 Task:  Research Airbnb accommodations near campgrounds and luxury tents for camping or glamping trip in Yosemite National Park, California.
Action: Mouse moved to (406, 62)
Screenshot: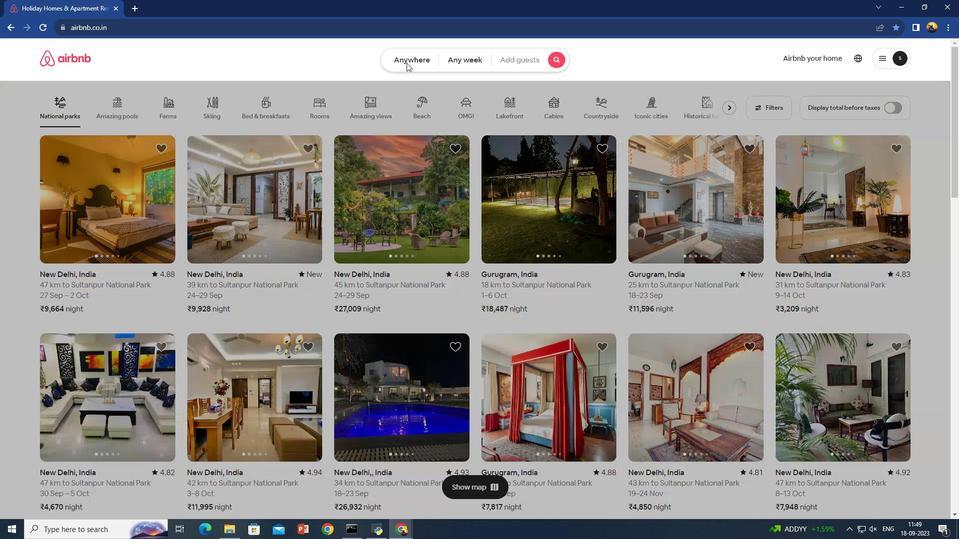 
Action: Mouse pressed left at (406, 62)
Screenshot: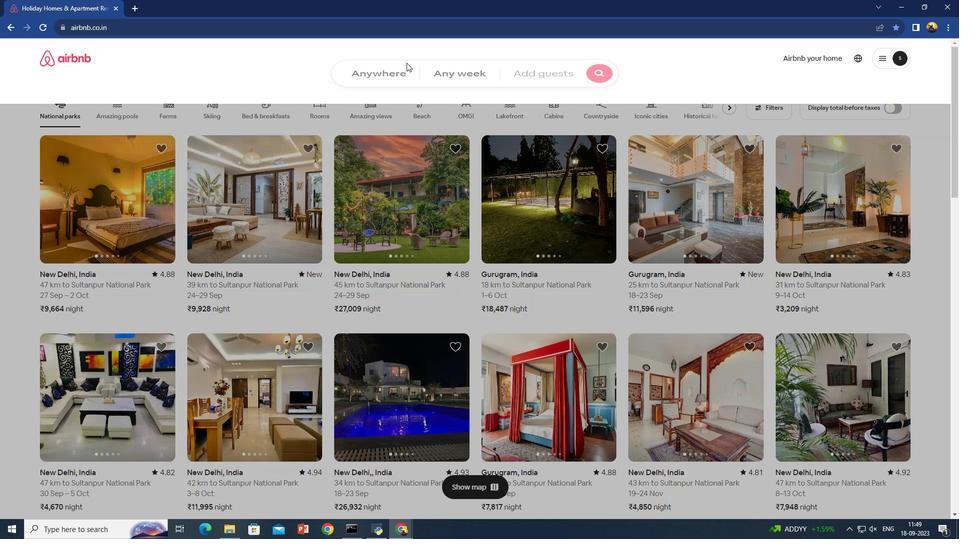 
Action: Mouse moved to (331, 92)
Screenshot: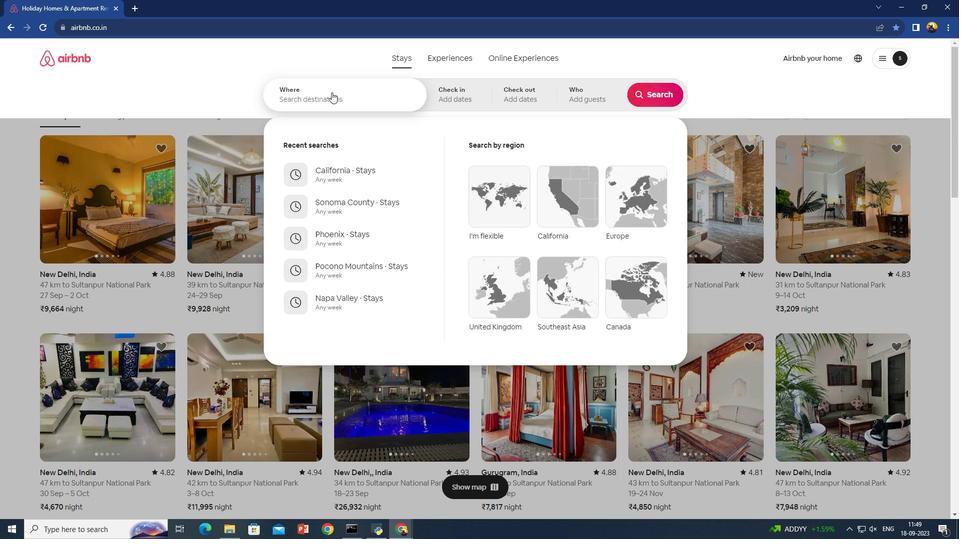 
Action: Mouse pressed left at (331, 92)
Screenshot: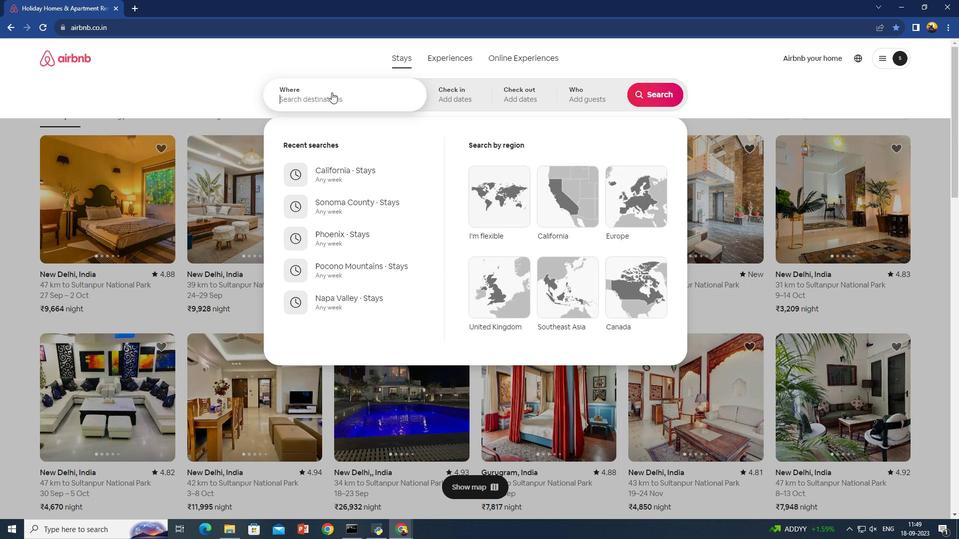 
Action: Key pressed <Key.shift>Yosemite<Key.space><Key.shift>National,<Key.space><Key.backspace><Key.backspace><Key.space><Key.shift><Key.shift>Park,<Key.space><Key.shift><Key.shift><Key.shift><Key.shift><Key.shift><Key.shift><Key.shift>California<Key.enter>
Screenshot: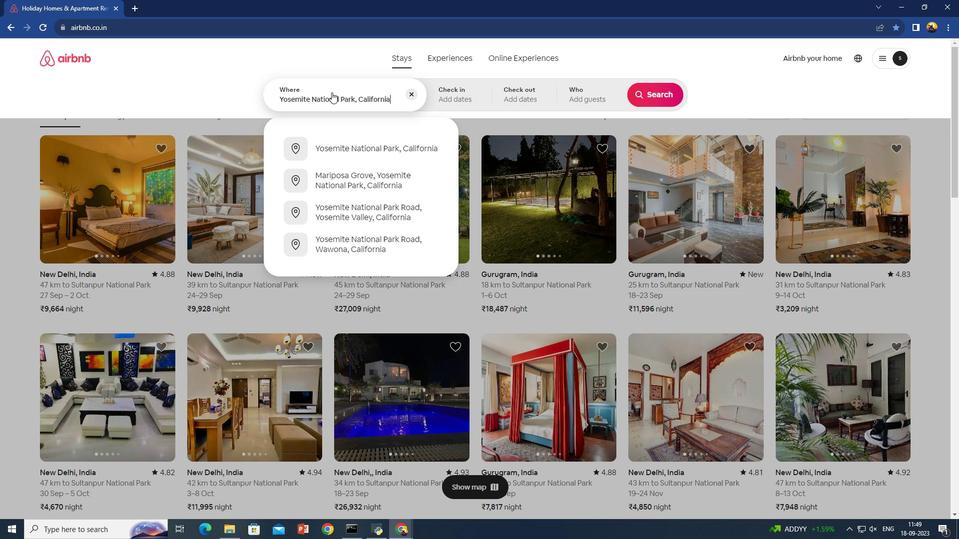 
Action: Mouse moved to (362, 291)
Screenshot: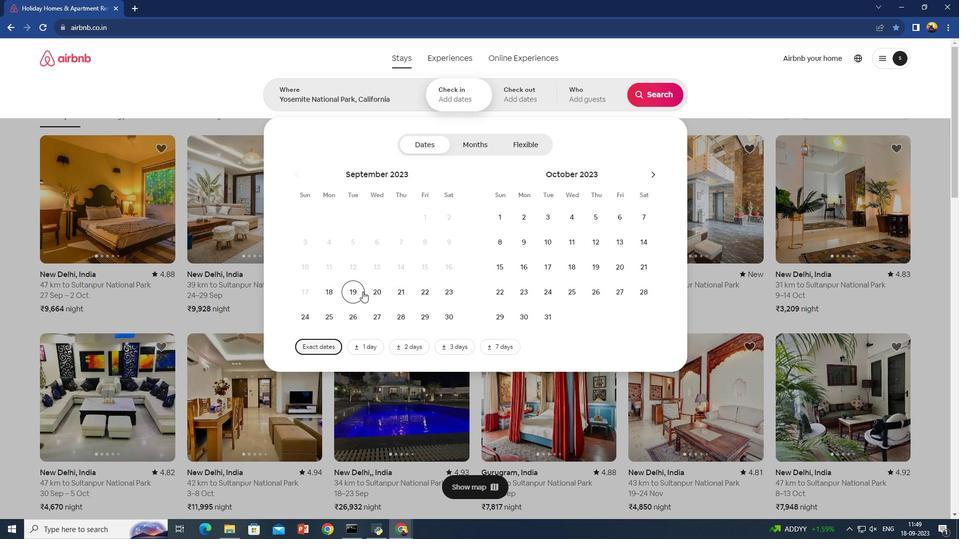 
Action: Mouse pressed left at (362, 291)
Screenshot: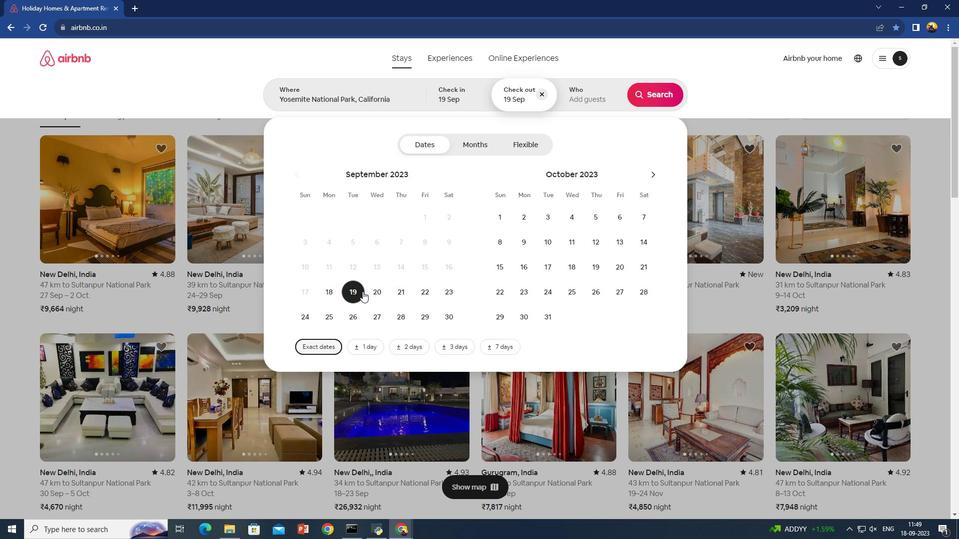 
Action: Mouse pressed left at (362, 291)
Screenshot: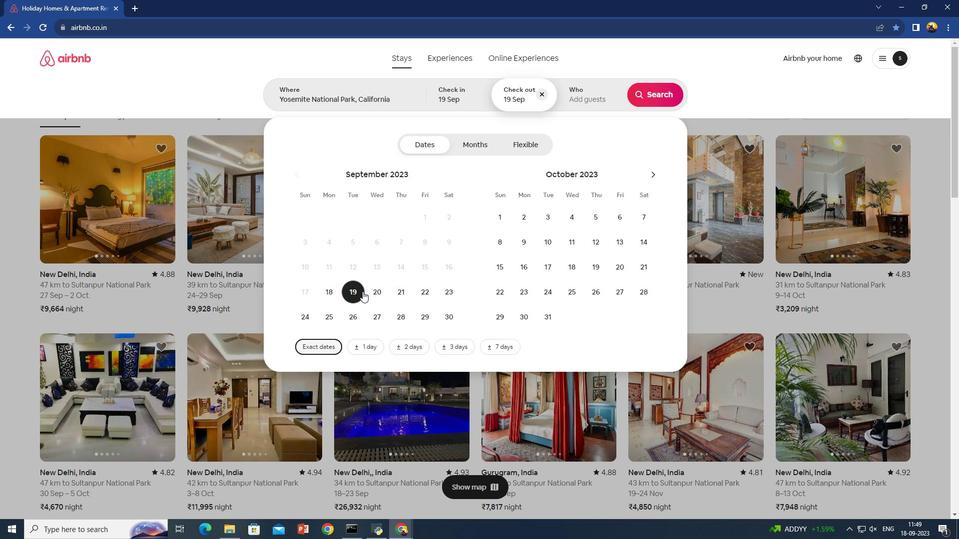 
Action: Mouse moved to (404, 315)
Screenshot: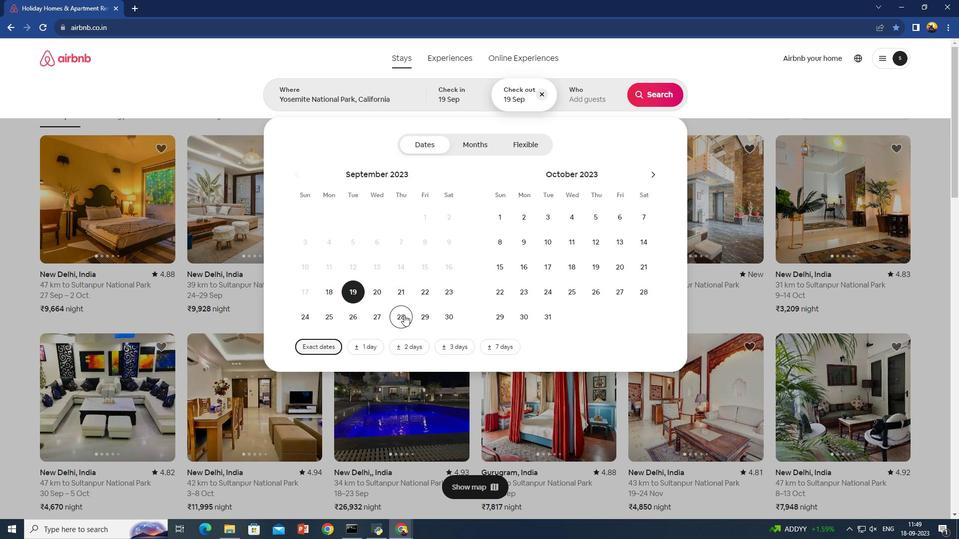 
Action: Mouse pressed left at (404, 315)
Screenshot: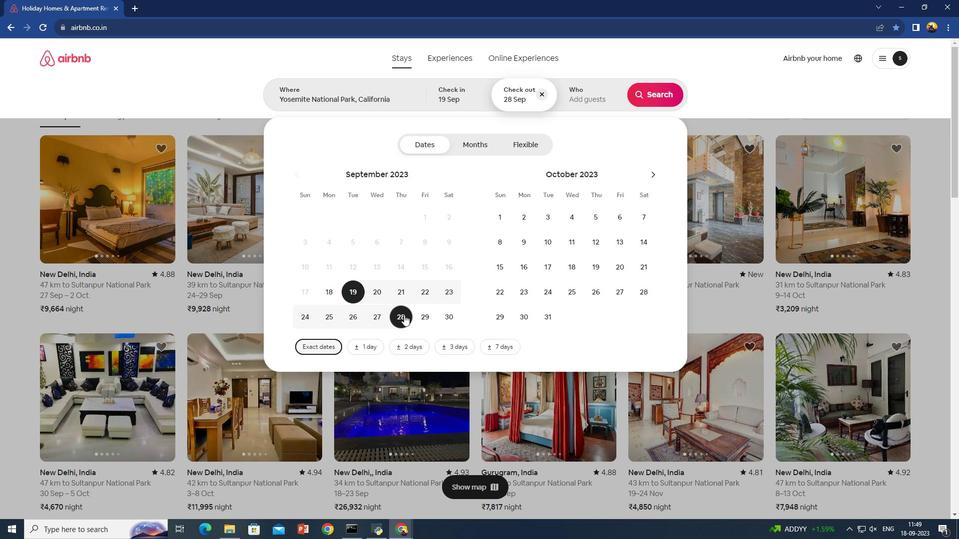 
Action: Mouse moved to (595, 103)
Screenshot: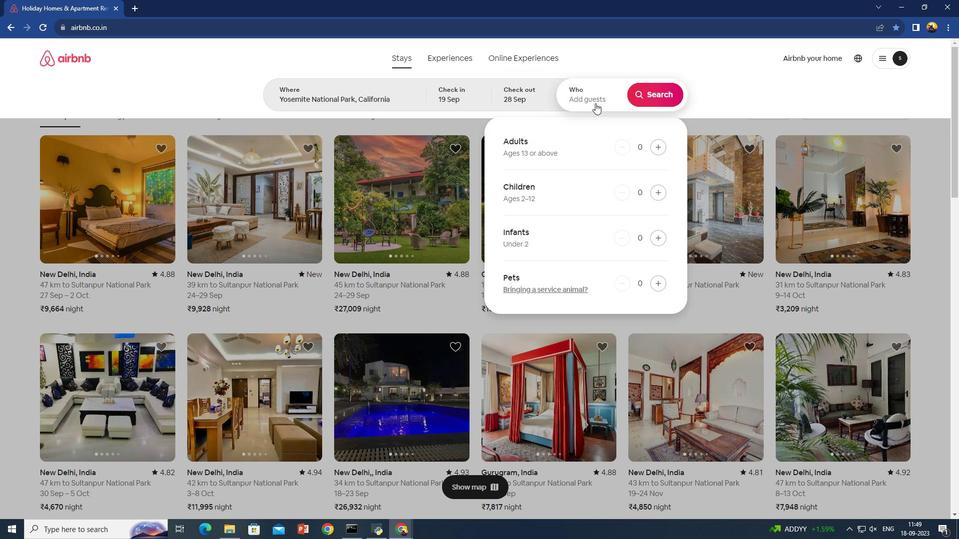 
Action: Mouse pressed left at (595, 103)
Screenshot: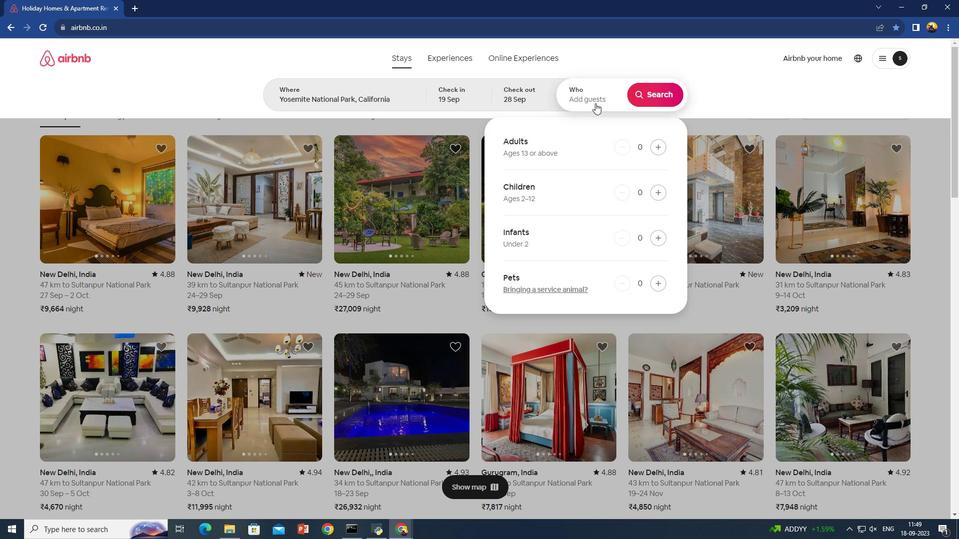
Action: Mouse moved to (657, 146)
Screenshot: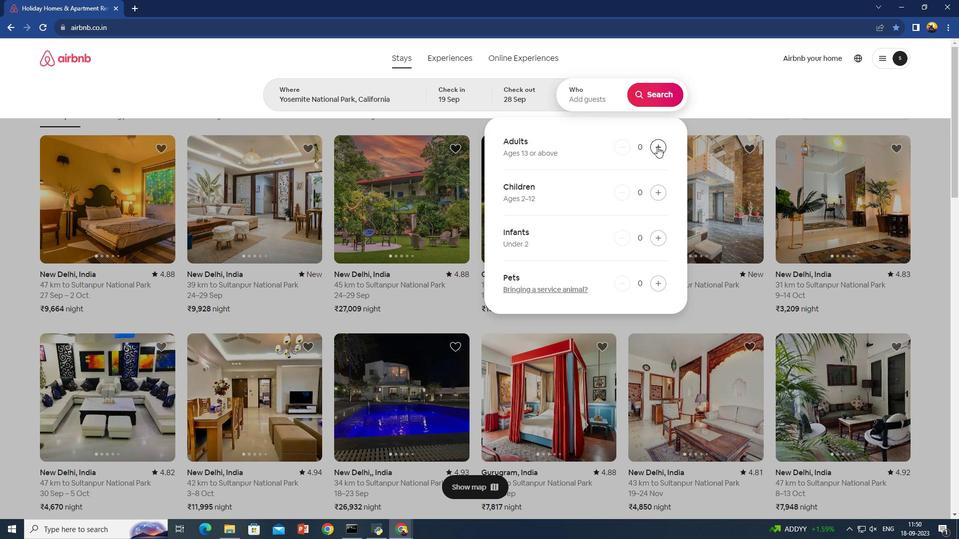 
Action: Mouse pressed left at (657, 146)
Screenshot: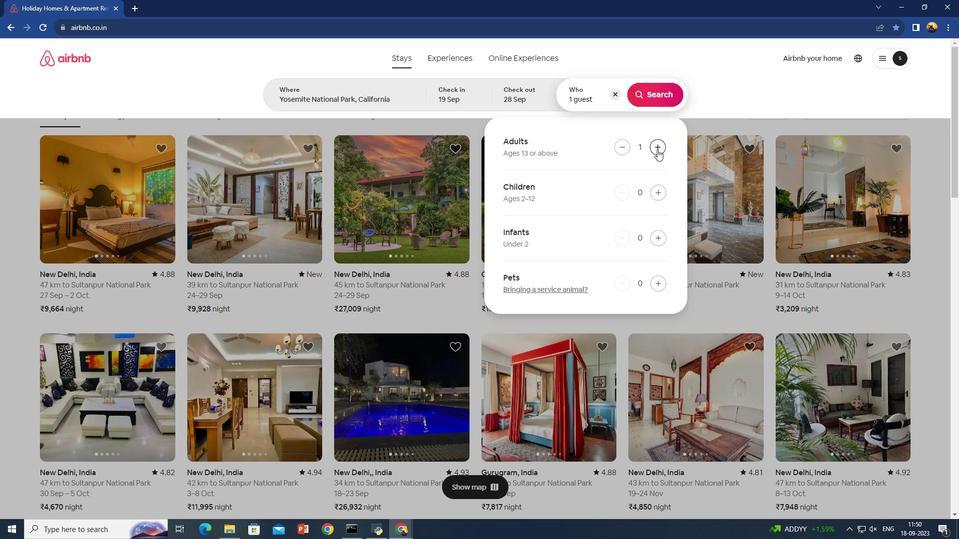
Action: Mouse moved to (661, 190)
Screenshot: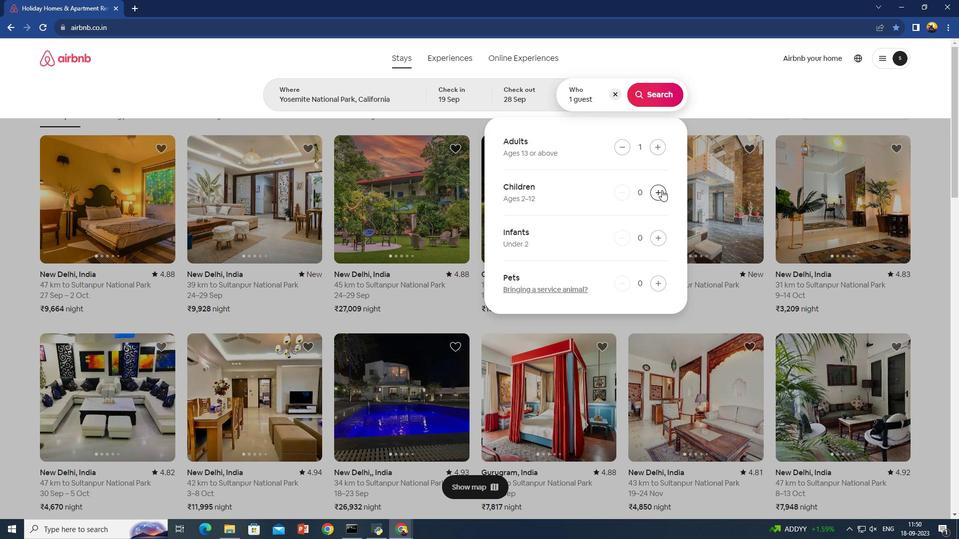 
Action: Mouse pressed left at (661, 190)
Screenshot: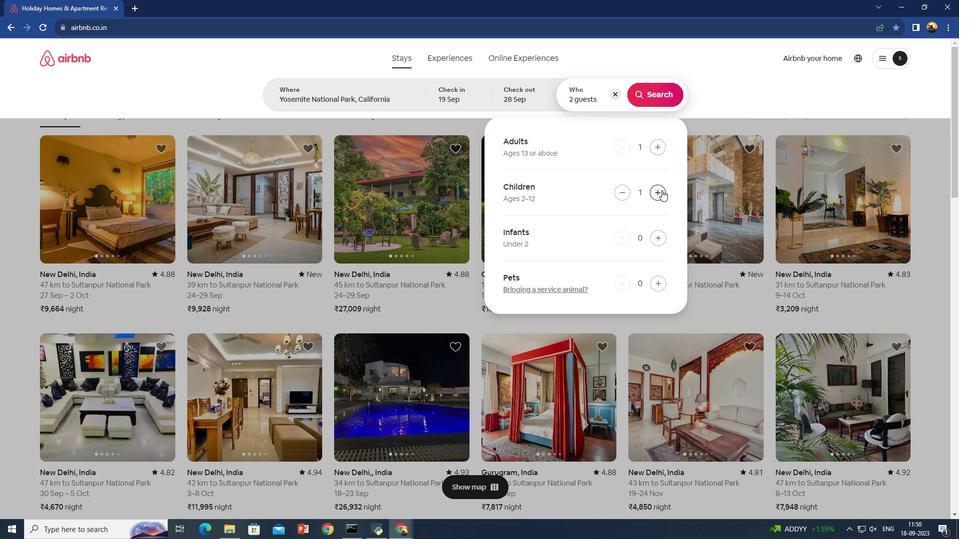 
Action: Mouse moved to (659, 98)
Screenshot: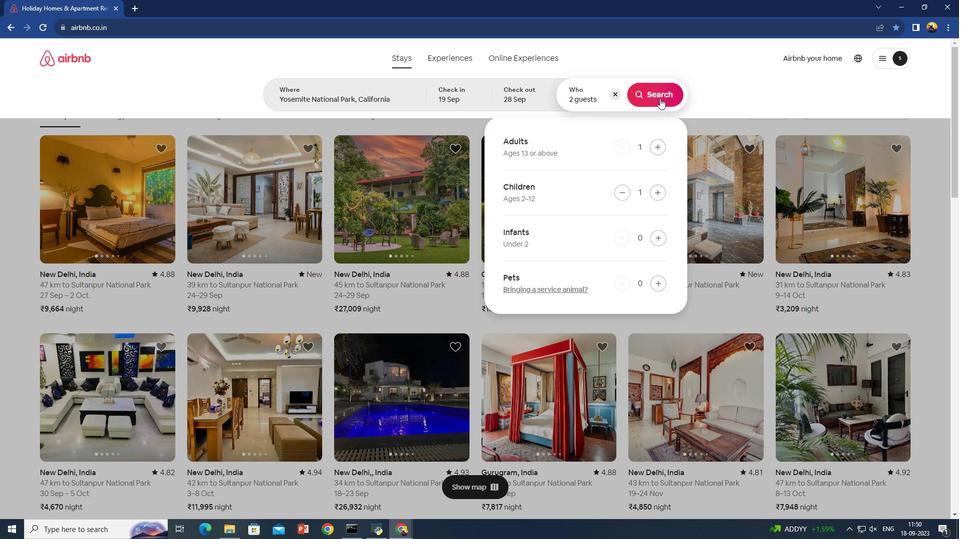 
Action: Mouse pressed left at (659, 98)
Screenshot: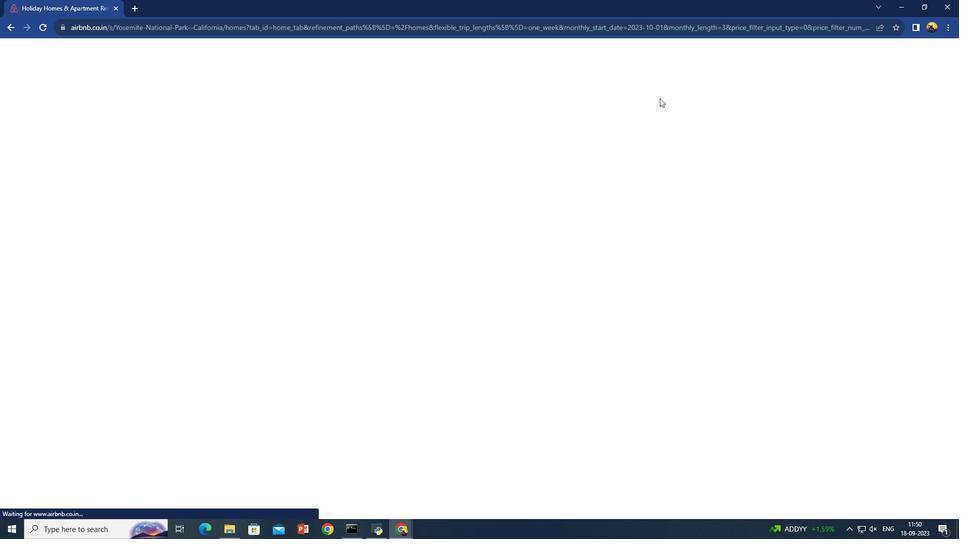 
Action: Mouse moved to (758, 96)
Screenshot: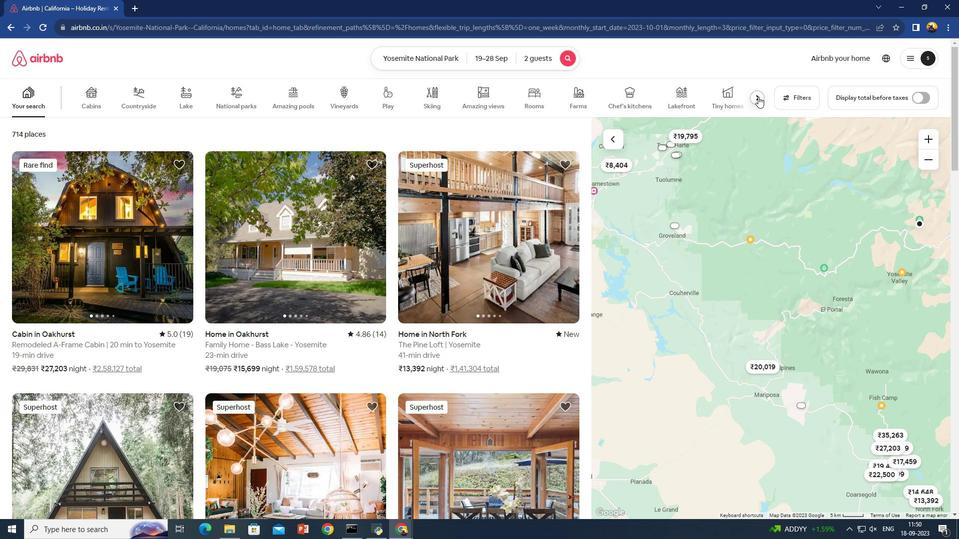 
Action: Mouse pressed left at (758, 96)
Screenshot: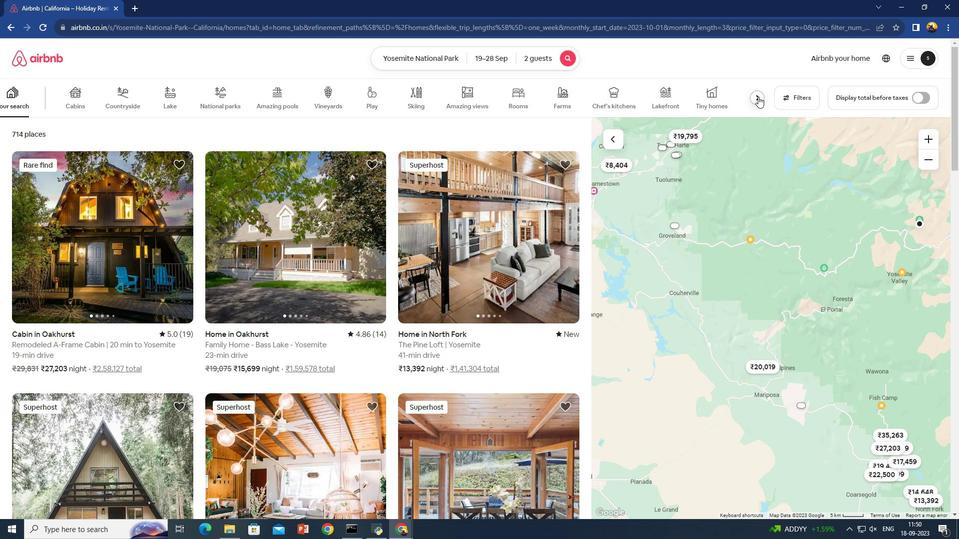 
Action: Mouse pressed left at (758, 96)
Screenshot: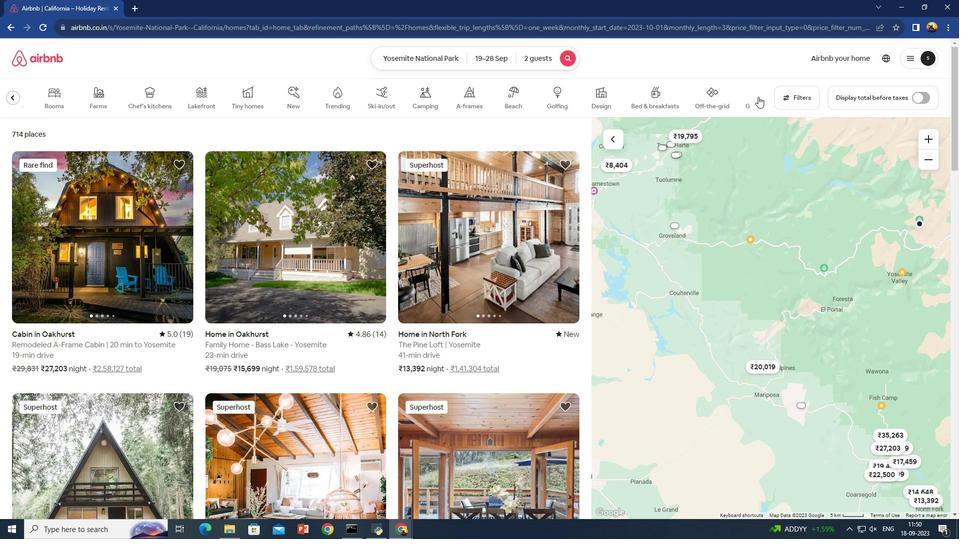 
Action: Mouse pressed left at (758, 96)
Screenshot: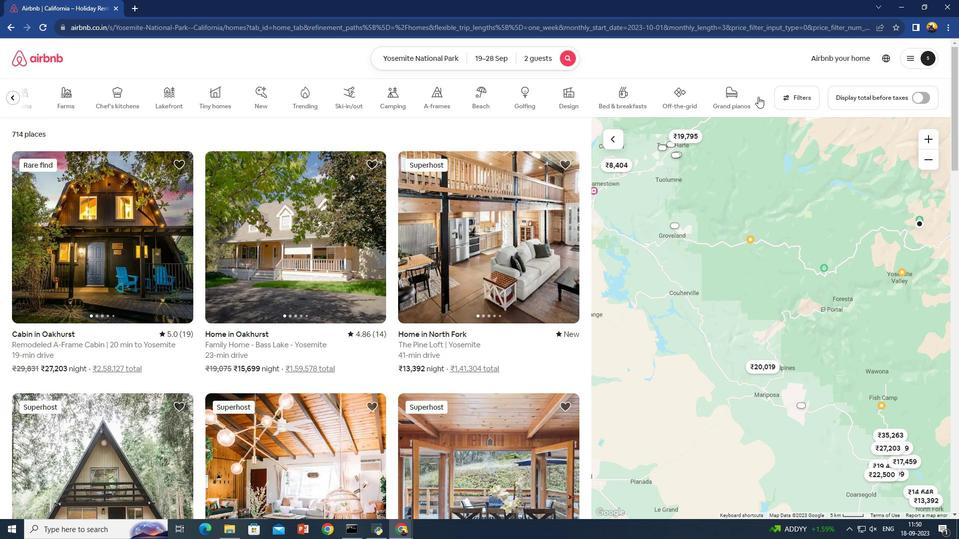 
Action: Mouse moved to (392, 95)
Screenshot: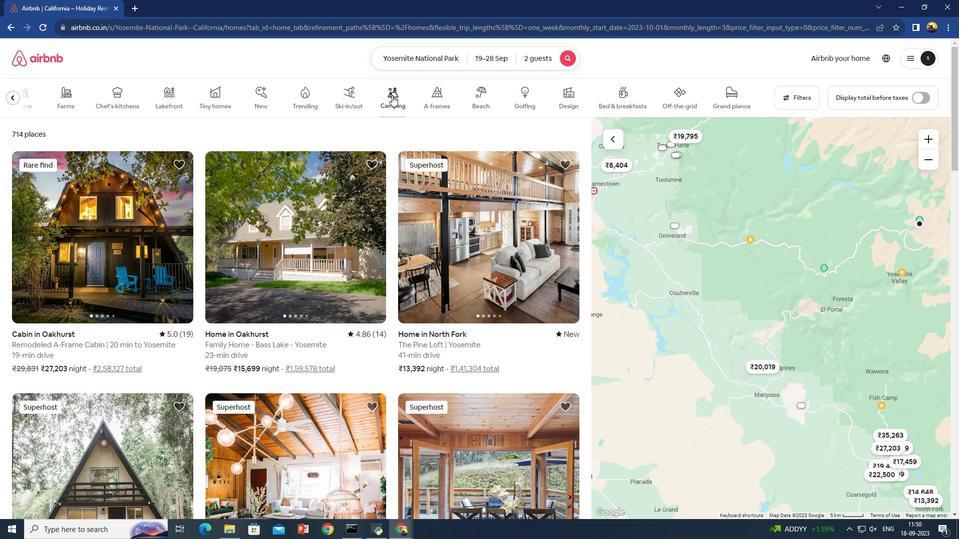 
Action: Mouse pressed left at (392, 95)
Screenshot: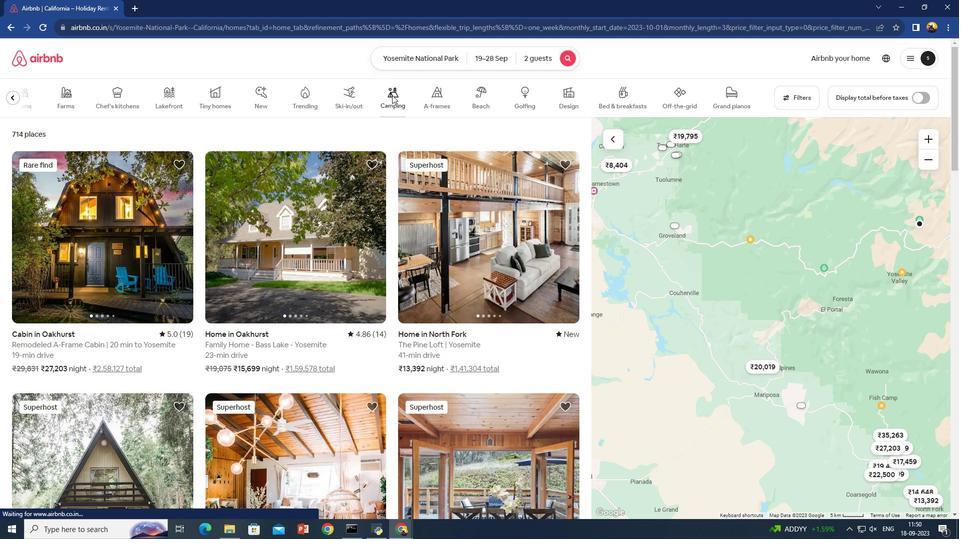 
Action: Mouse moved to (84, 318)
Screenshot: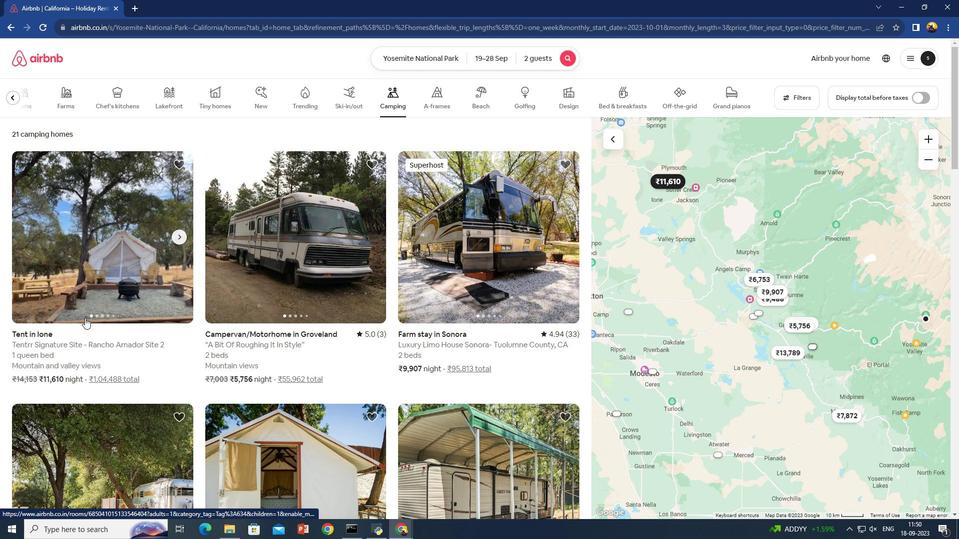 
Action: Mouse scrolled (84, 317) with delta (0, 0)
Screenshot: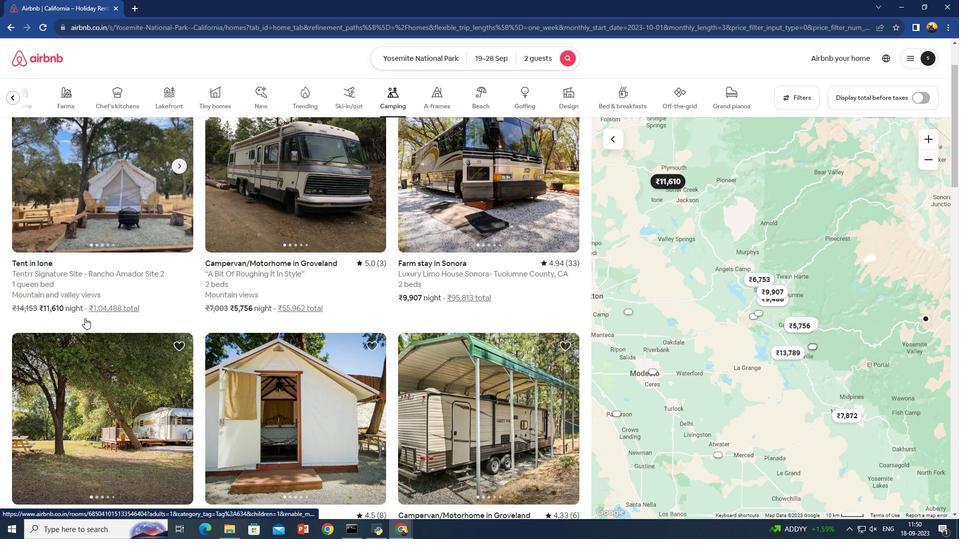 
Action: Mouse scrolled (84, 317) with delta (0, 0)
Screenshot: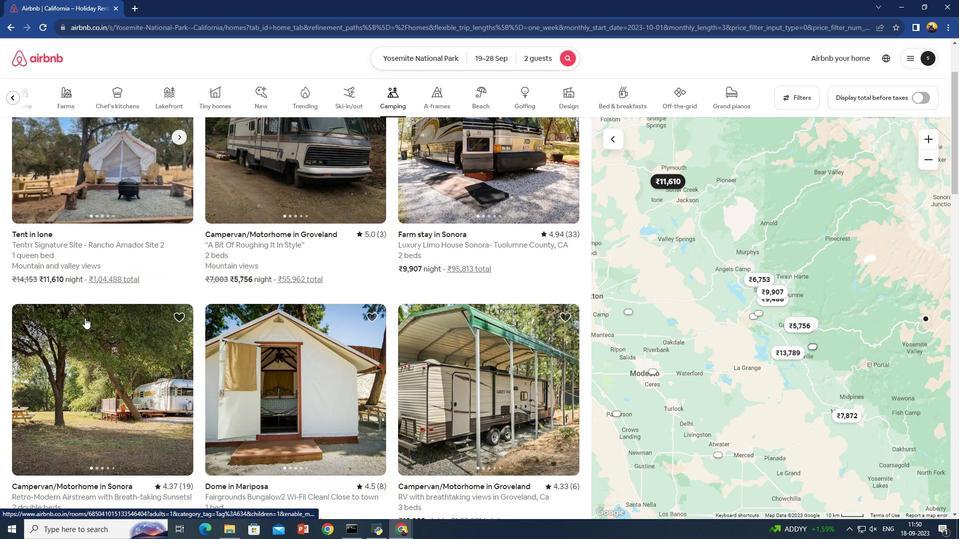 
Action: Mouse scrolled (84, 317) with delta (0, 0)
Screenshot: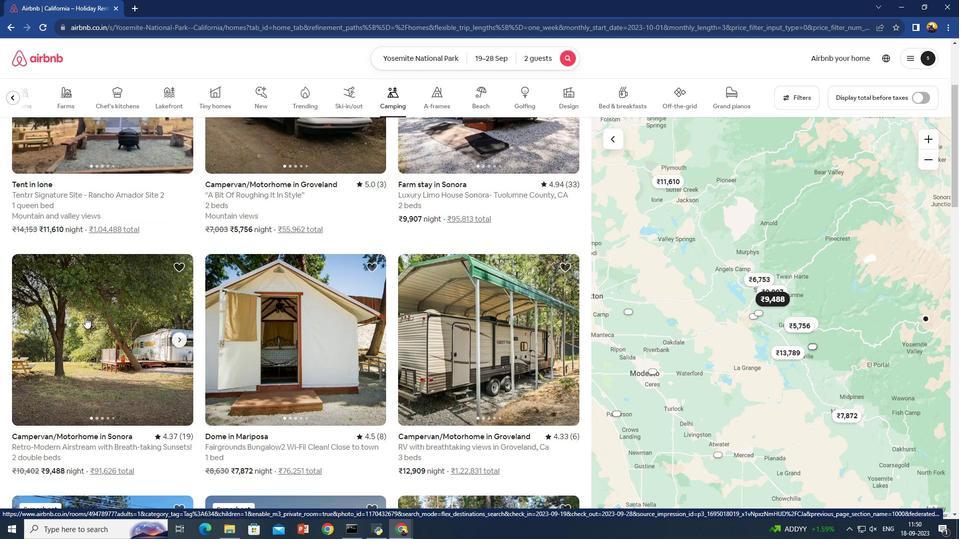
Action: Mouse moved to (104, 308)
Screenshot: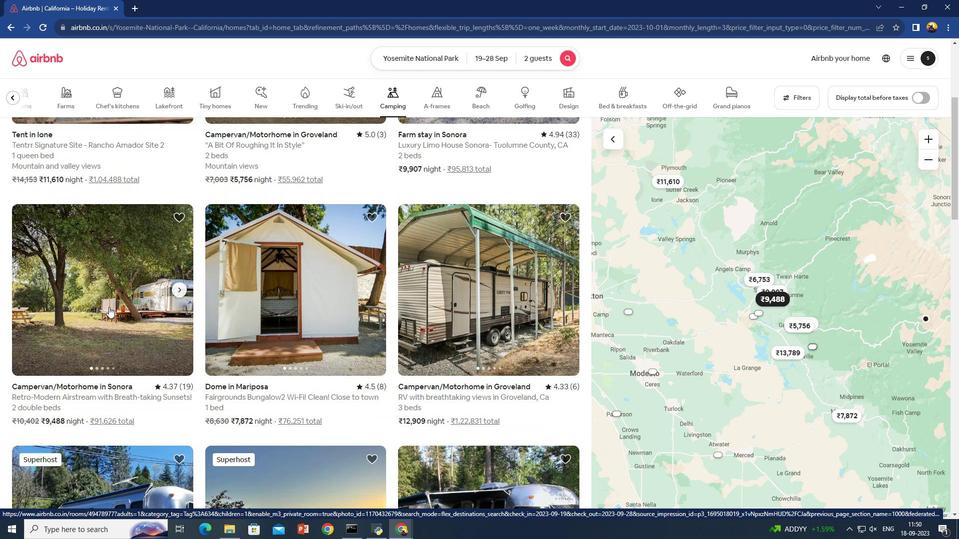 
Action: Mouse scrolled (104, 308) with delta (0, 0)
Screenshot: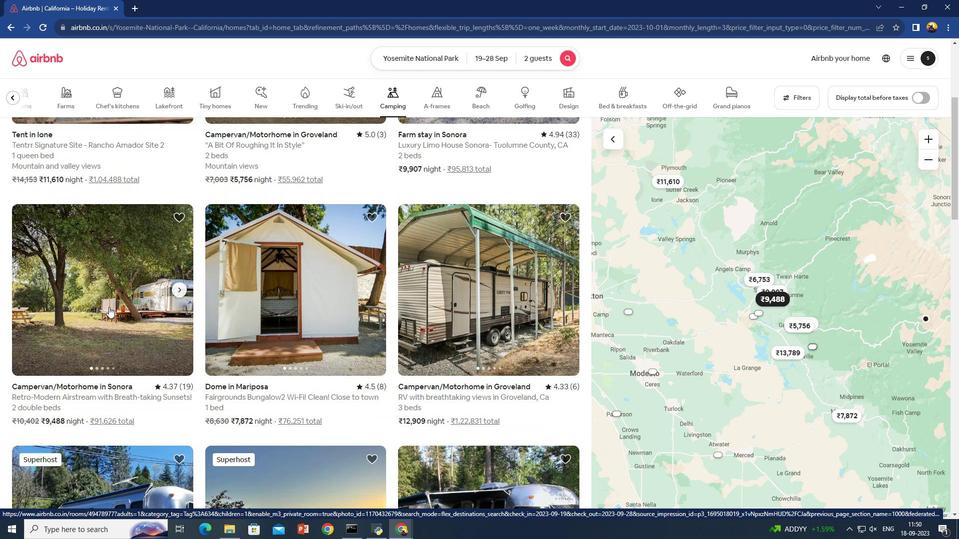 
Action: Mouse moved to (285, 310)
Screenshot: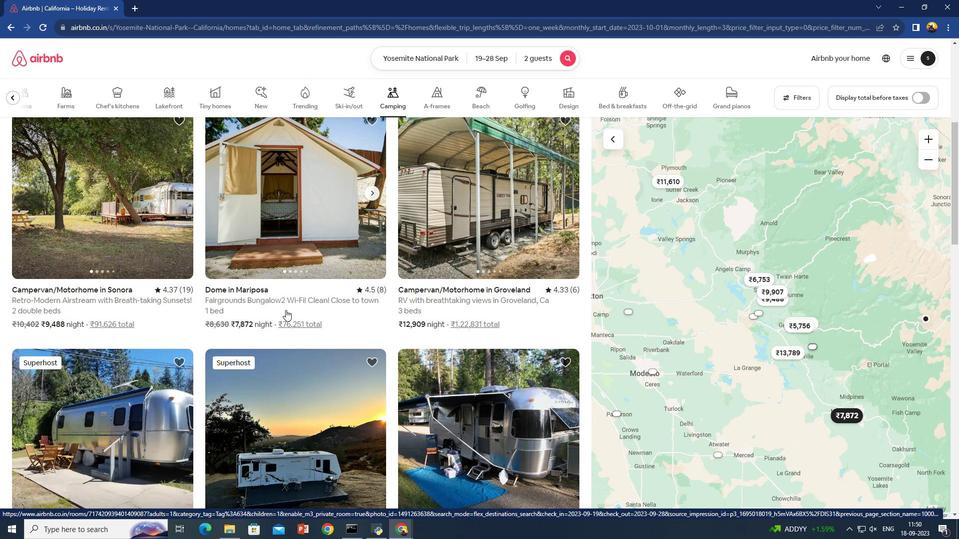 
Action: Mouse scrolled (285, 309) with delta (0, 0)
Screenshot: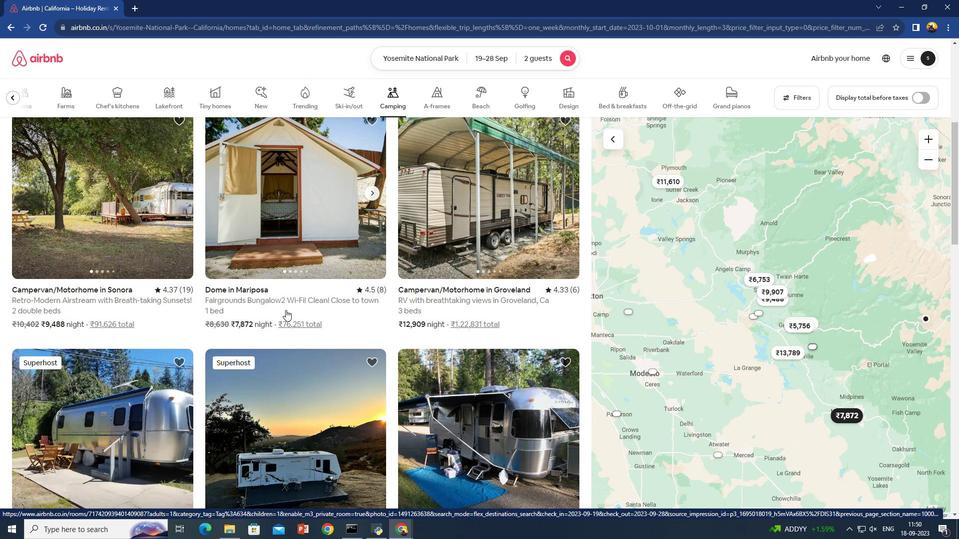 
Action: Mouse scrolled (285, 309) with delta (0, 0)
Screenshot: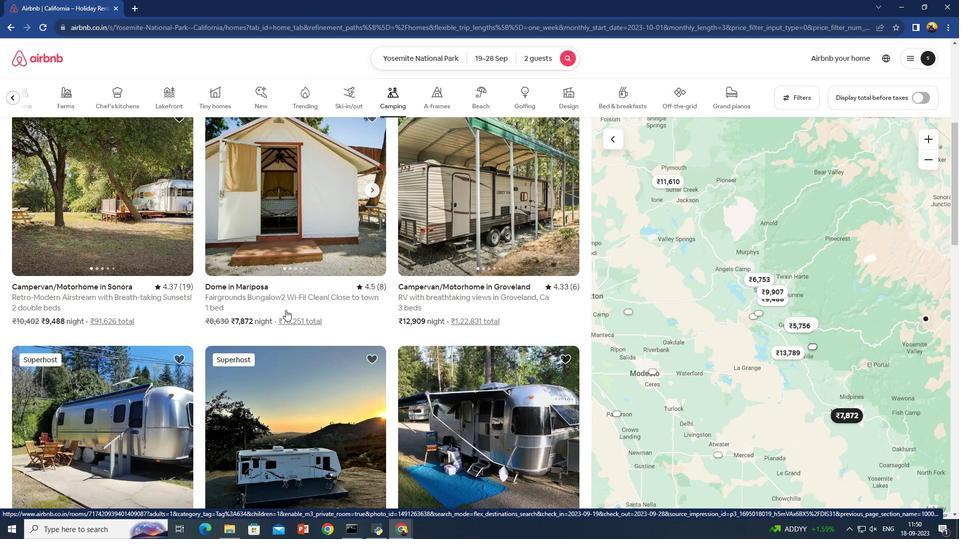 
Action: Mouse scrolled (285, 309) with delta (0, 0)
Screenshot: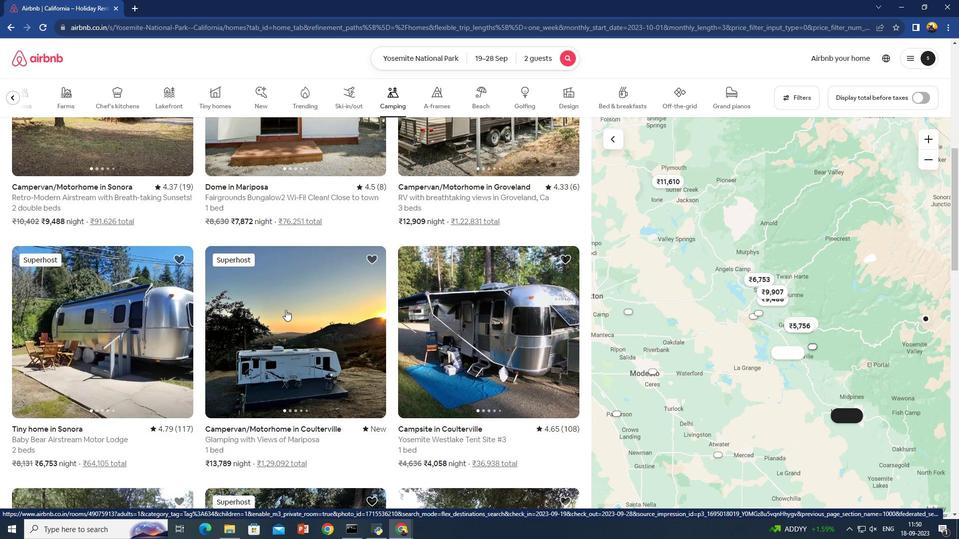 
Action: Mouse scrolled (285, 309) with delta (0, 0)
Screenshot: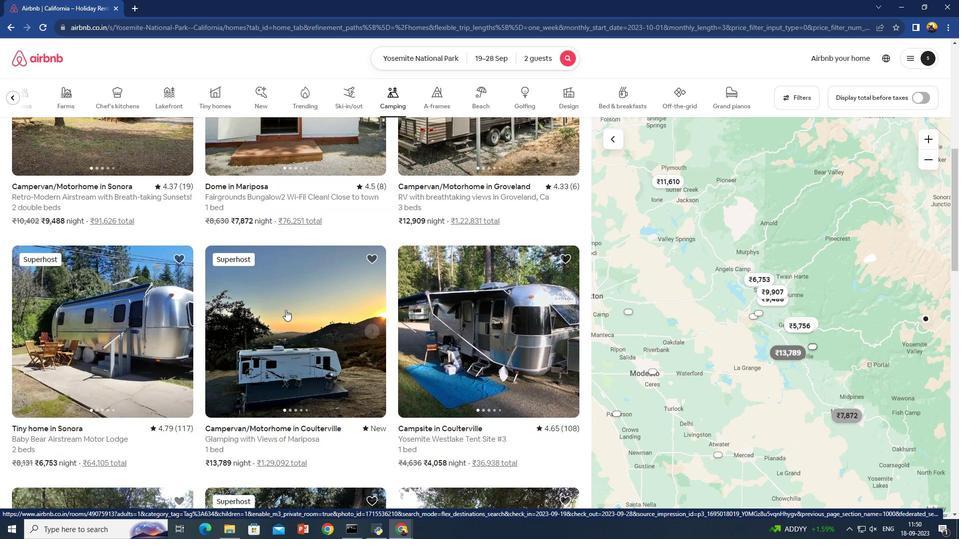 
Action: Mouse scrolled (285, 309) with delta (0, 0)
Screenshot: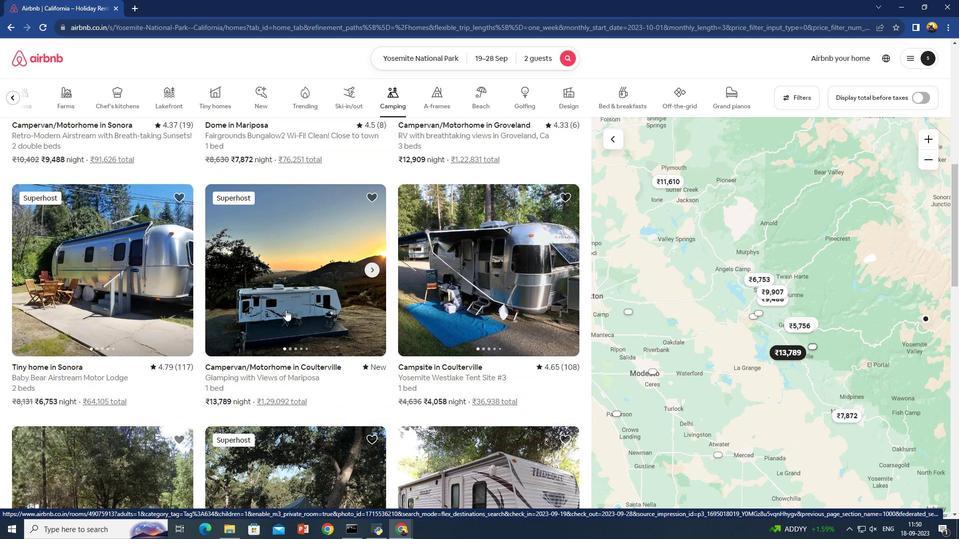 
Action: Mouse scrolled (285, 309) with delta (0, 0)
Screenshot: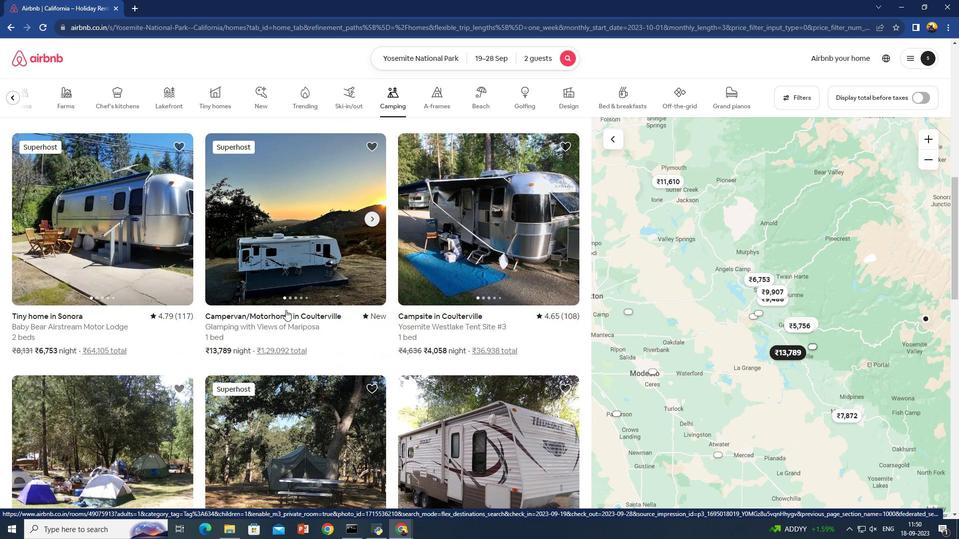 
Action: Mouse scrolled (285, 309) with delta (0, 0)
Screenshot: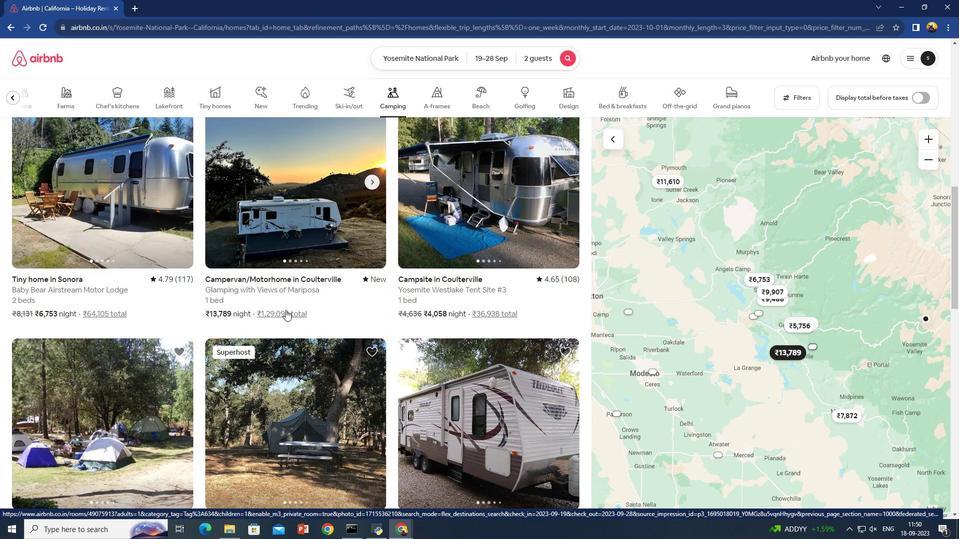 
Action: Mouse scrolled (285, 309) with delta (0, 0)
Screenshot: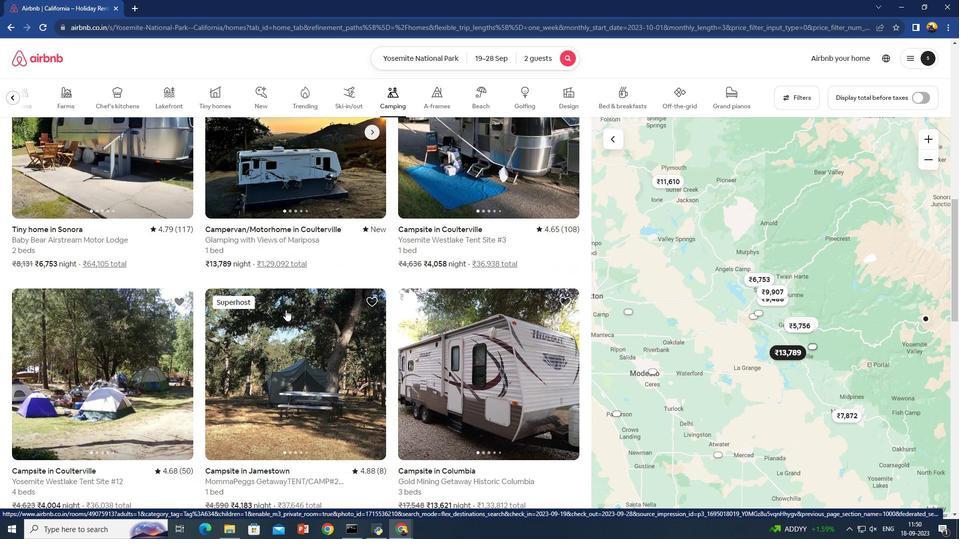 
Action: Mouse scrolled (285, 309) with delta (0, 0)
Screenshot: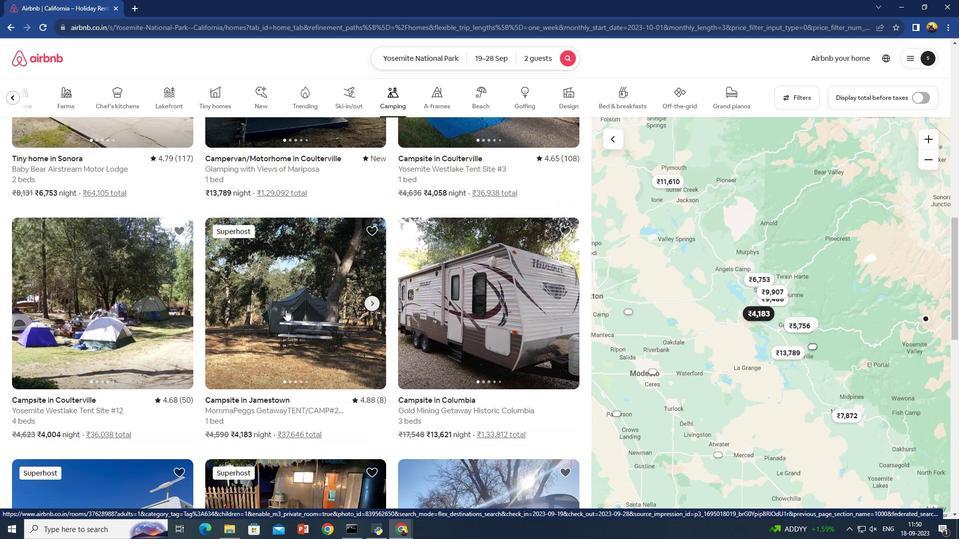 
Action: Mouse scrolled (285, 309) with delta (0, 0)
Screenshot: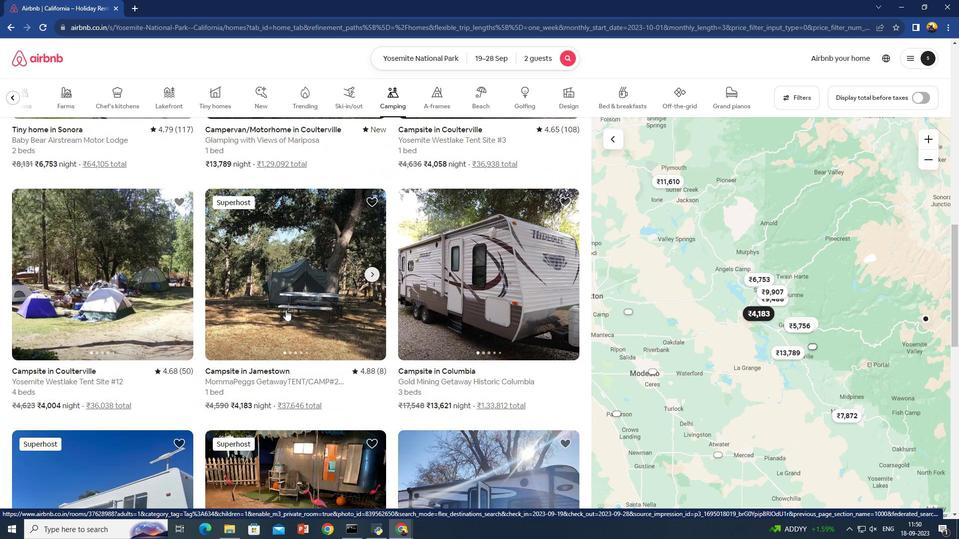 
Action: Mouse scrolled (285, 309) with delta (0, 0)
Screenshot: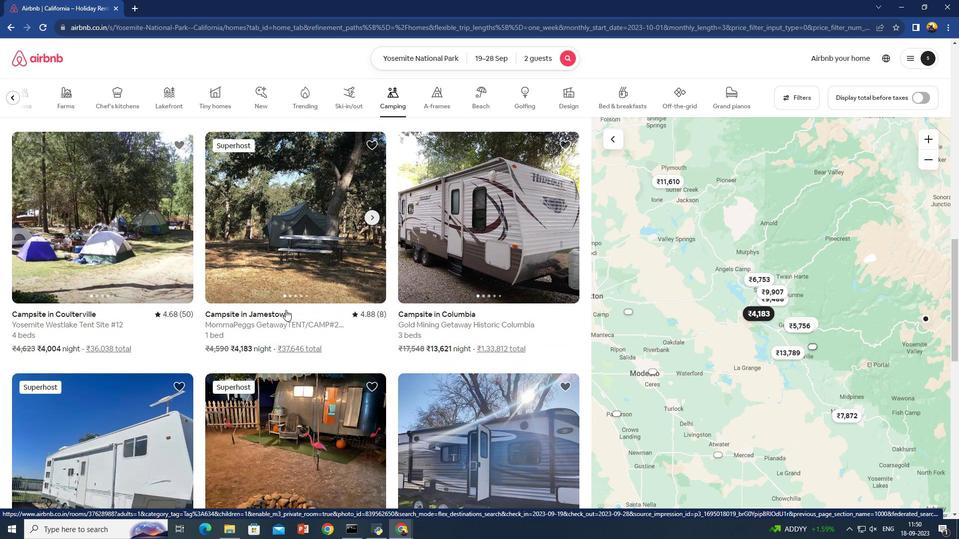 
Action: Mouse scrolled (285, 309) with delta (0, 0)
Screenshot: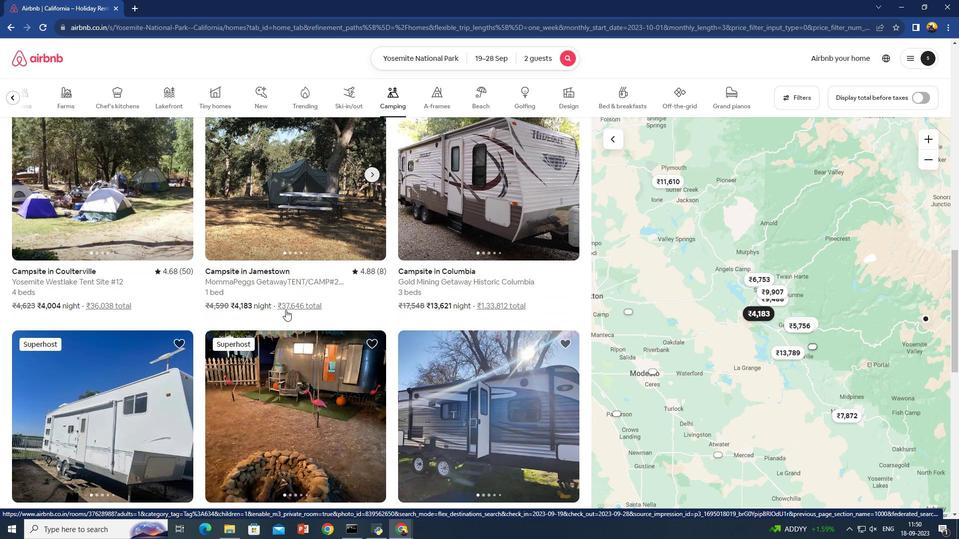 
Action: Mouse scrolled (285, 309) with delta (0, 0)
Screenshot: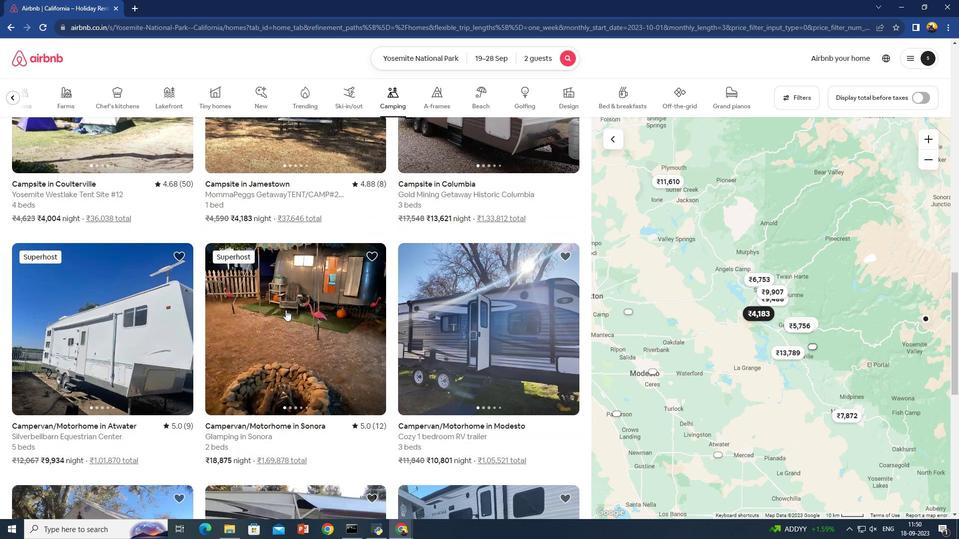 
Action: Mouse scrolled (285, 309) with delta (0, 0)
Screenshot: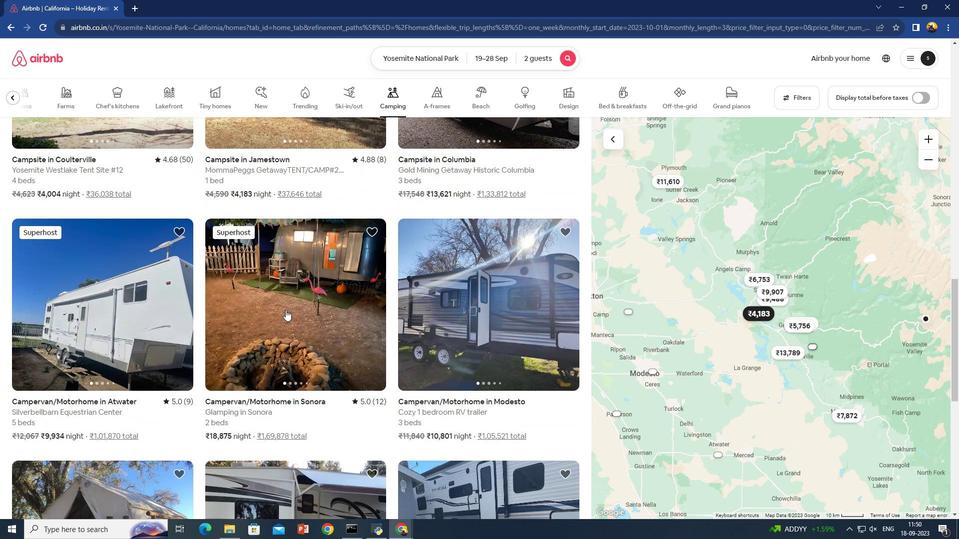 
Action: Mouse scrolled (285, 309) with delta (0, 0)
Screenshot: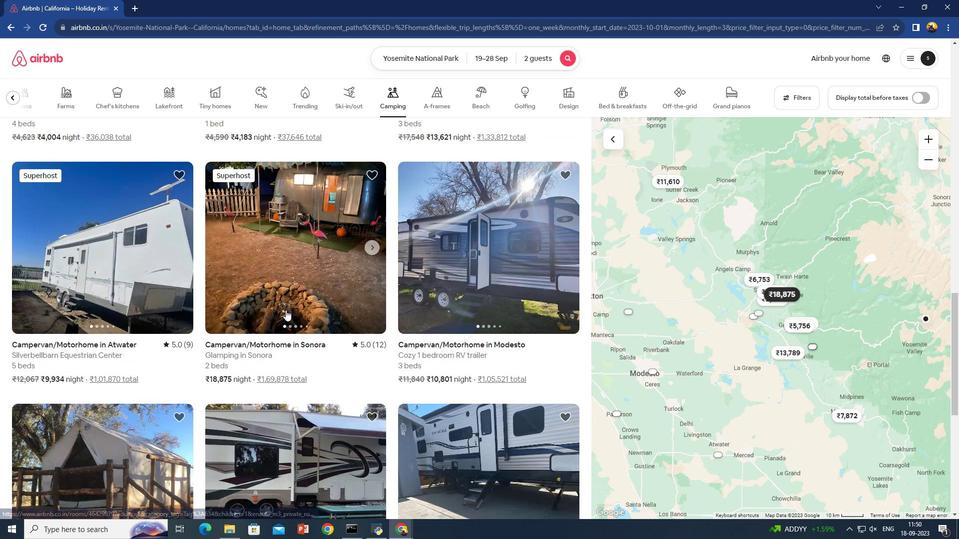 
Action: Mouse scrolled (285, 309) with delta (0, 0)
Screenshot: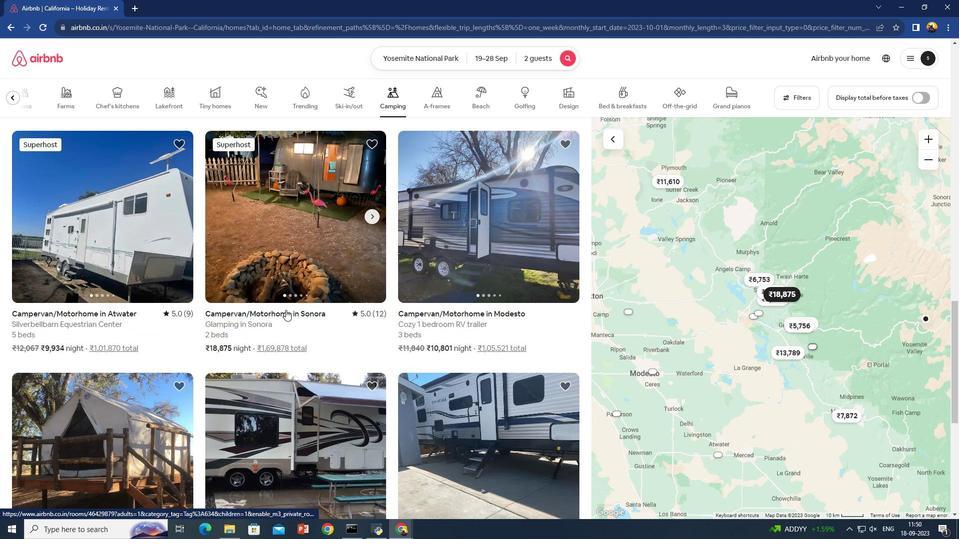 
Action: Mouse scrolled (285, 309) with delta (0, 0)
Screenshot: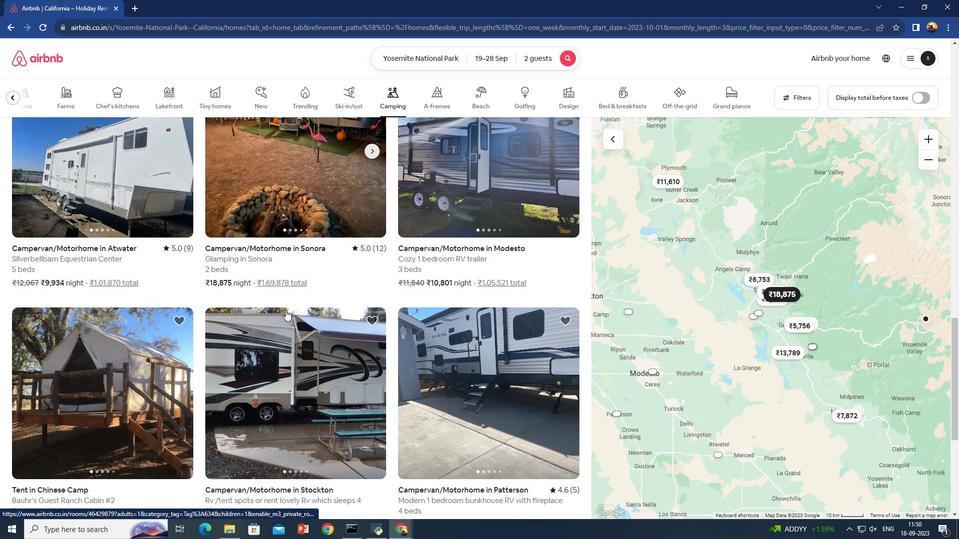 
Action: Mouse scrolled (285, 309) with delta (0, 0)
Screenshot: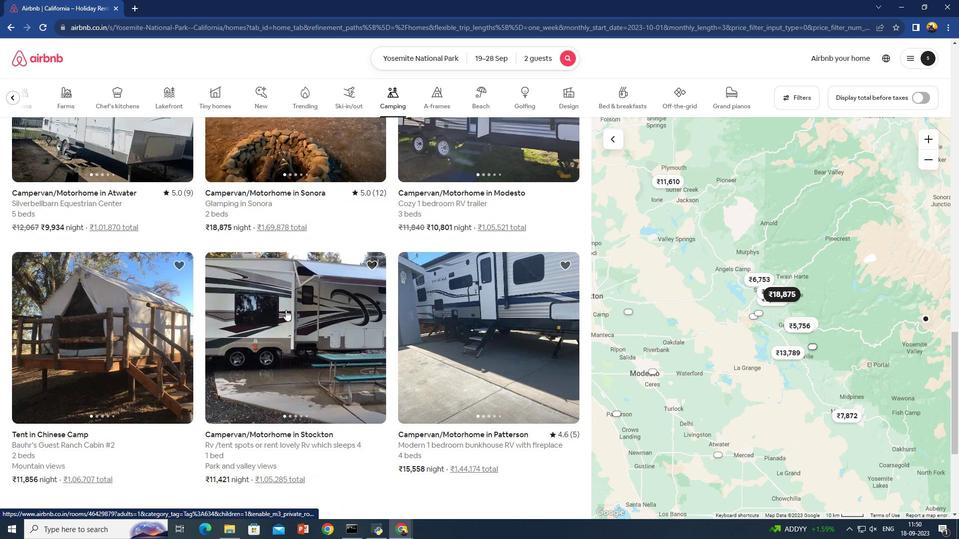 
Action: Mouse scrolled (285, 309) with delta (0, 0)
Screenshot: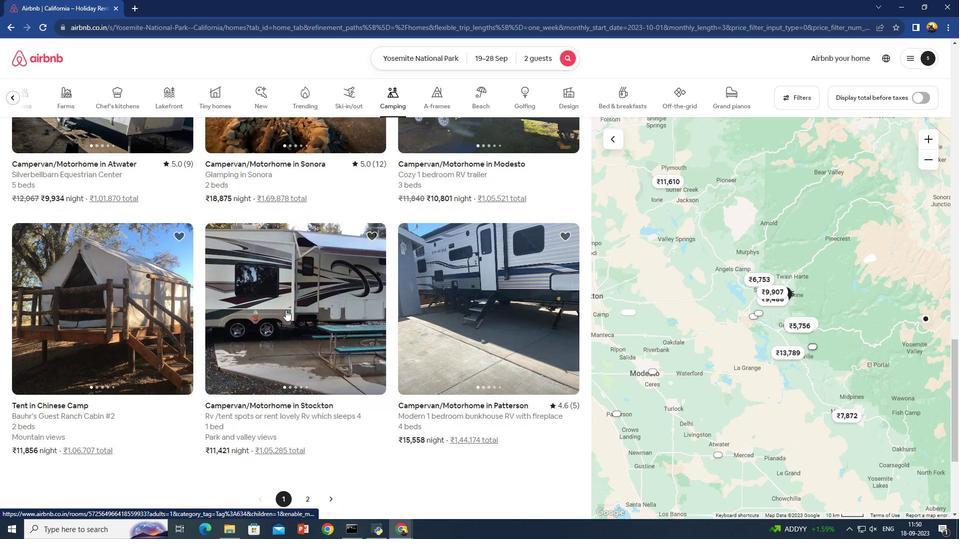 
Action: Mouse scrolled (285, 309) with delta (0, 0)
Screenshot: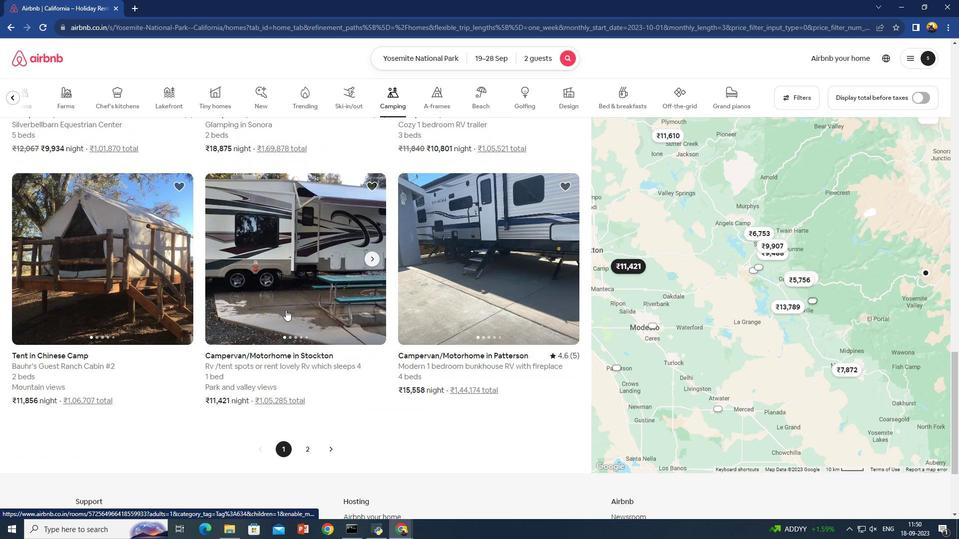 
Action: Mouse scrolled (285, 309) with delta (0, 0)
Screenshot: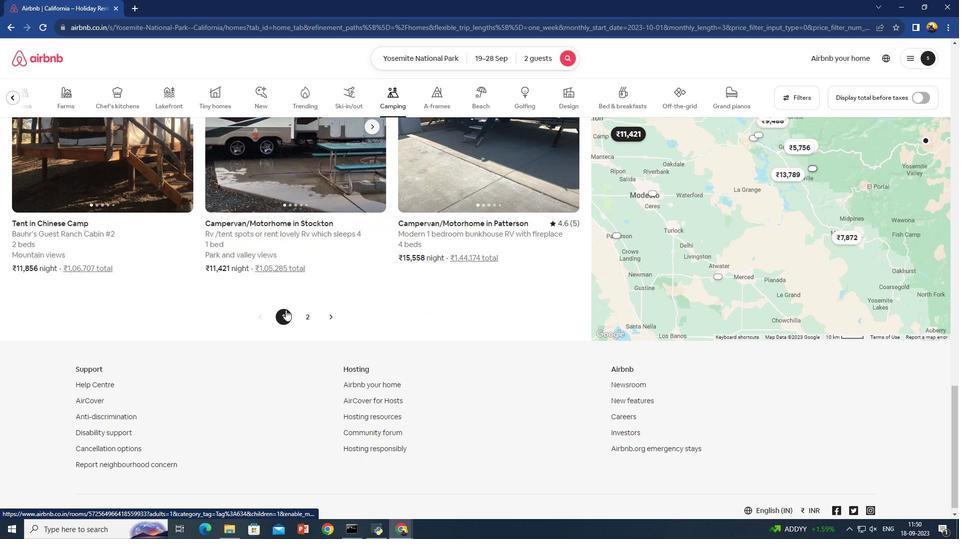 
Action: Mouse scrolled (285, 309) with delta (0, 0)
Screenshot: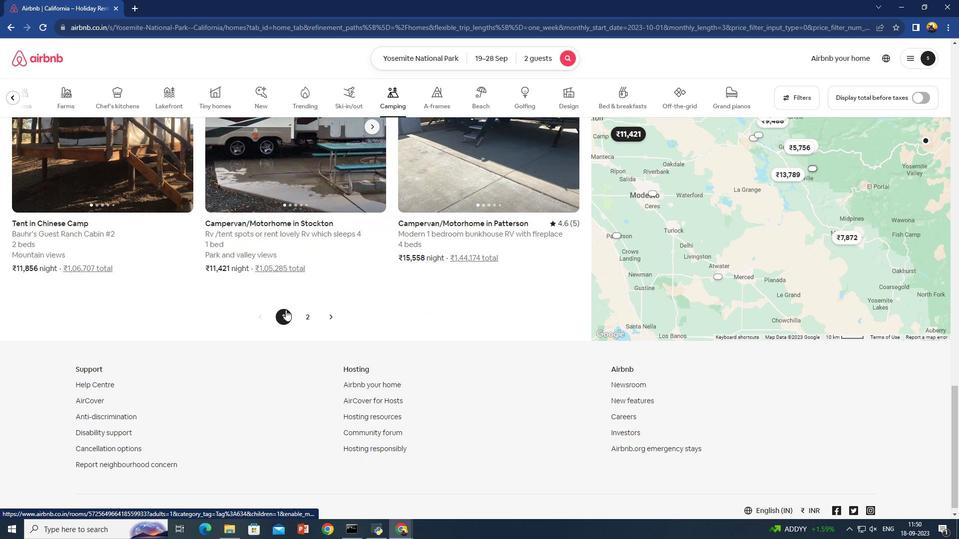 
Action: Mouse scrolled (285, 309) with delta (0, 0)
Screenshot: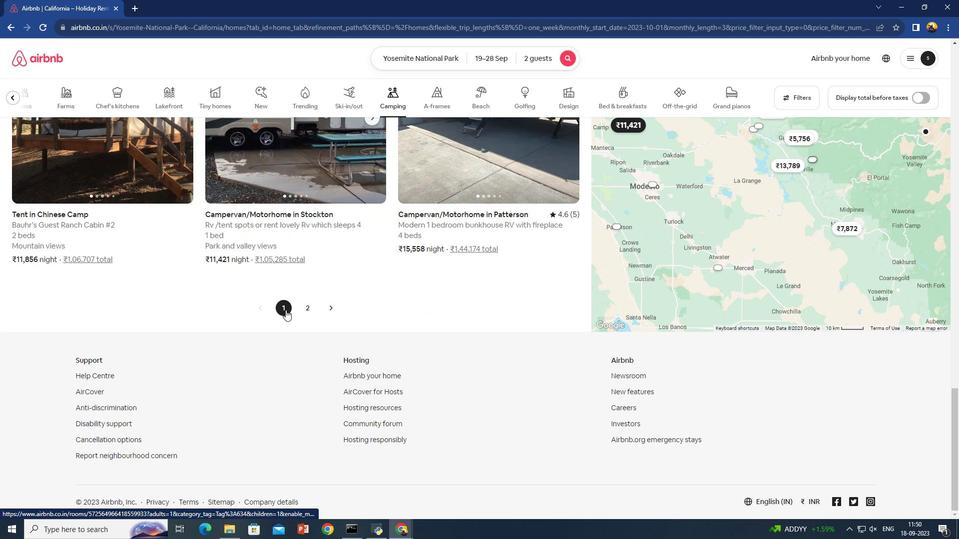 
Action: Mouse scrolled (285, 310) with delta (0, 0)
Screenshot: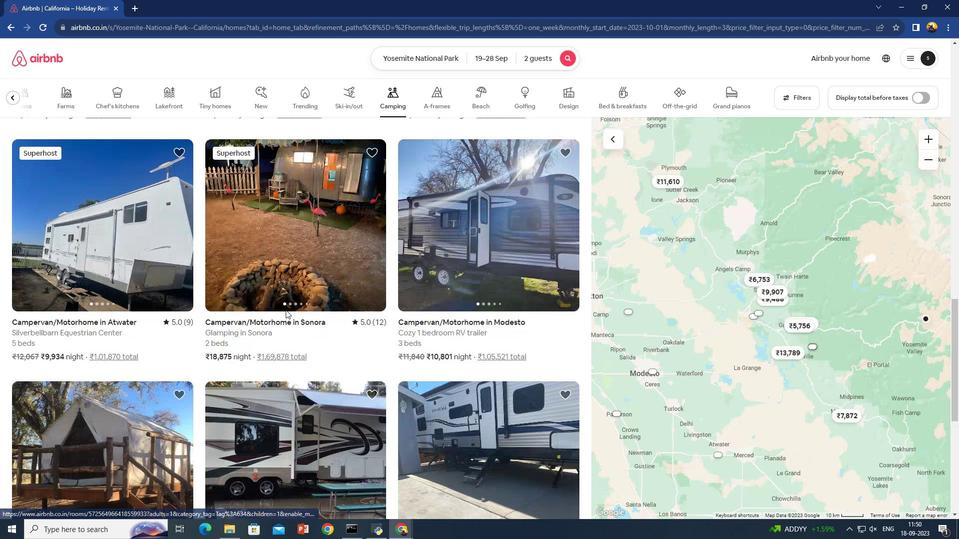 
Action: Mouse scrolled (285, 310) with delta (0, 0)
Screenshot: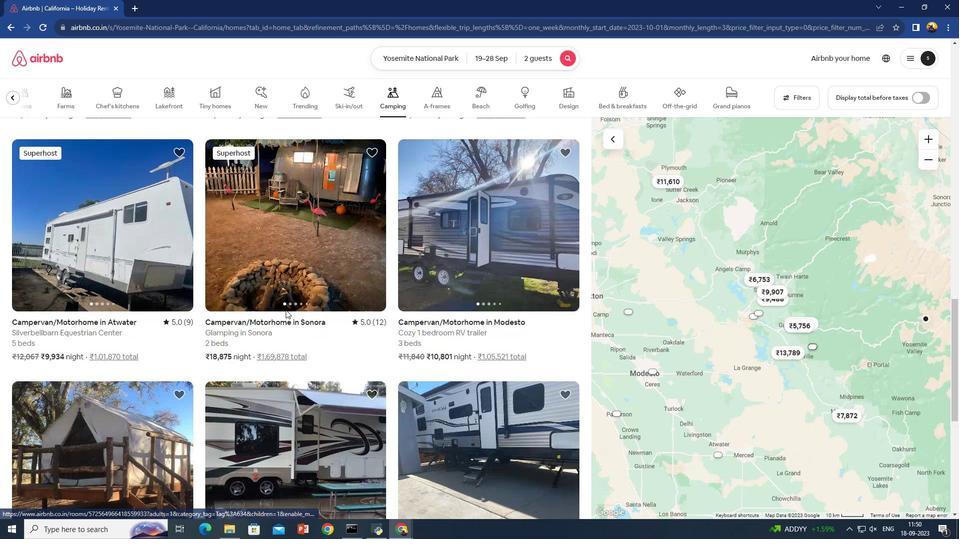 
Action: Mouse scrolled (285, 310) with delta (0, 0)
Screenshot: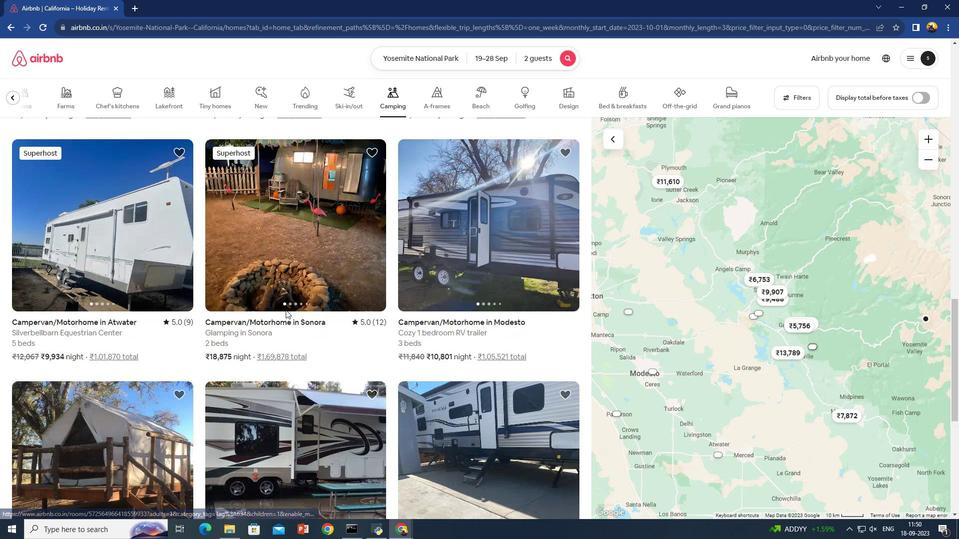 
Action: Mouse scrolled (285, 310) with delta (0, 0)
Screenshot: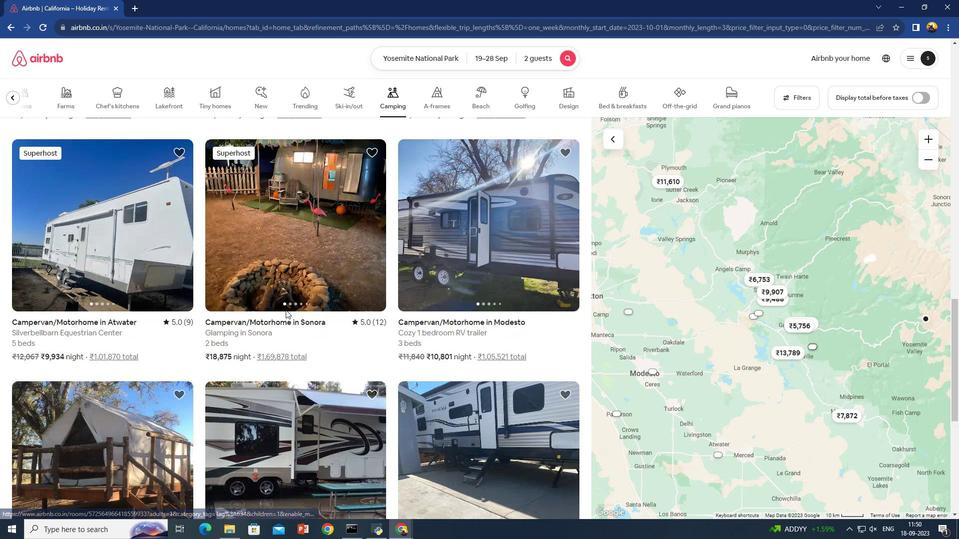 
Action: Mouse scrolled (285, 310) with delta (0, 0)
Screenshot: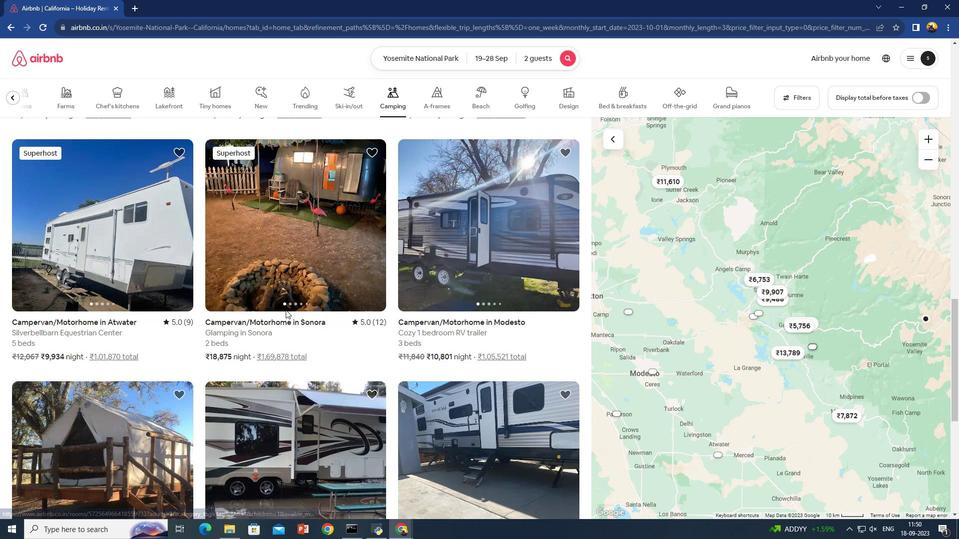 
Action: Mouse scrolled (285, 310) with delta (0, 0)
Screenshot: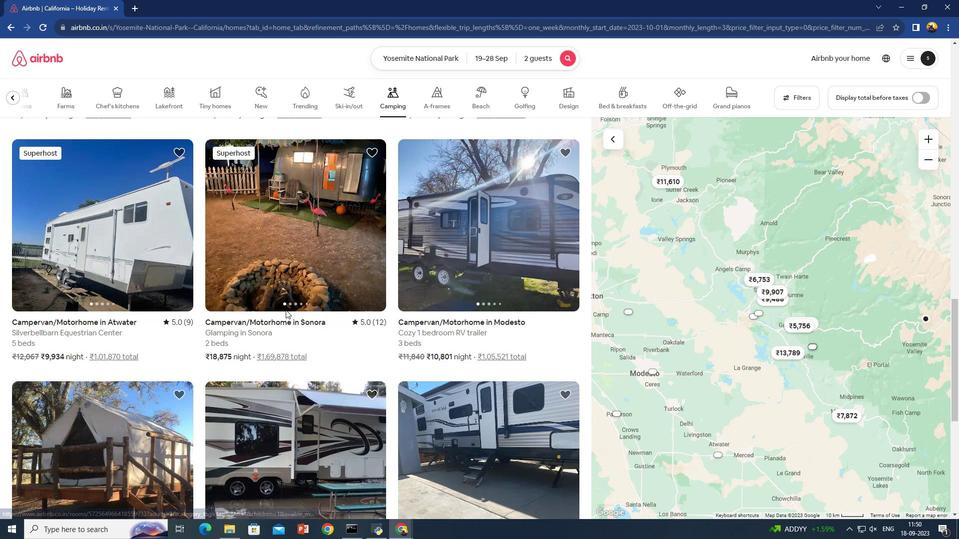 
Action: Mouse scrolled (285, 310) with delta (0, 0)
Screenshot: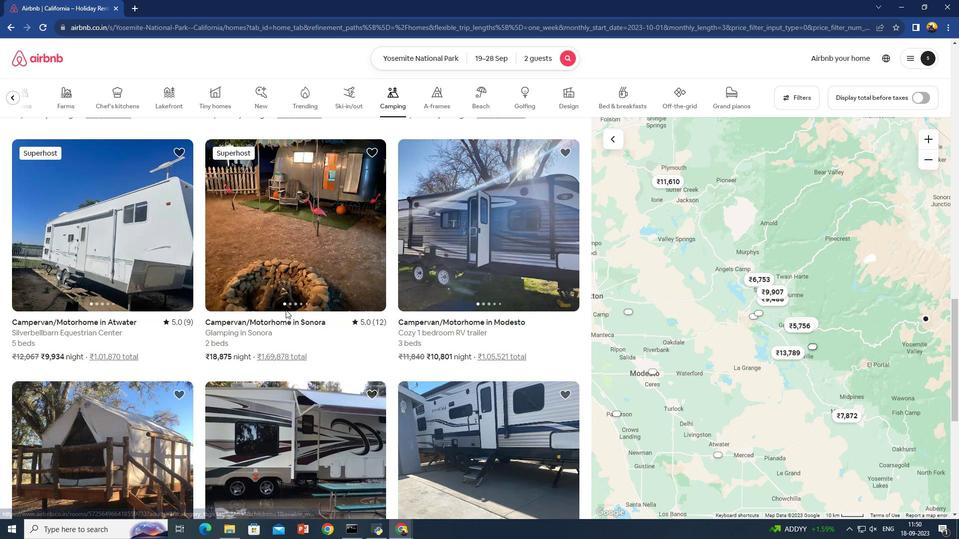 
Action: Mouse scrolled (285, 310) with delta (0, 0)
Screenshot: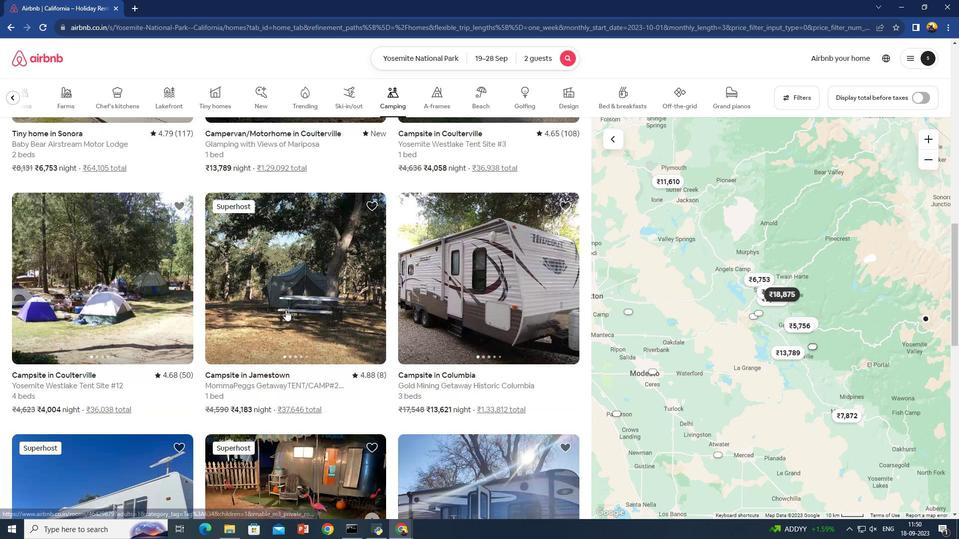 
Action: Mouse scrolled (285, 310) with delta (0, 0)
Screenshot: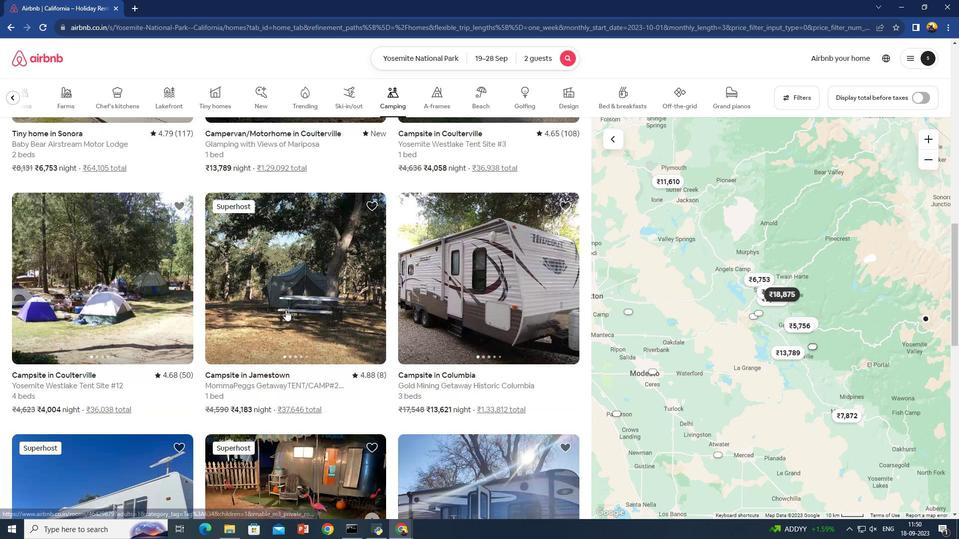 
Action: Mouse scrolled (285, 310) with delta (0, 0)
Screenshot: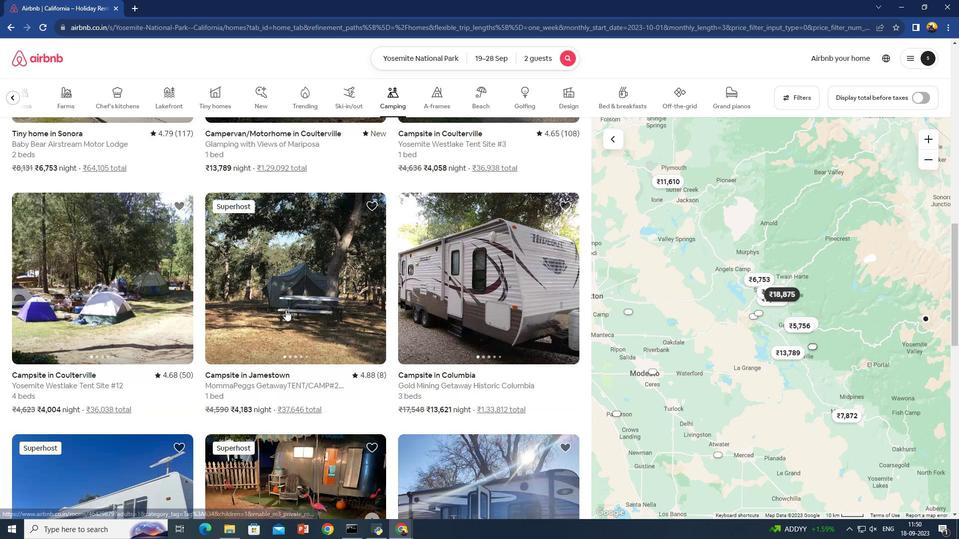 
Action: Mouse scrolled (285, 310) with delta (0, 0)
Screenshot: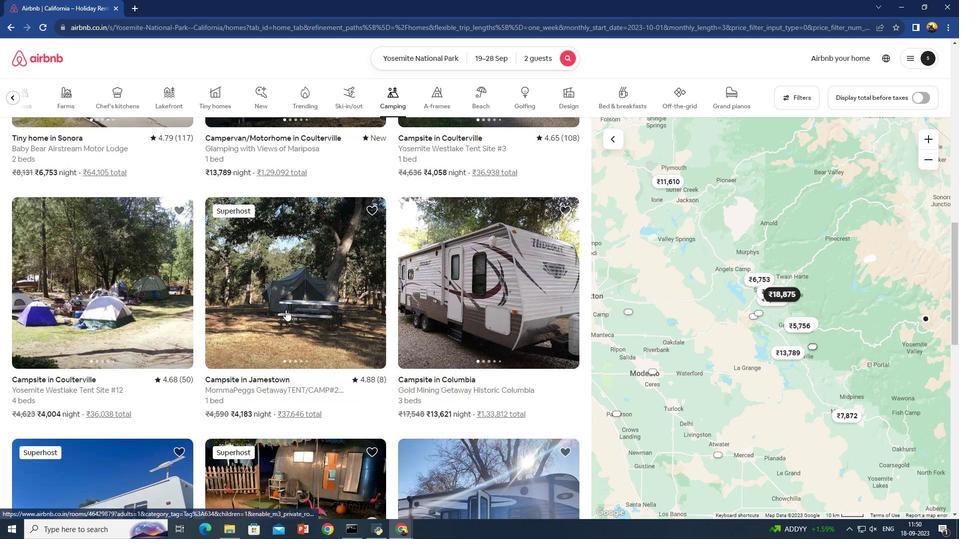 
Action: Mouse scrolled (285, 310) with delta (0, 0)
Screenshot: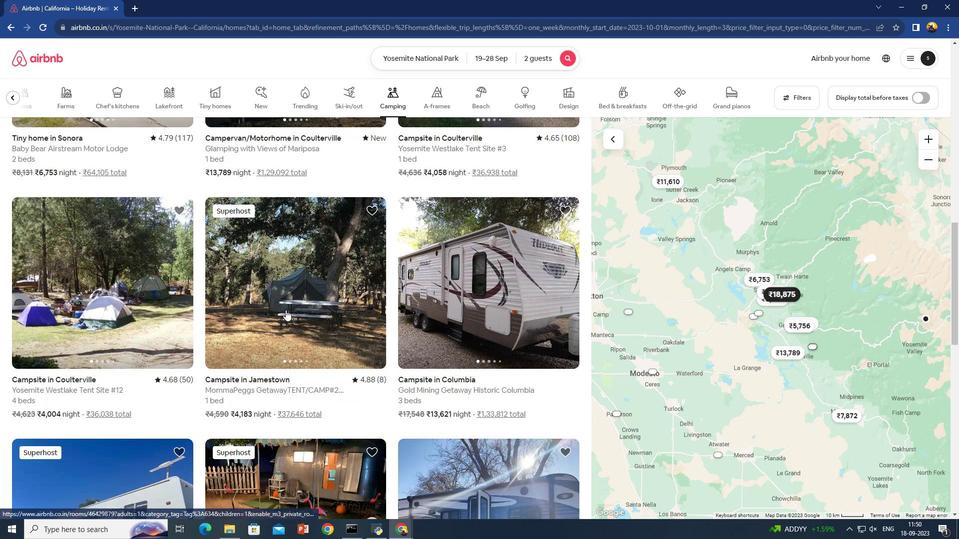 
Action: Mouse scrolled (285, 310) with delta (0, 0)
Screenshot: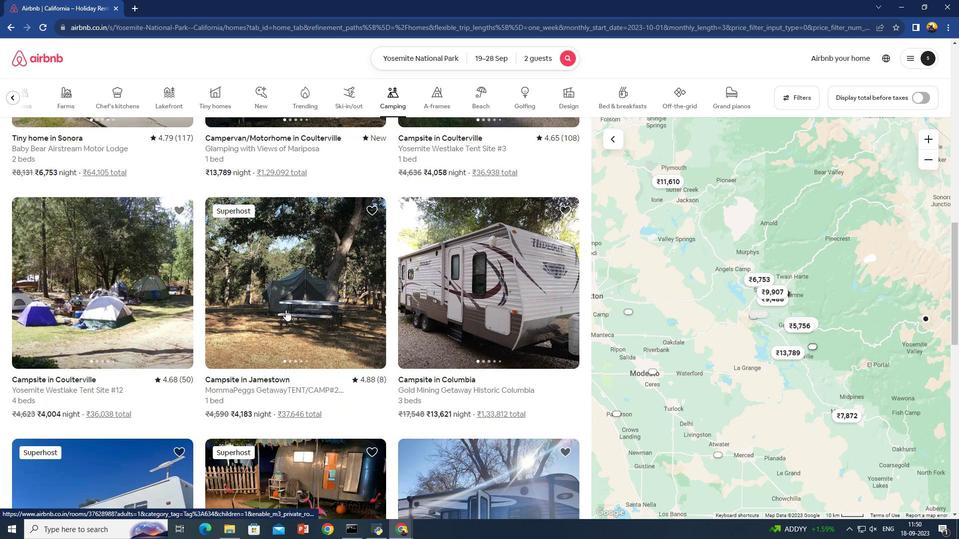 
Action: Mouse scrolled (285, 310) with delta (0, 0)
Screenshot: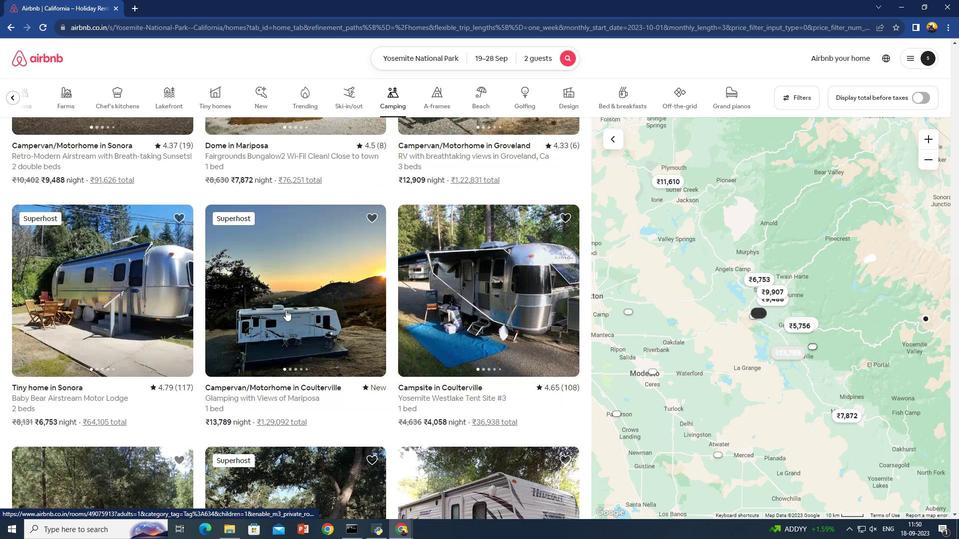 
Action: Mouse scrolled (285, 310) with delta (0, 0)
Screenshot: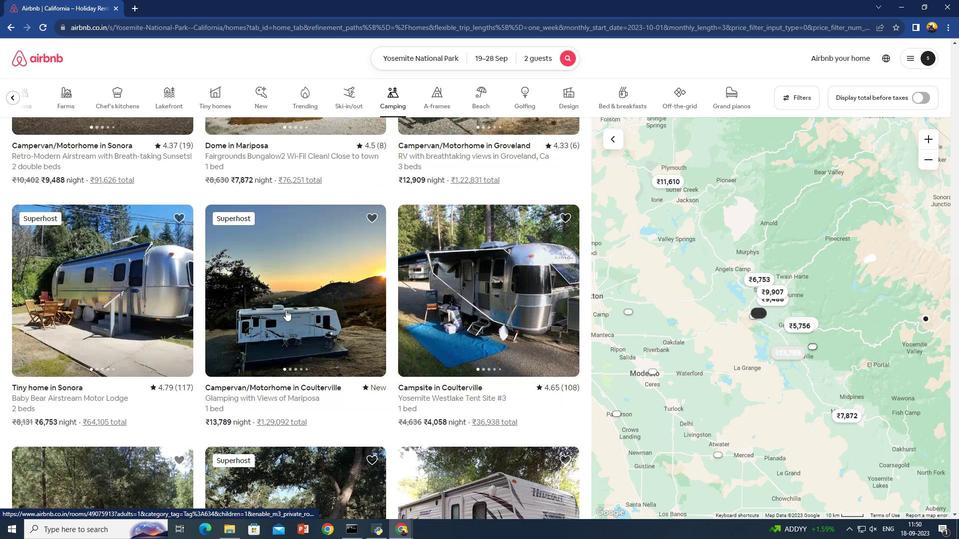 
Action: Mouse scrolled (285, 310) with delta (0, 0)
Screenshot: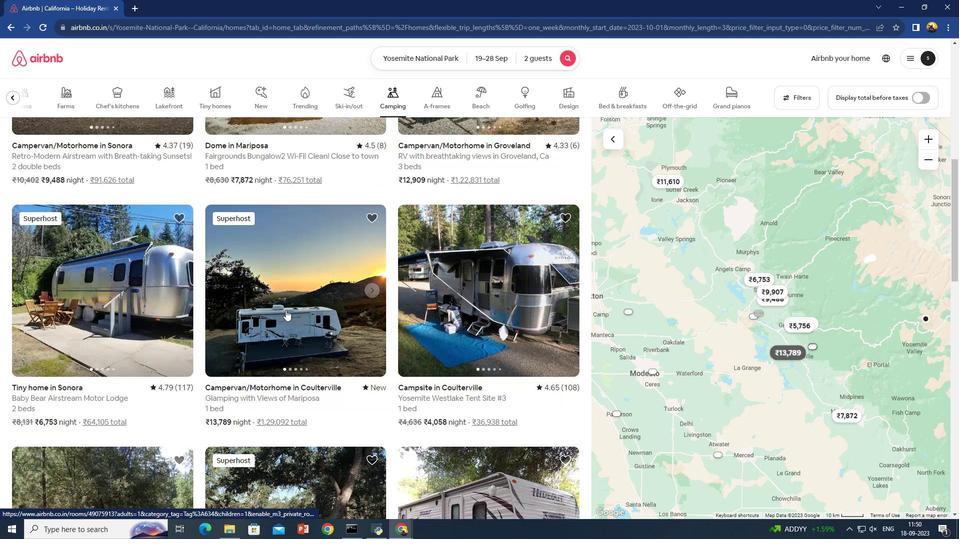 
Action: Mouse scrolled (285, 310) with delta (0, 0)
Screenshot: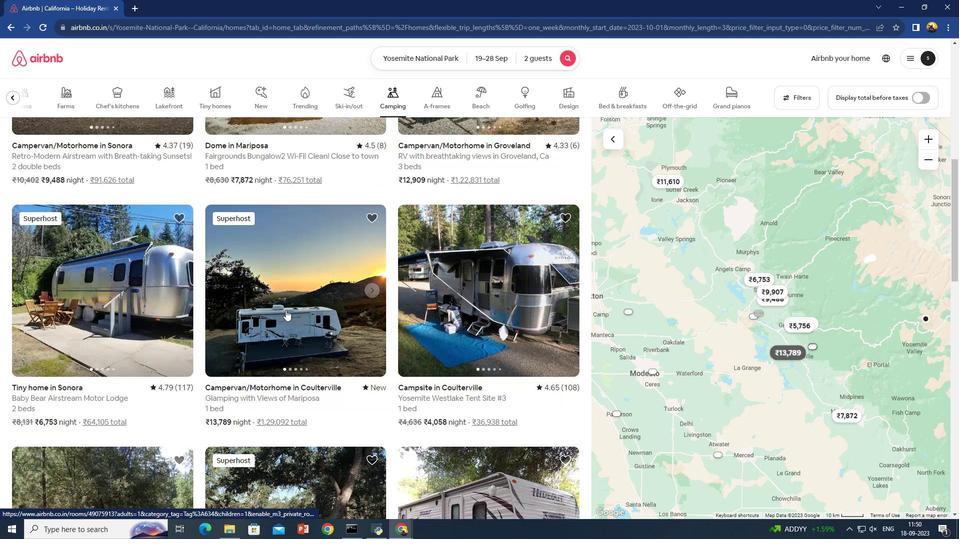 
Action: Mouse scrolled (285, 310) with delta (0, 0)
Screenshot: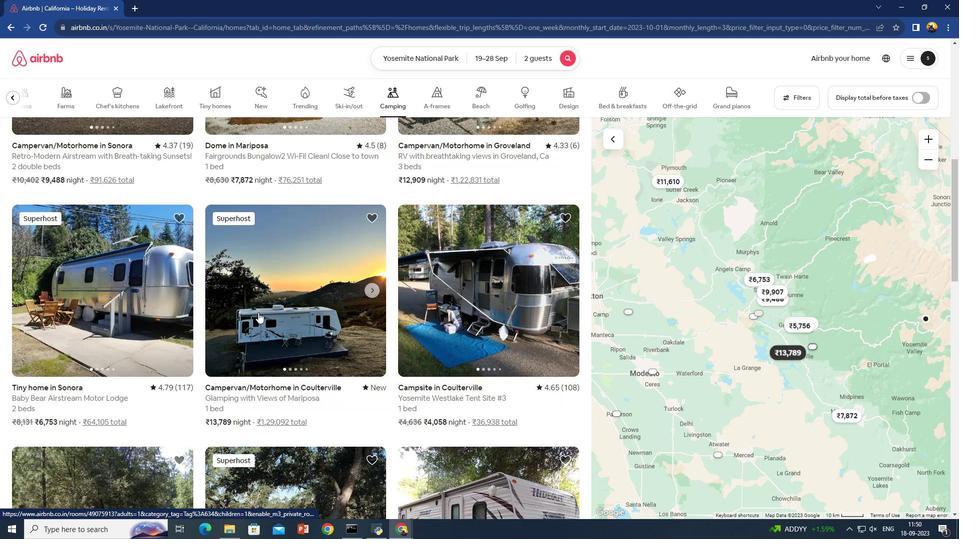 
Action: Mouse moved to (151, 289)
Screenshot: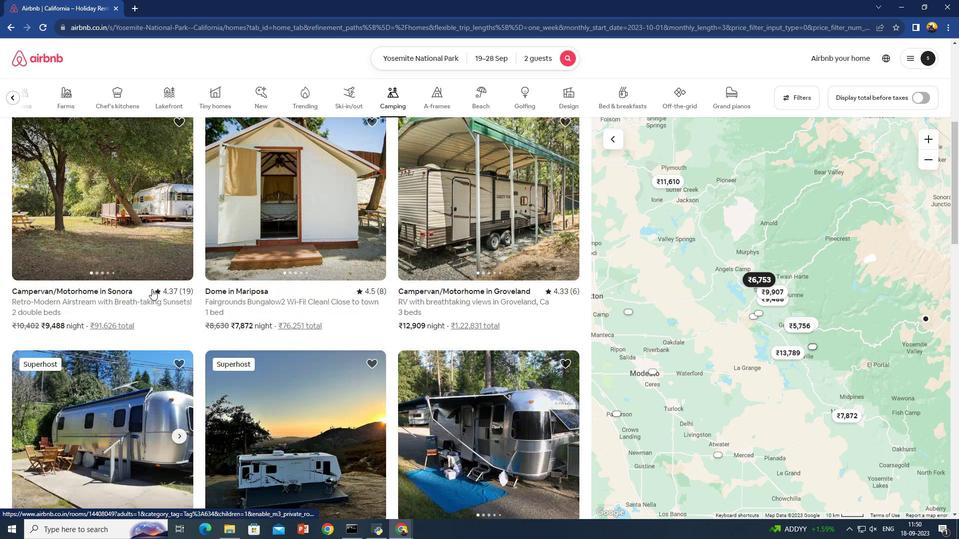 
Action: Mouse scrolled (151, 289) with delta (0, 0)
Screenshot: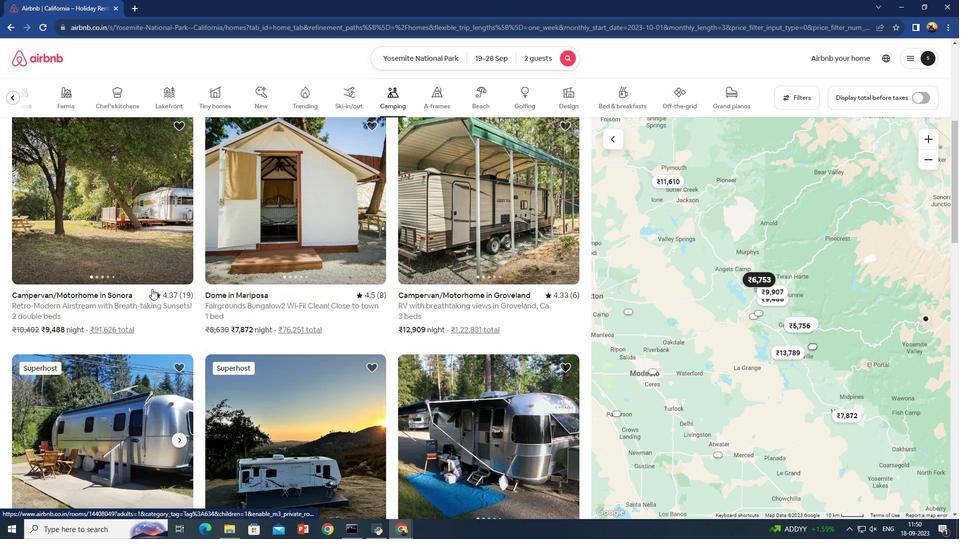 
Action: Mouse scrolled (151, 289) with delta (0, 0)
Screenshot: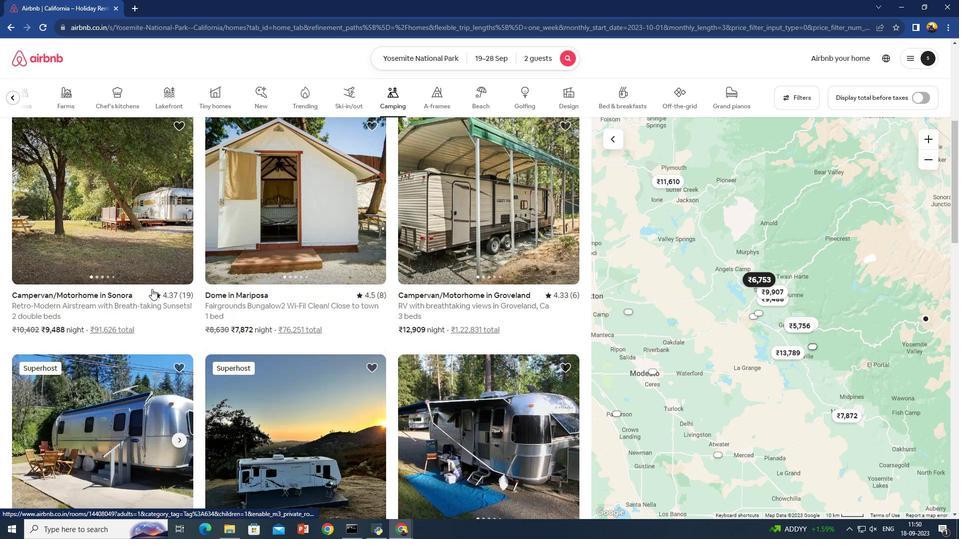 
Action: Mouse scrolled (151, 289) with delta (0, 0)
Screenshot: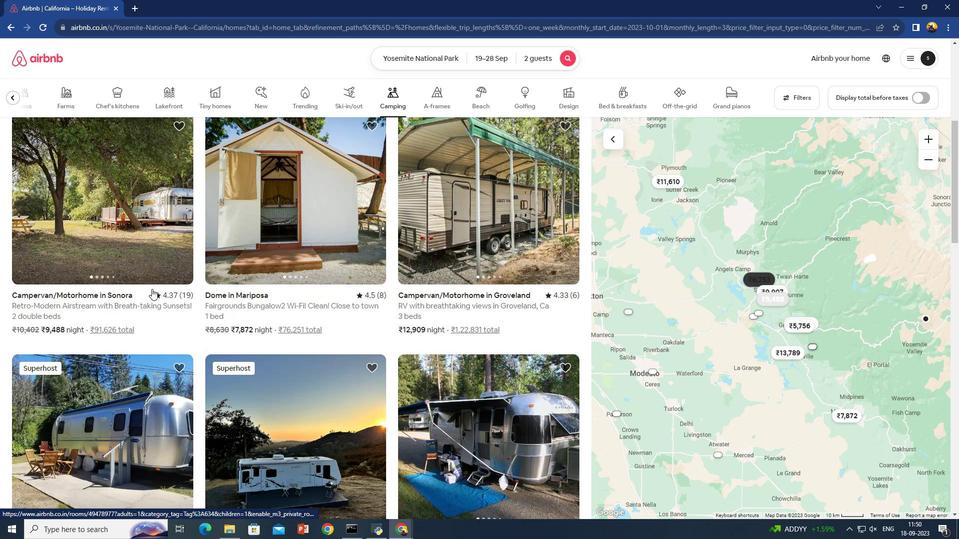 
Action: Mouse moved to (141, 213)
Screenshot: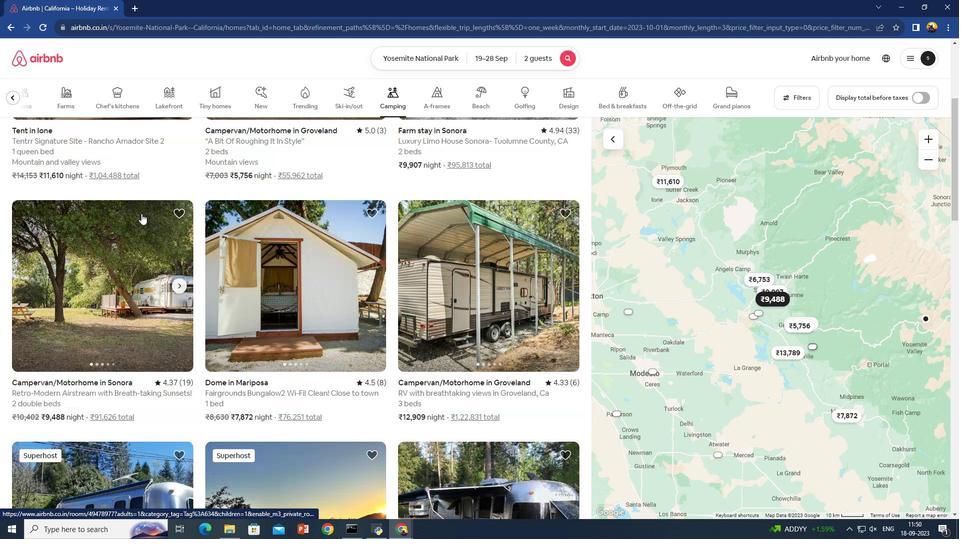 
Action: Mouse scrolled (141, 214) with delta (0, 0)
Screenshot: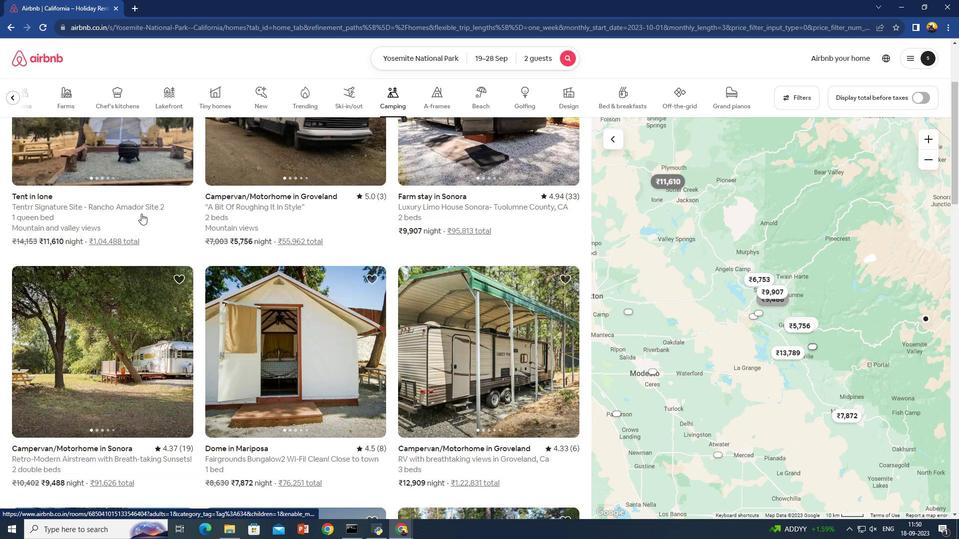
Action: Mouse scrolled (141, 214) with delta (0, 0)
Screenshot: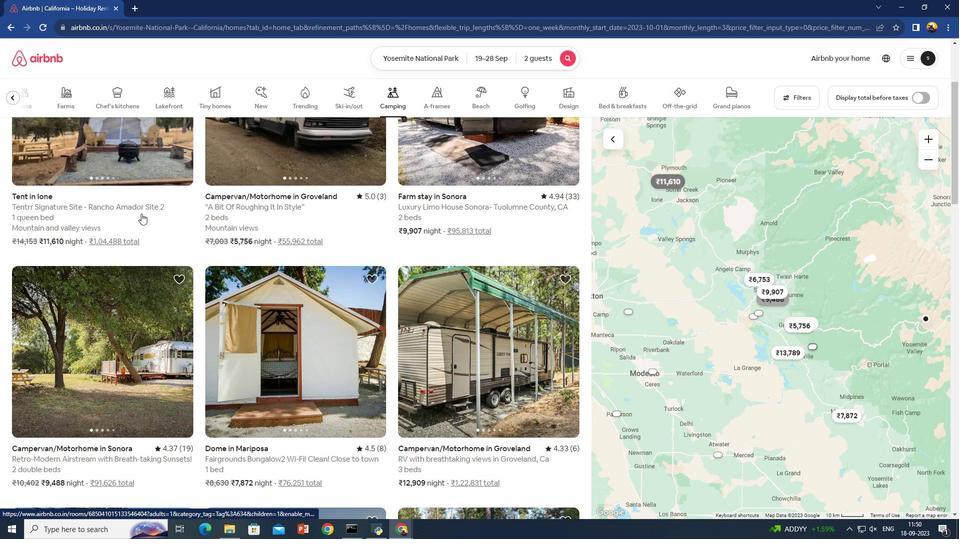 
Action: Mouse scrolled (141, 214) with delta (0, 0)
Screenshot: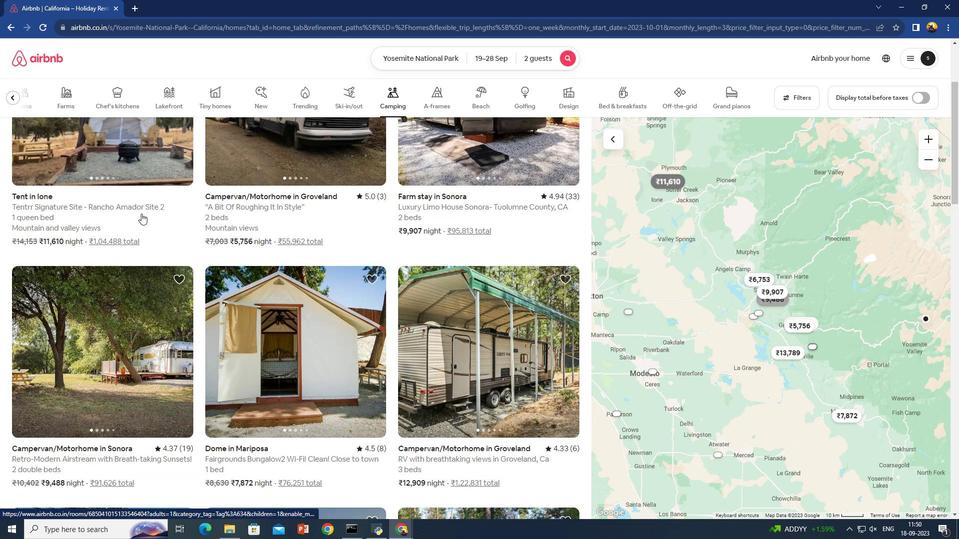 
Action: Mouse scrolled (141, 214) with delta (0, 0)
Screenshot: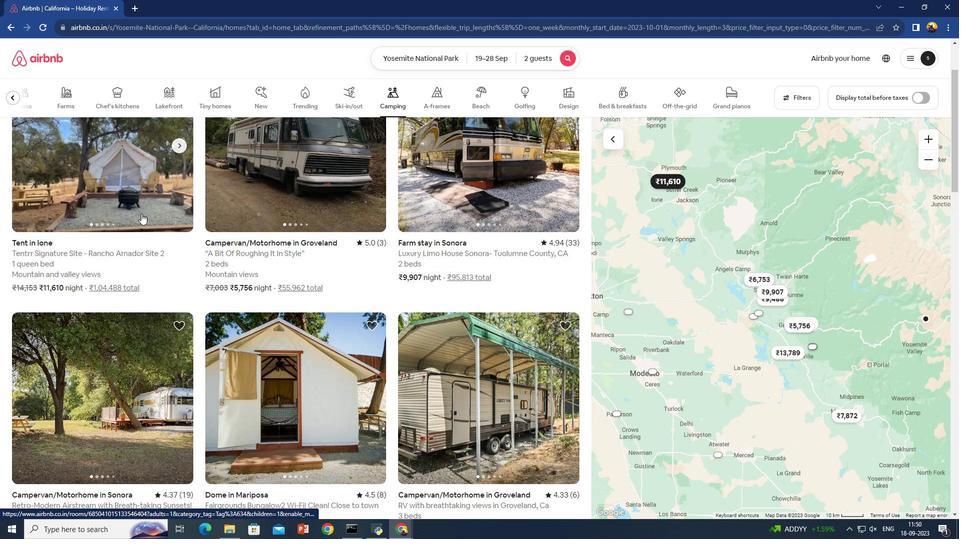 
Action: Mouse moved to (40, 241)
Screenshot: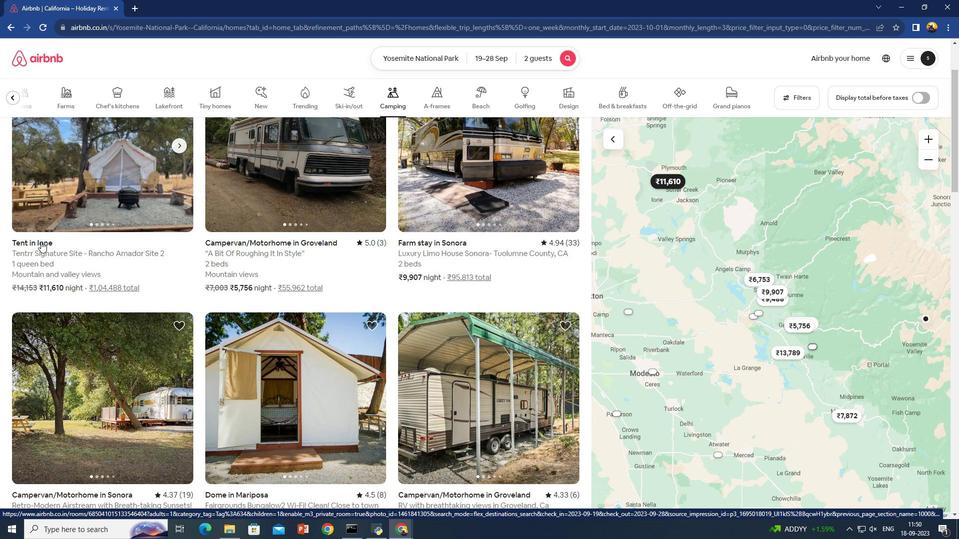 
Action: Mouse pressed left at (40, 241)
Screenshot: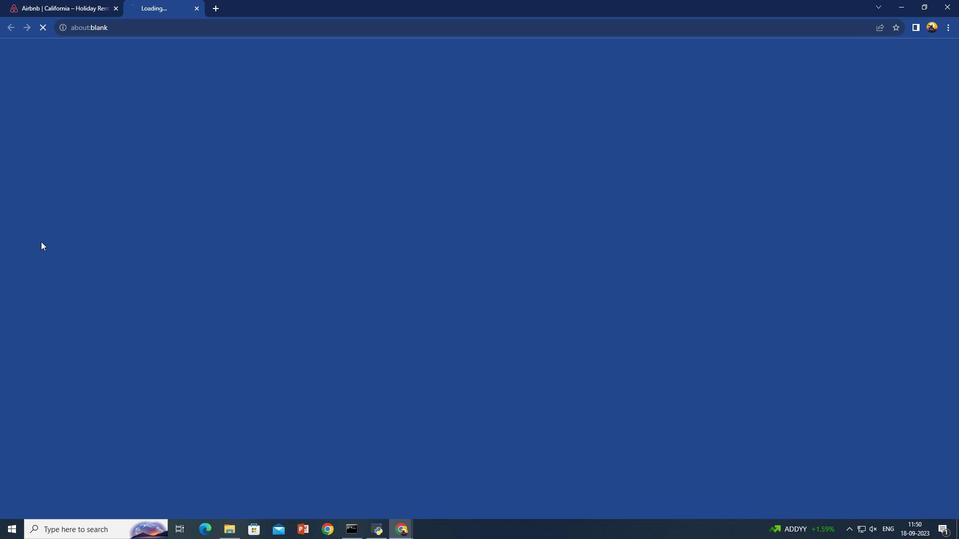 
Action: Mouse moved to (319, 281)
Screenshot: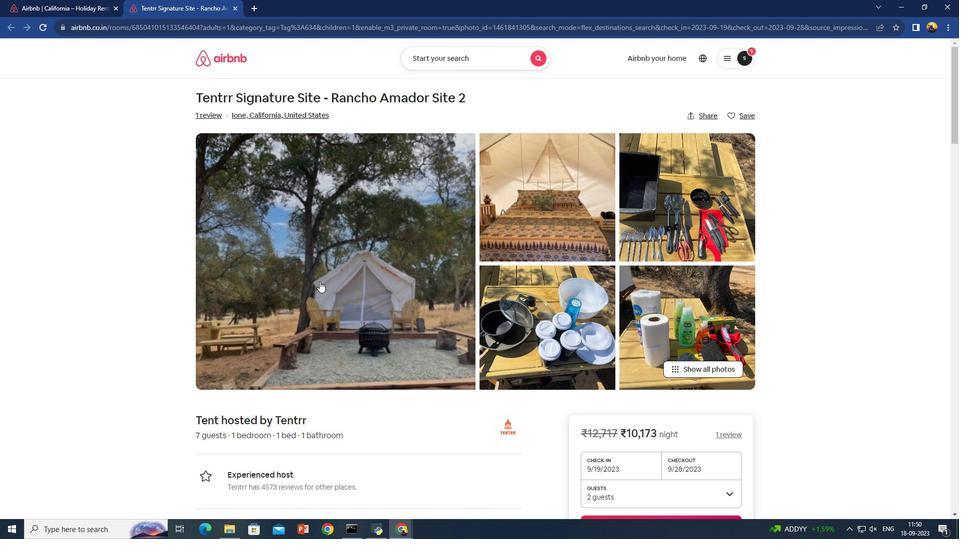 
Action: Mouse scrolled (319, 281) with delta (0, 0)
Screenshot: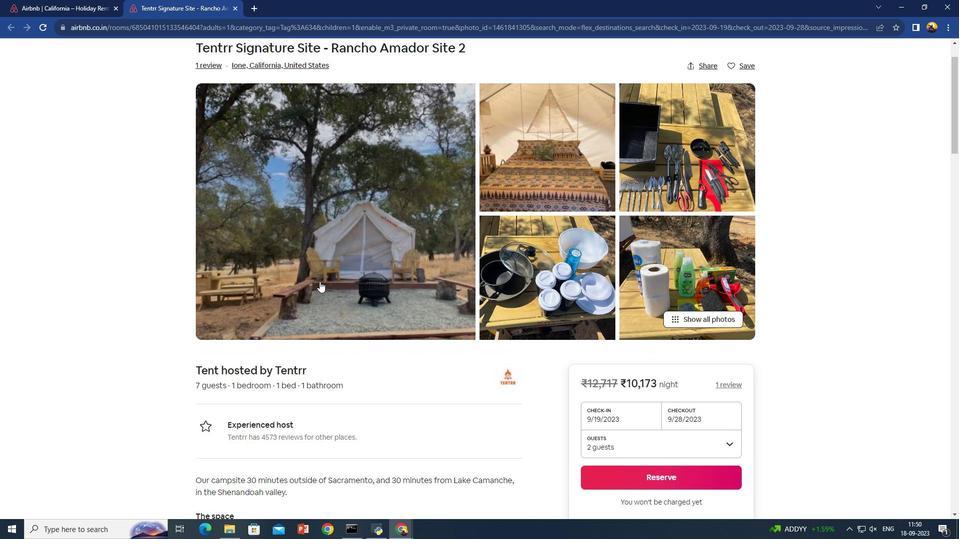 
Action: Mouse scrolled (319, 281) with delta (0, 0)
Screenshot: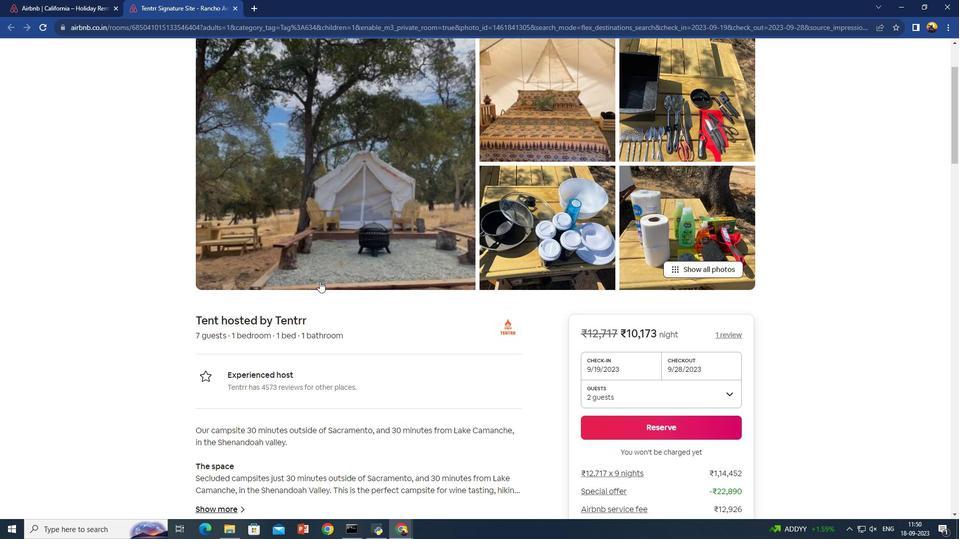 
Action: Mouse scrolled (319, 281) with delta (0, 0)
Screenshot: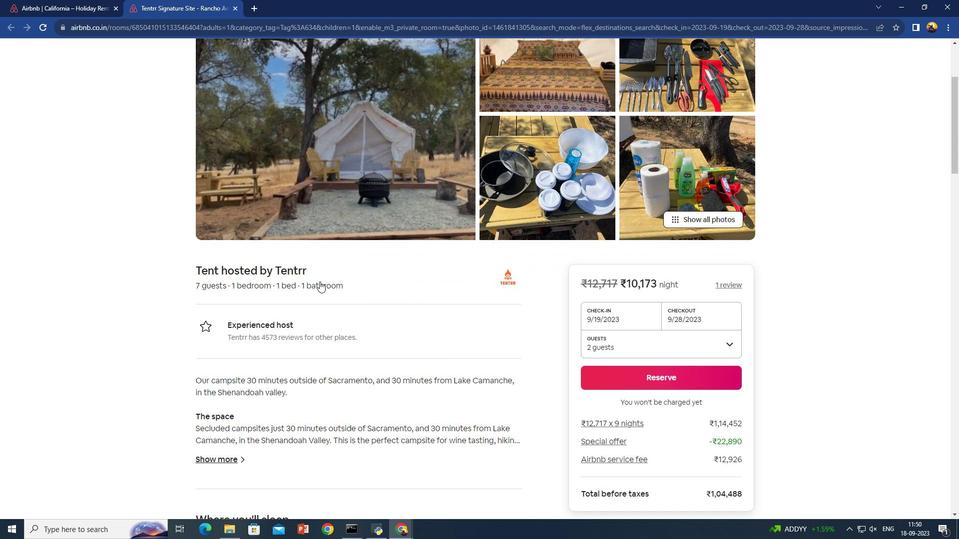 
Action: Mouse scrolled (319, 281) with delta (0, 0)
Screenshot: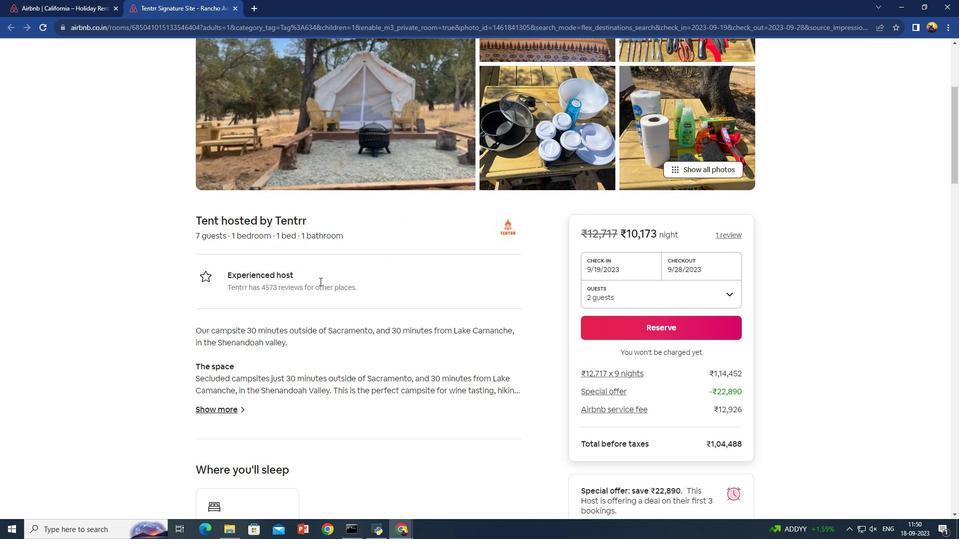 
Action: Mouse scrolled (319, 281) with delta (0, 0)
Screenshot: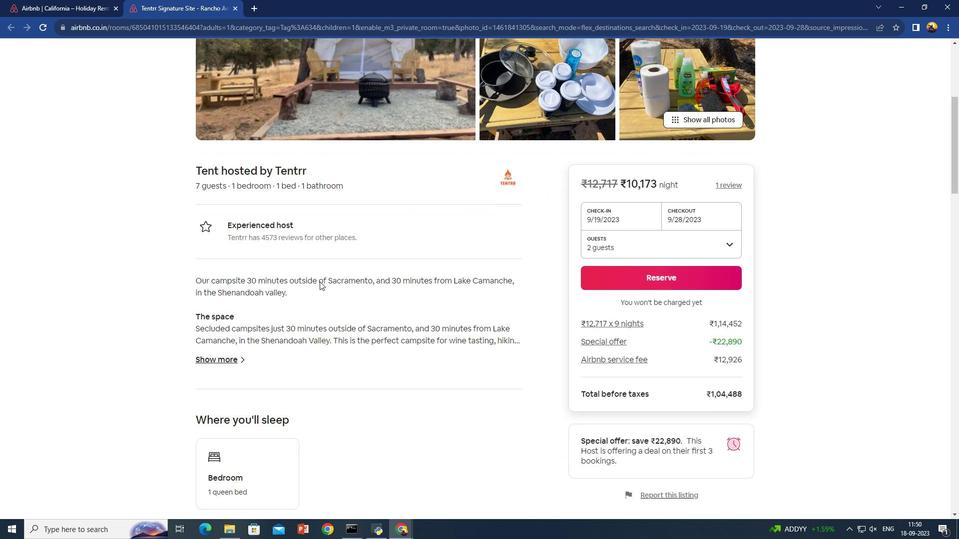 
Action: Mouse scrolled (319, 281) with delta (0, 0)
Screenshot: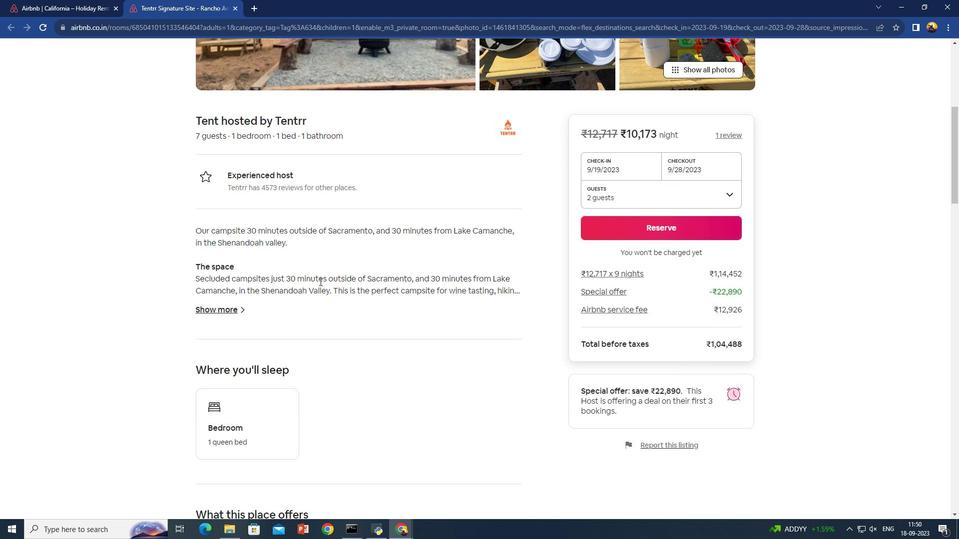 
Action: Mouse scrolled (319, 281) with delta (0, 0)
Screenshot: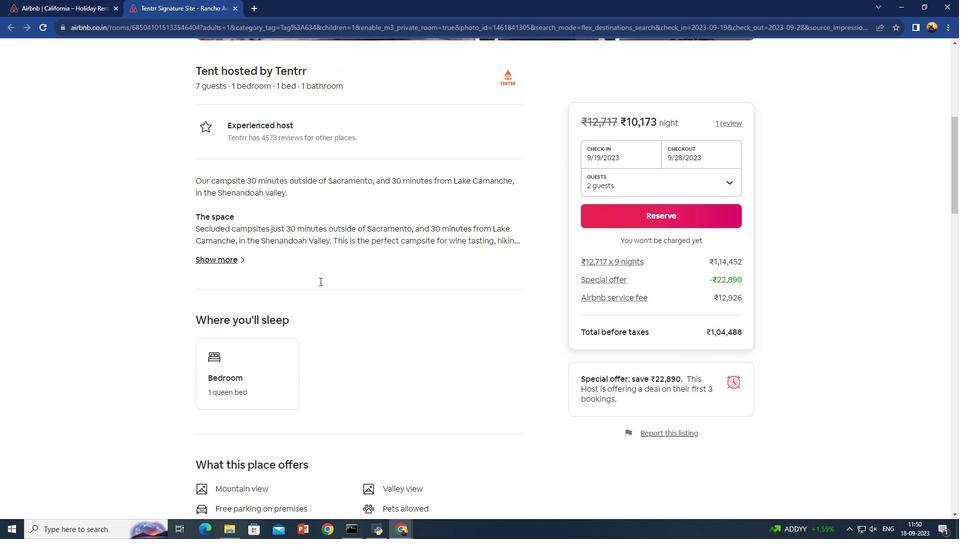 
Action: Mouse scrolled (319, 281) with delta (0, 0)
Screenshot: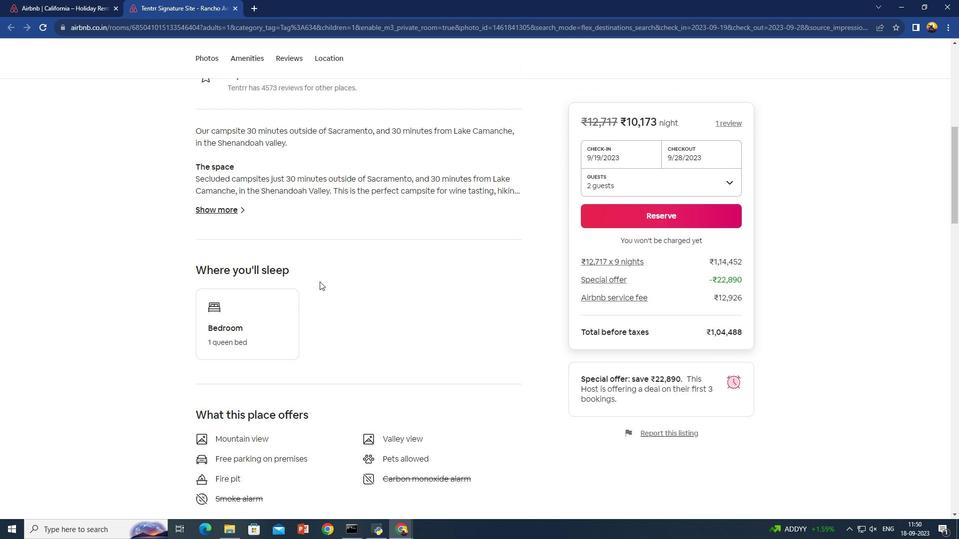 
Action: Mouse scrolled (319, 281) with delta (0, 0)
Screenshot: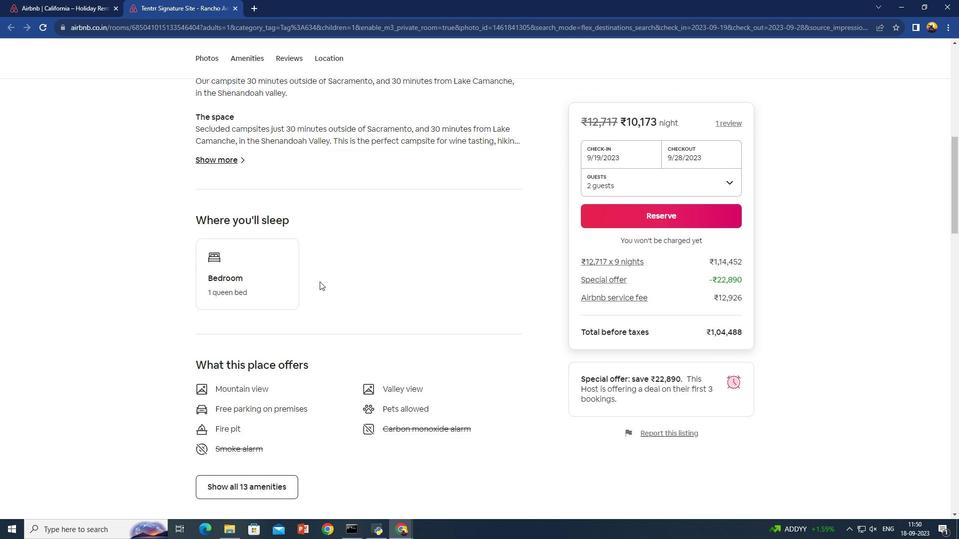 
Action: Mouse scrolled (319, 281) with delta (0, 0)
Screenshot: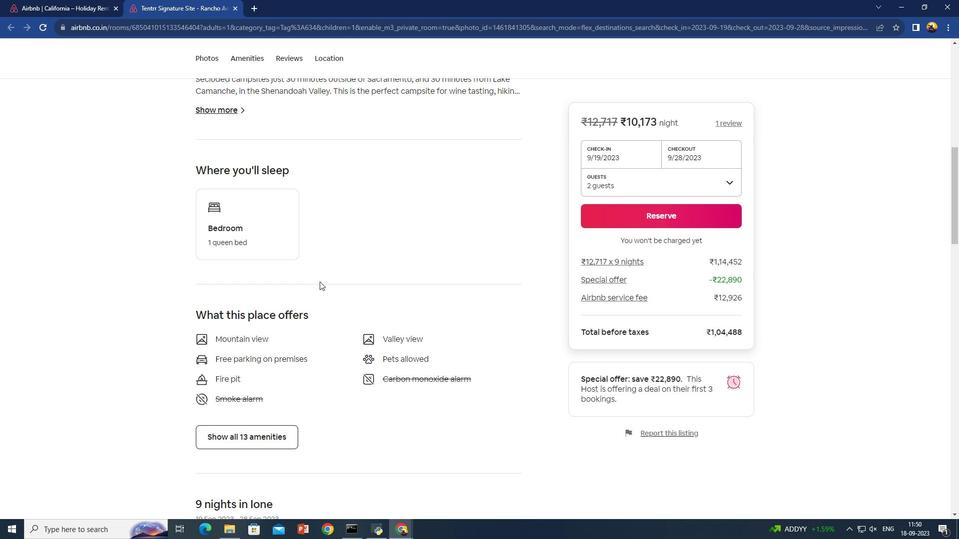 
Action: Mouse scrolled (319, 281) with delta (0, 0)
Screenshot: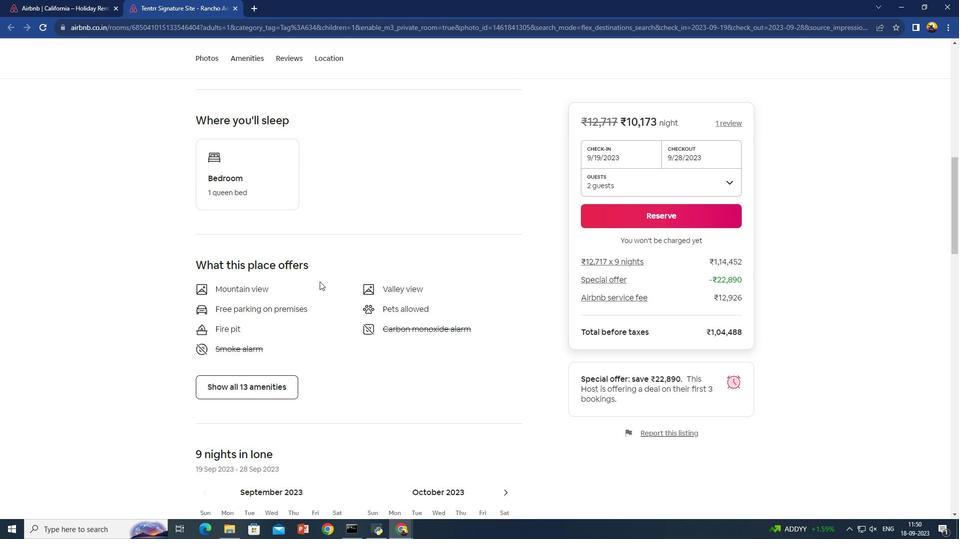 
Action: Mouse scrolled (319, 281) with delta (0, 0)
Screenshot: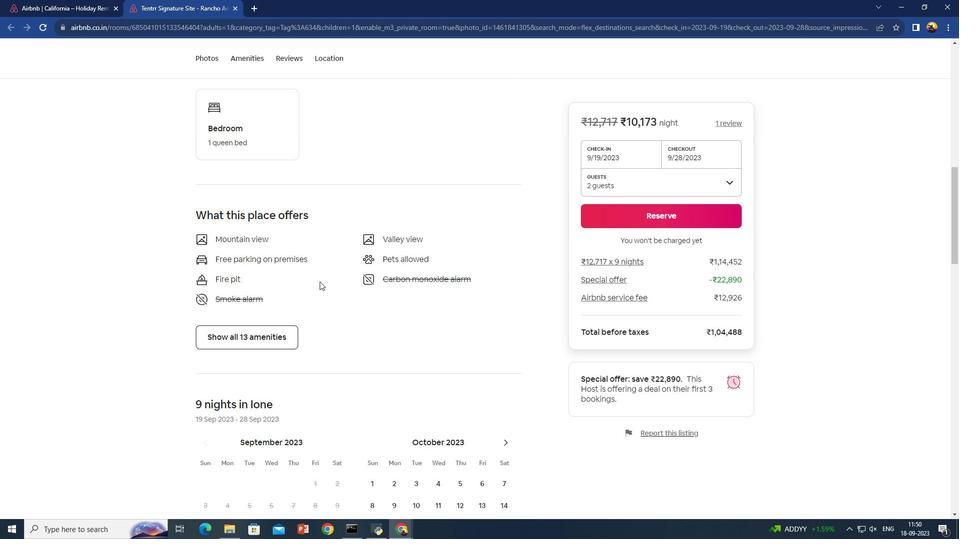 
Action: Mouse scrolled (319, 281) with delta (0, 0)
Screenshot: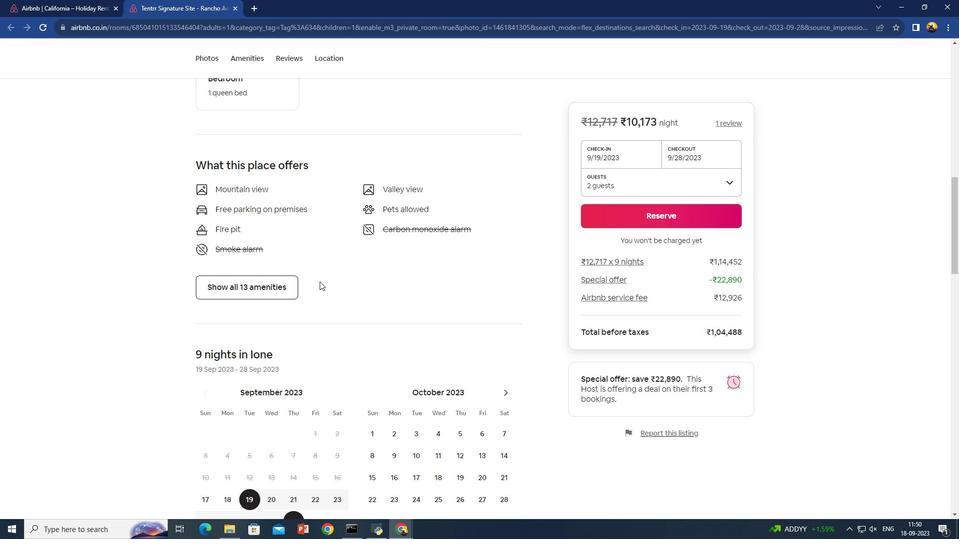 
Action: Mouse scrolled (319, 281) with delta (0, 0)
Screenshot: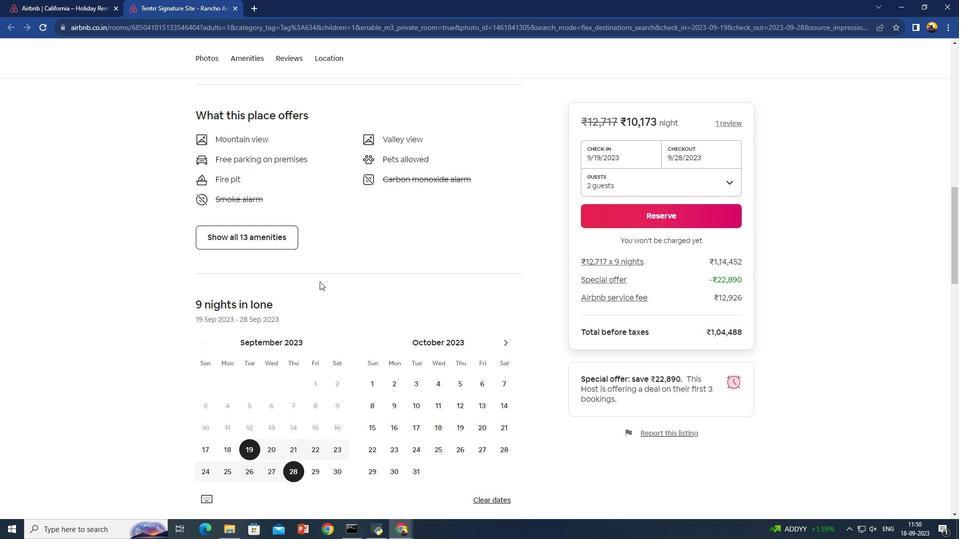 
Action: Mouse scrolled (319, 281) with delta (0, 0)
Screenshot: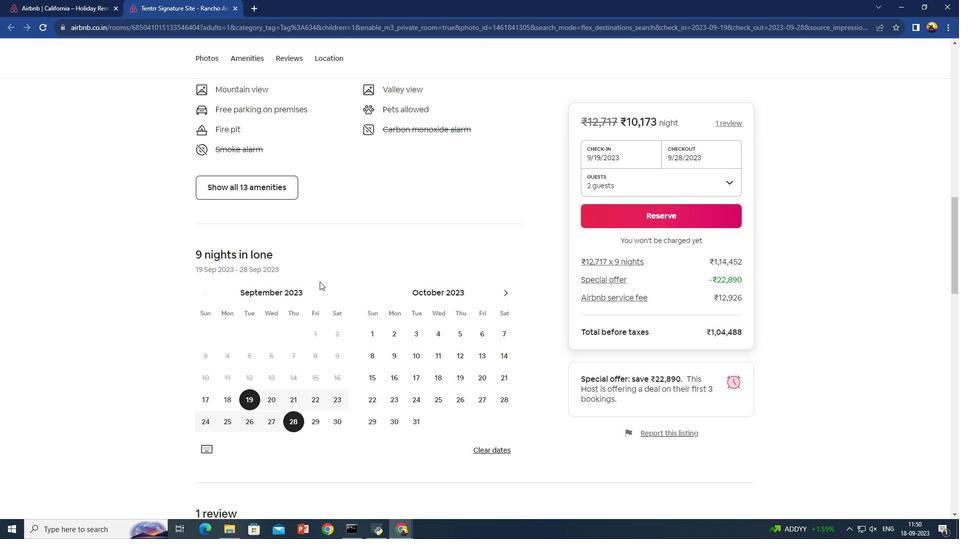 
Action: Mouse scrolled (319, 281) with delta (0, 0)
Screenshot: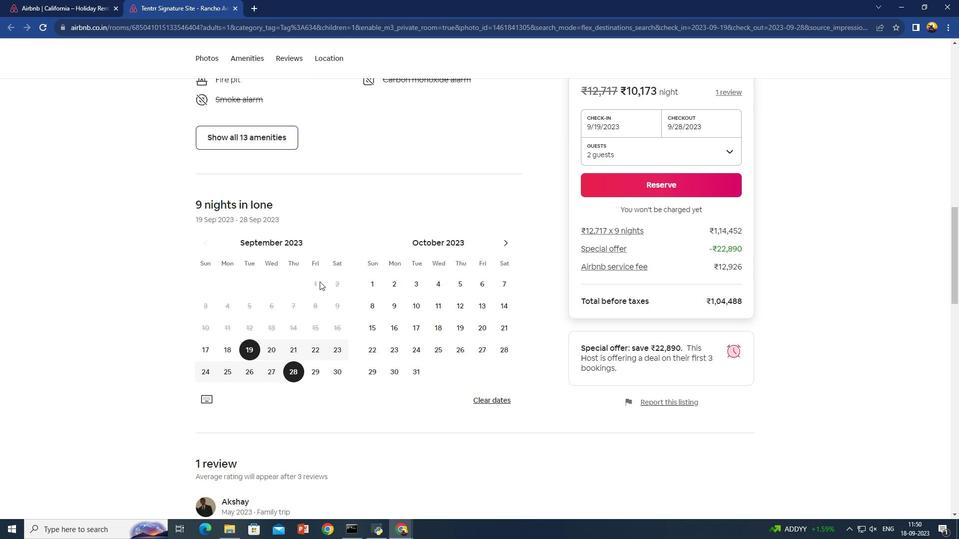 
Action: Mouse scrolled (319, 281) with delta (0, 0)
Screenshot: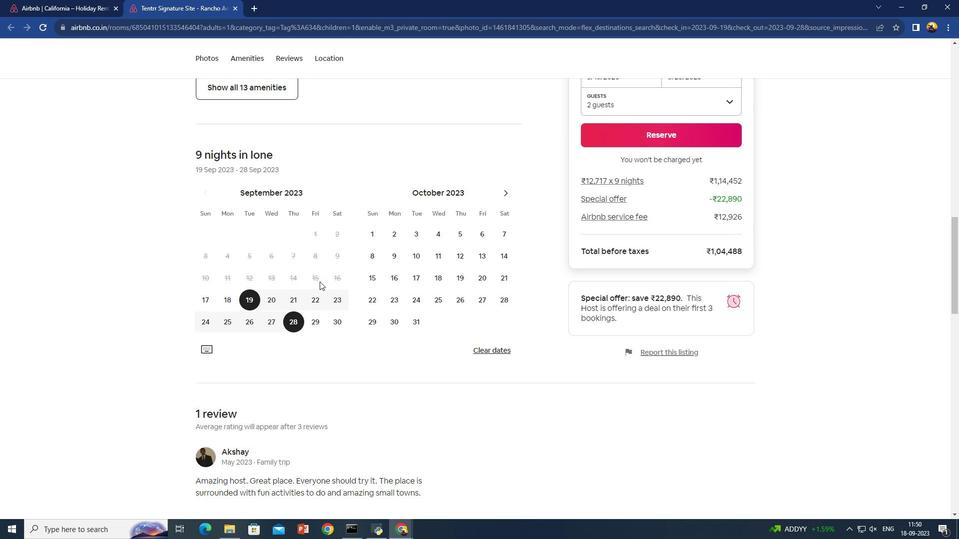 
Action: Mouse scrolled (319, 281) with delta (0, 0)
Screenshot: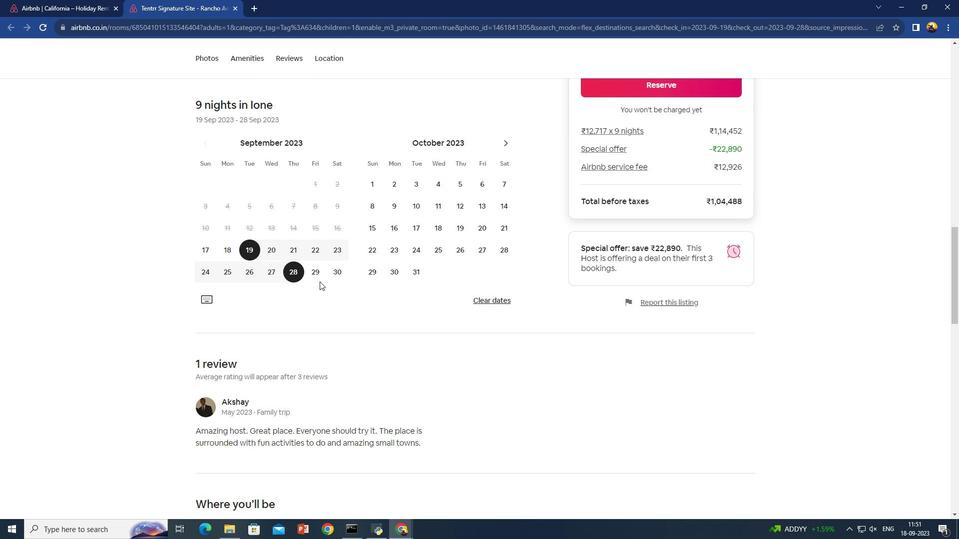
Action: Mouse scrolled (319, 281) with delta (0, 0)
Screenshot: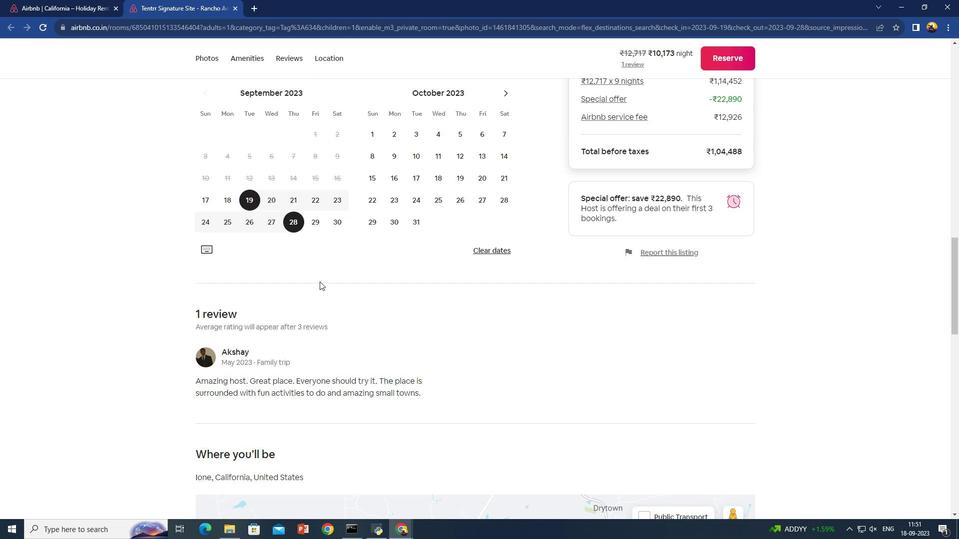 
Action: Mouse scrolled (319, 281) with delta (0, 0)
Screenshot: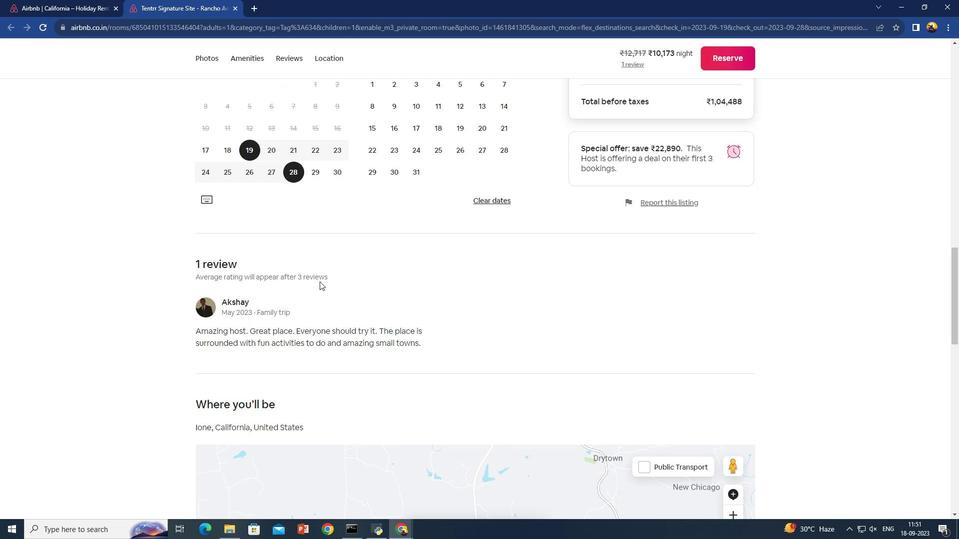
Action: Mouse scrolled (319, 281) with delta (0, 0)
Screenshot: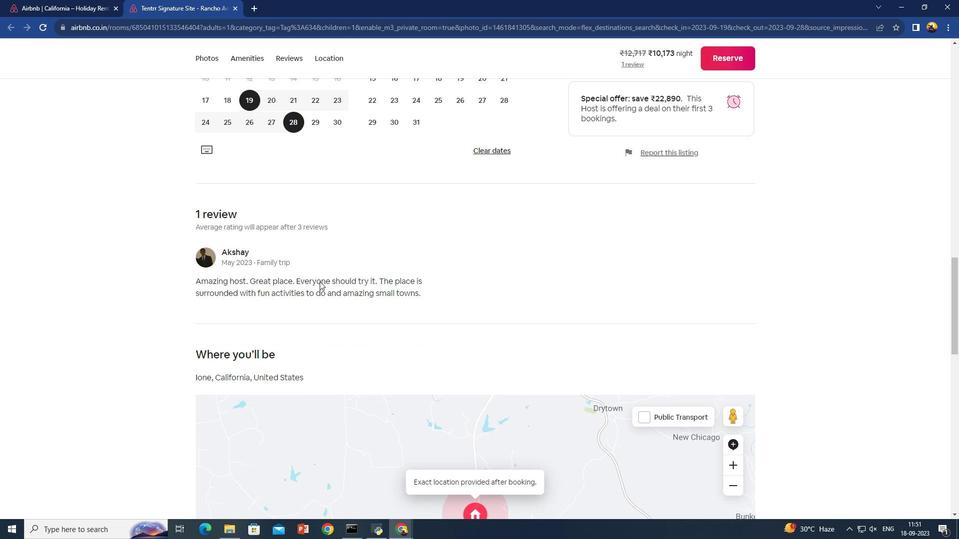 
Action: Mouse scrolled (319, 281) with delta (0, 0)
Screenshot: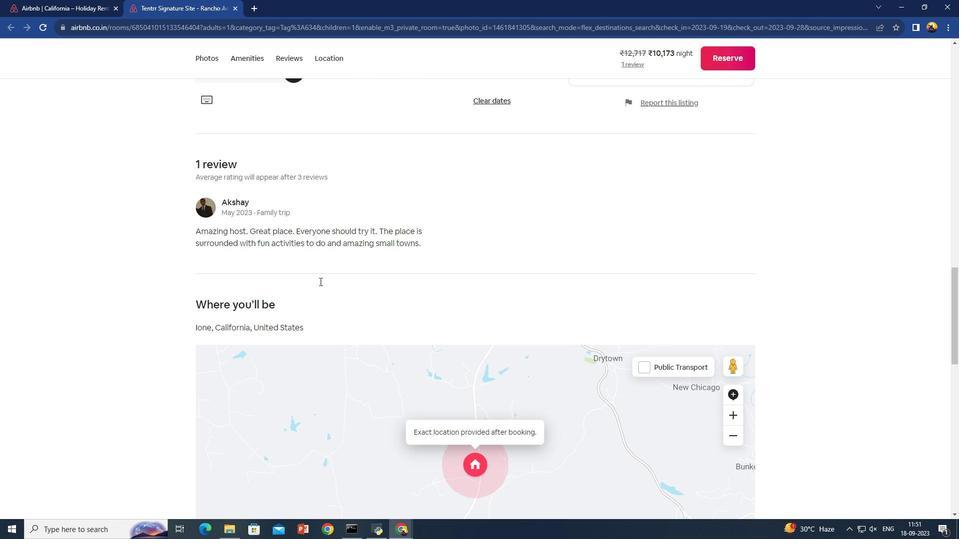 
Action: Mouse scrolled (319, 281) with delta (0, 0)
Screenshot: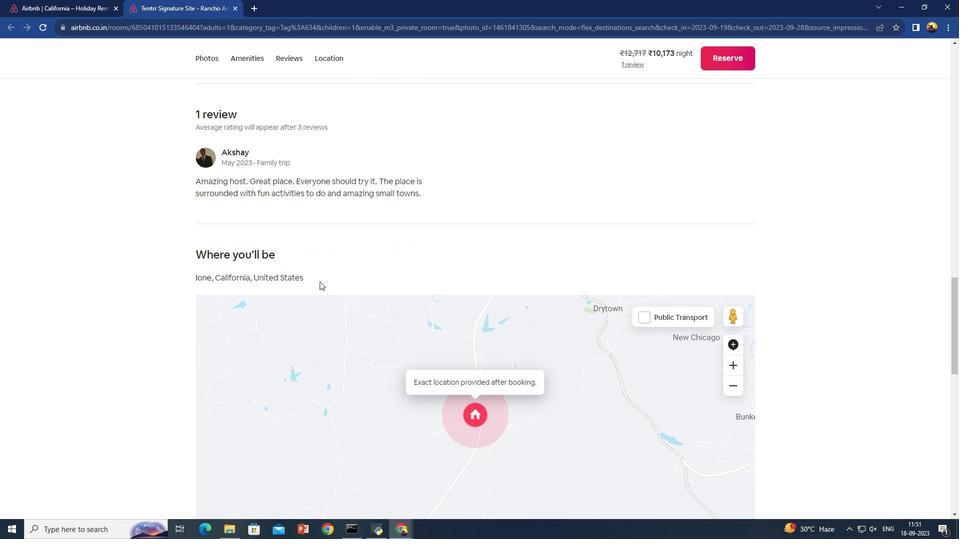 
Action: Mouse scrolled (319, 281) with delta (0, 0)
Screenshot: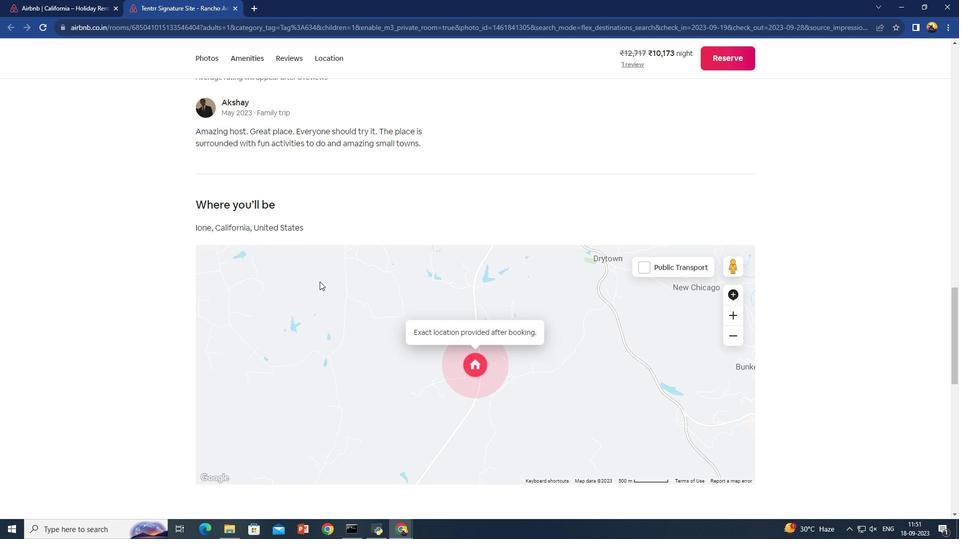 
Action: Mouse scrolled (319, 281) with delta (0, 0)
Screenshot: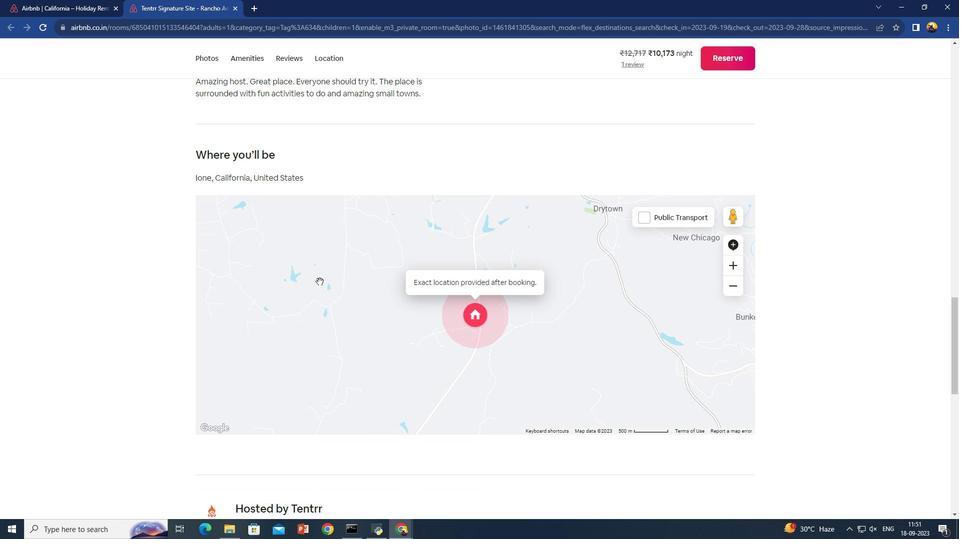 
Action: Mouse scrolled (319, 281) with delta (0, 0)
Screenshot: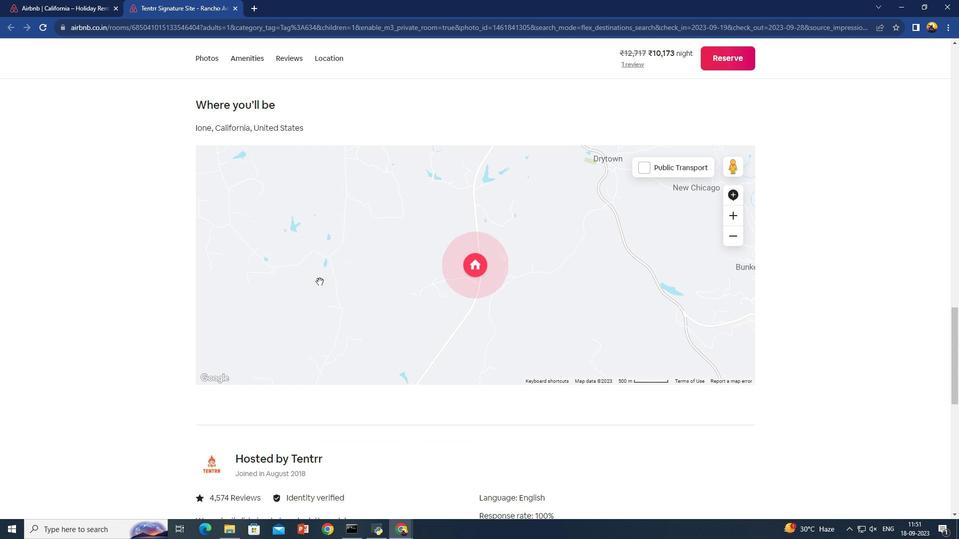 
Action: Mouse scrolled (319, 281) with delta (0, 0)
Screenshot: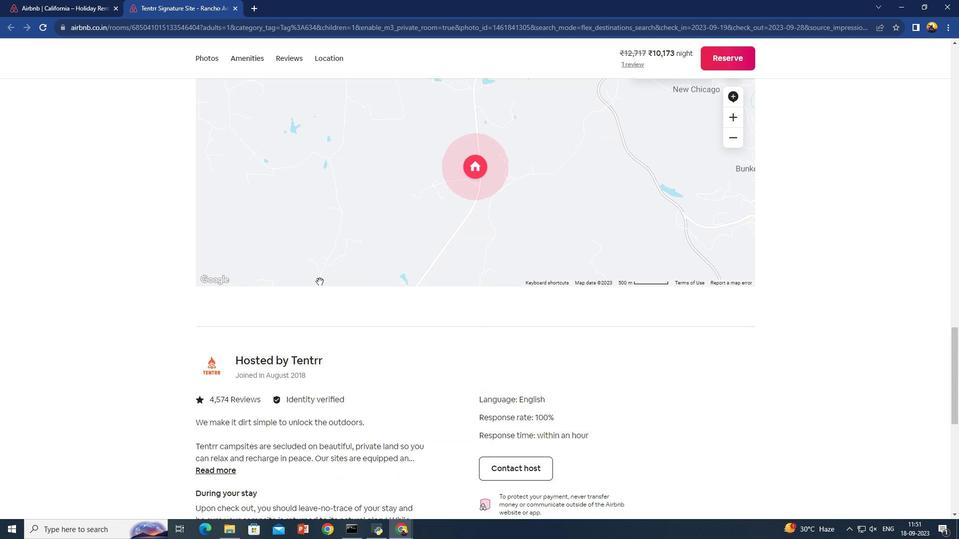 
Action: Mouse scrolled (319, 281) with delta (0, 0)
Screenshot: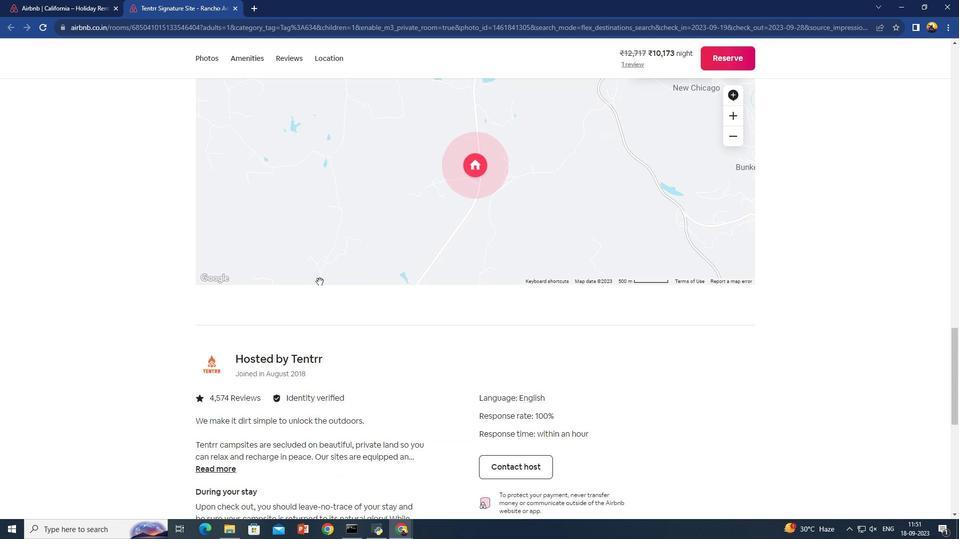 
Action: Mouse scrolled (319, 281) with delta (0, 0)
Screenshot: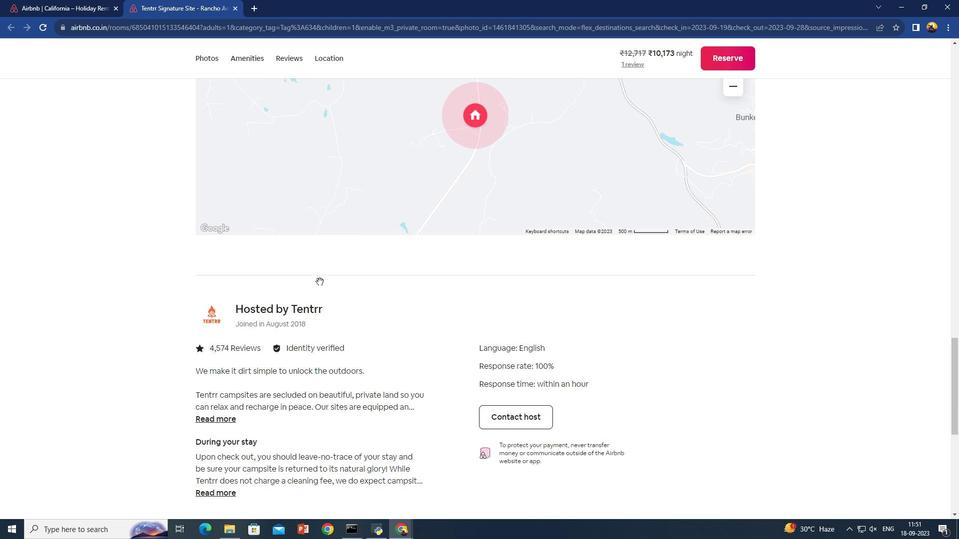 
Action: Mouse scrolled (319, 281) with delta (0, 0)
Screenshot: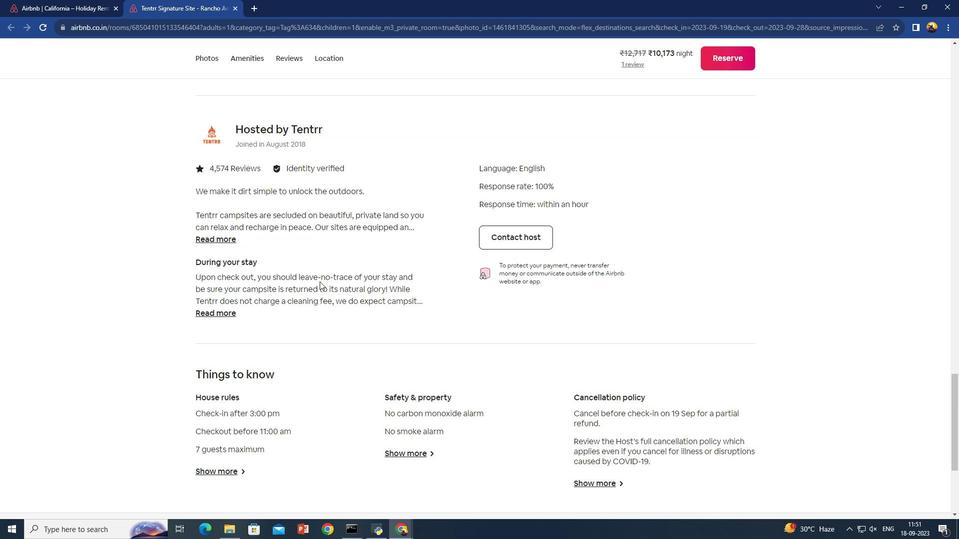 
Action: Mouse scrolled (319, 281) with delta (0, 0)
Screenshot: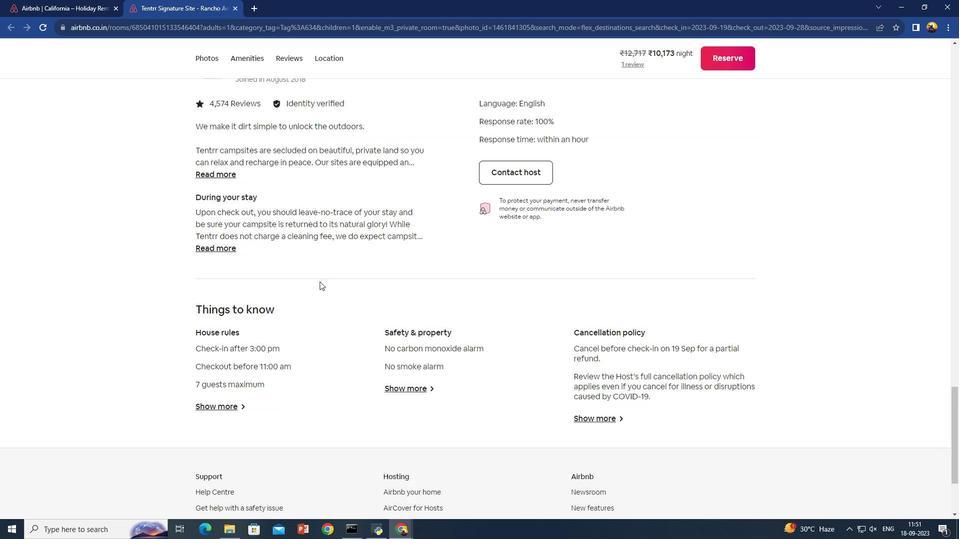 
Action: Mouse scrolled (319, 281) with delta (0, 0)
Screenshot: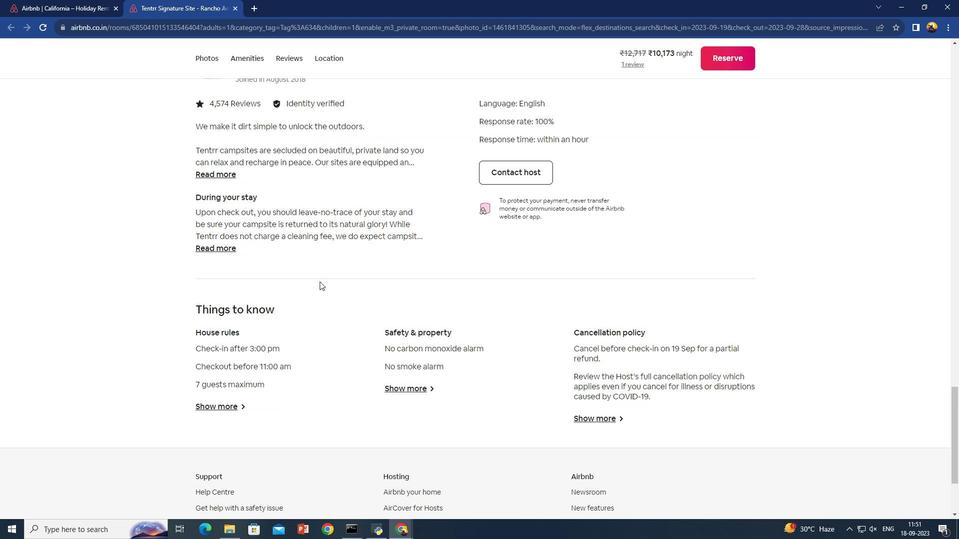 
Action: Mouse scrolled (319, 281) with delta (0, 0)
Screenshot: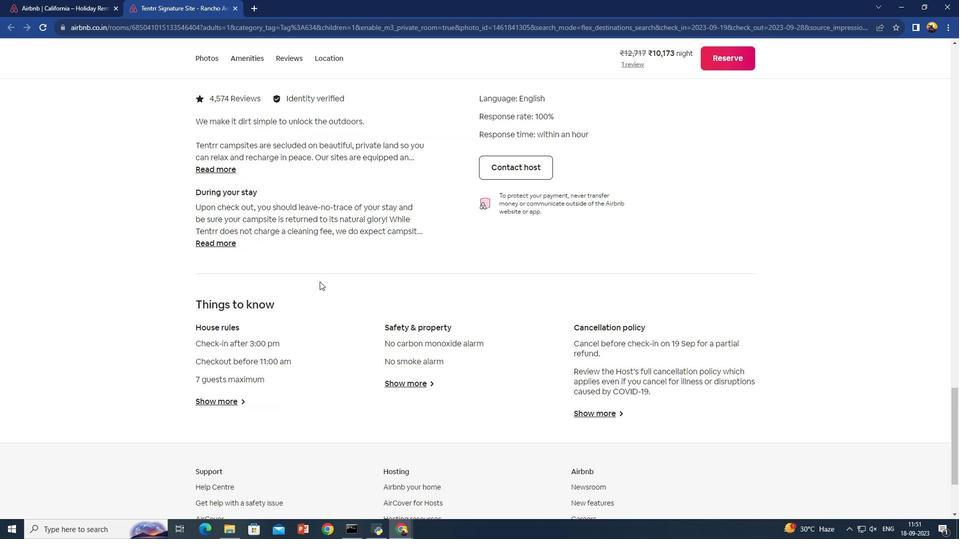 
Action: Mouse scrolled (319, 281) with delta (0, 0)
Screenshot: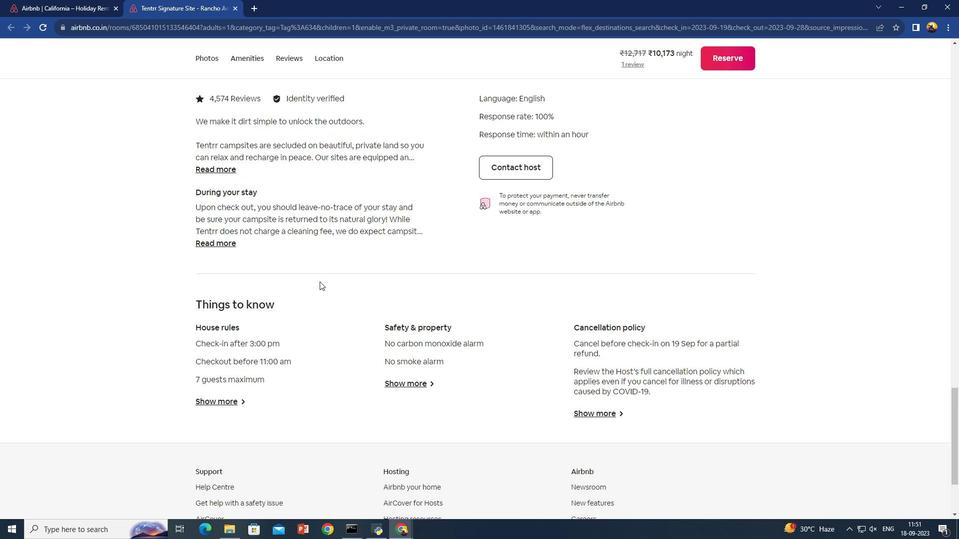 
Action: Mouse scrolled (319, 281) with delta (0, 0)
Screenshot: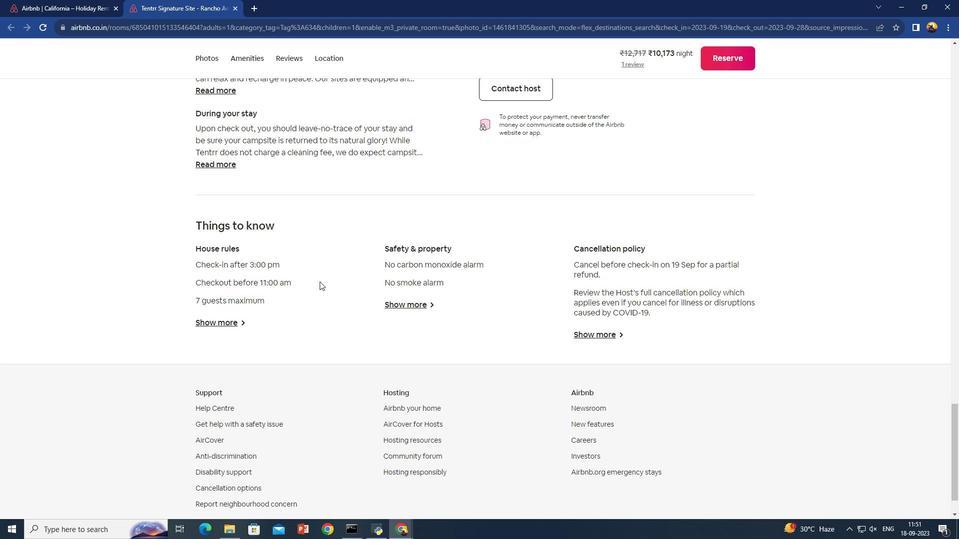 
Action: Mouse scrolled (319, 281) with delta (0, 0)
Screenshot: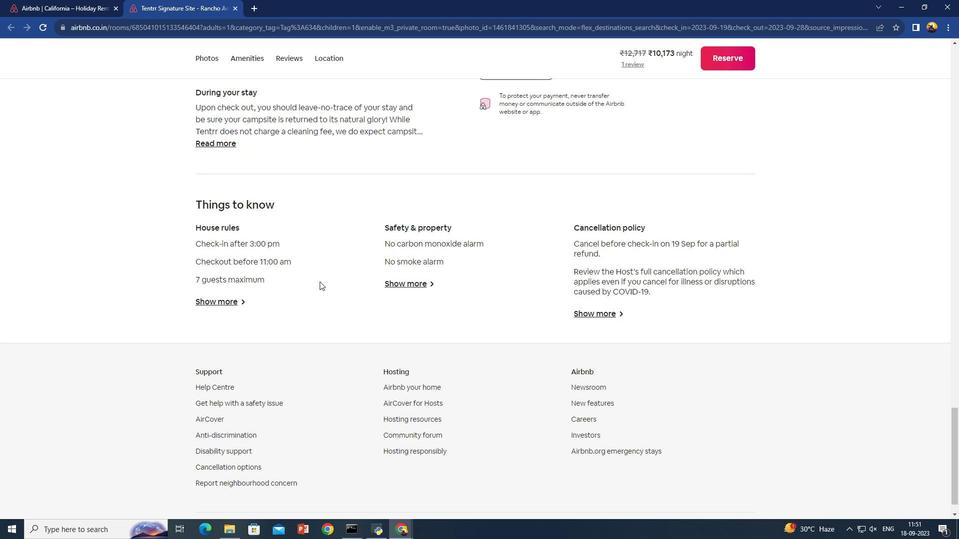 
Action: Mouse scrolled (319, 281) with delta (0, 0)
Screenshot: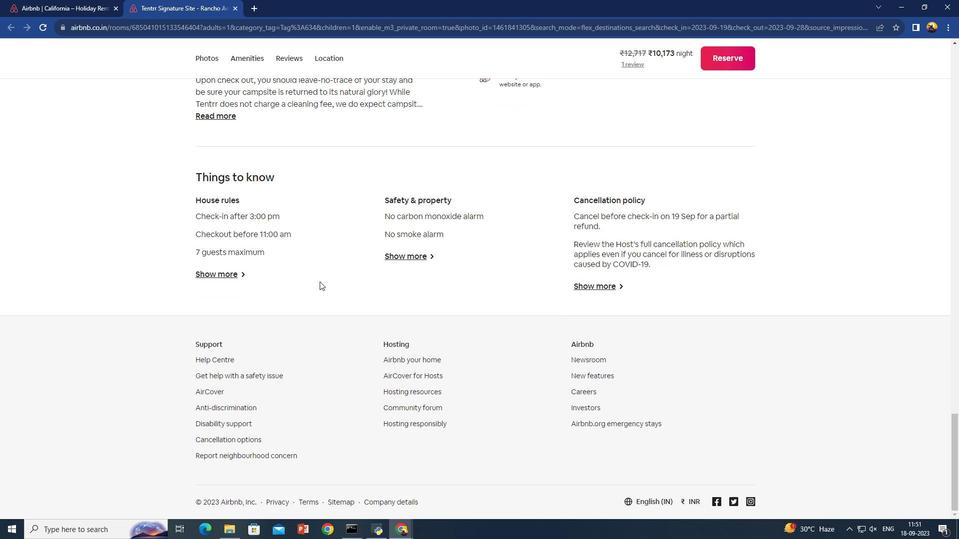 
Action: Mouse scrolled (319, 281) with delta (0, 0)
Screenshot: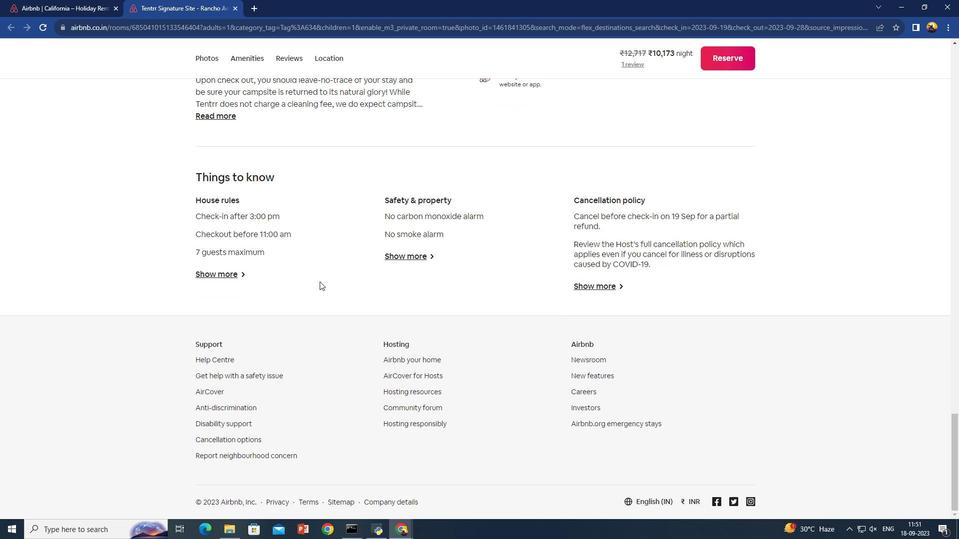 
Action: Mouse scrolled (319, 281) with delta (0, 0)
Screenshot: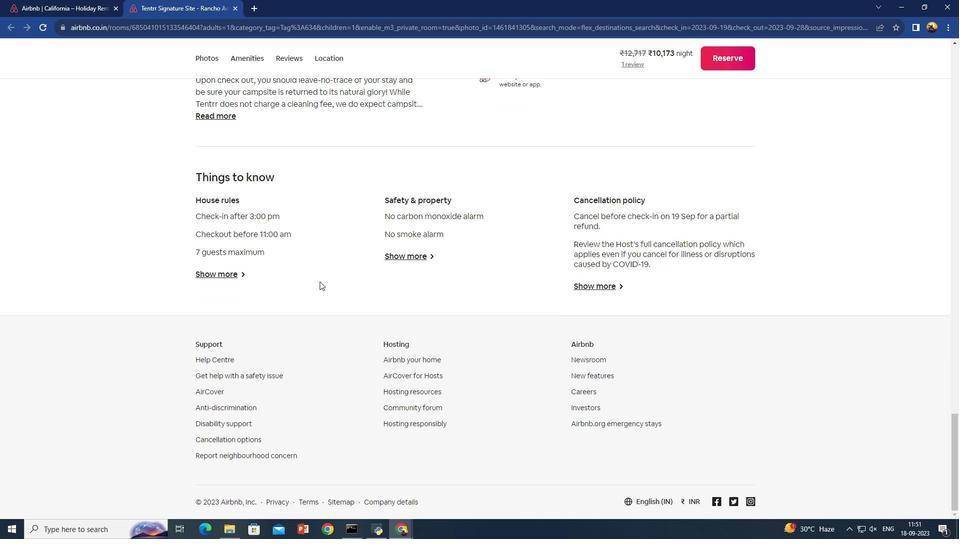 
Action: Mouse scrolled (319, 282) with delta (0, 0)
Screenshot: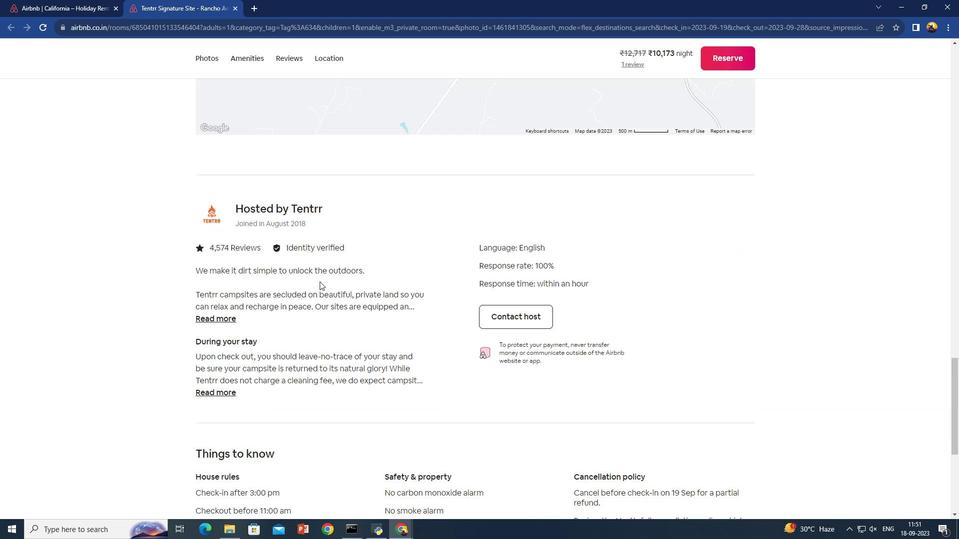 
Action: Mouse scrolled (319, 282) with delta (0, 0)
Screenshot: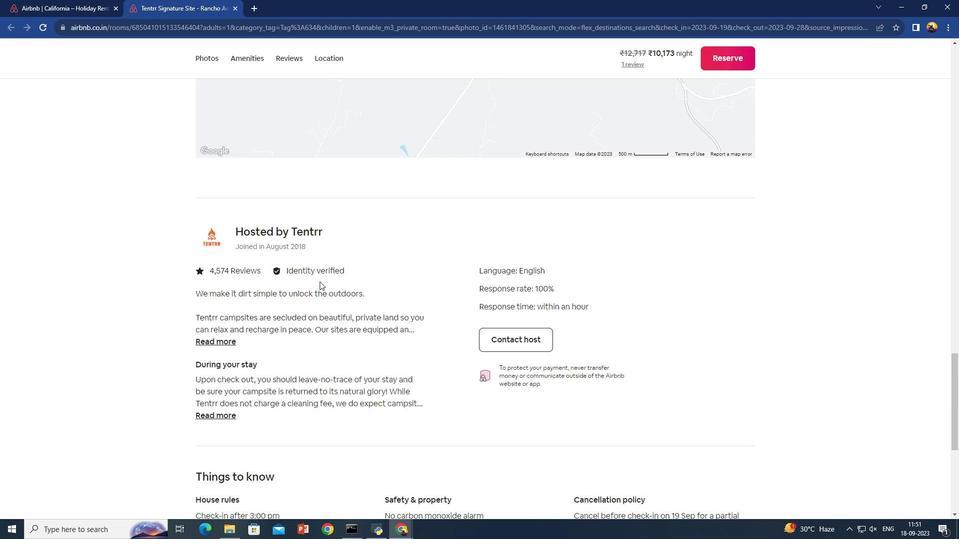 
Action: Mouse scrolled (319, 282) with delta (0, 0)
Screenshot: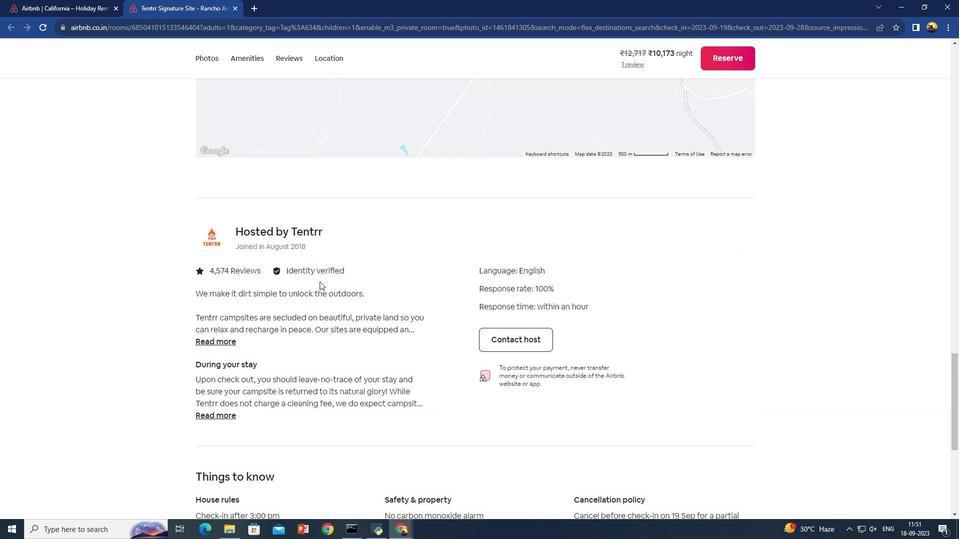 
Action: Mouse scrolled (319, 282) with delta (0, 0)
Screenshot: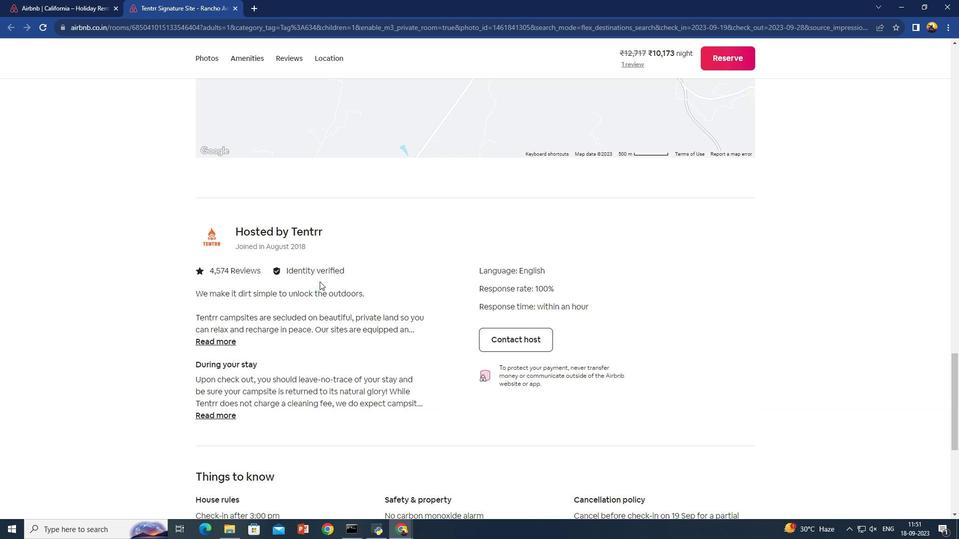 
Action: Mouse scrolled (319, 282) with delta (0, 0)
Screenshot: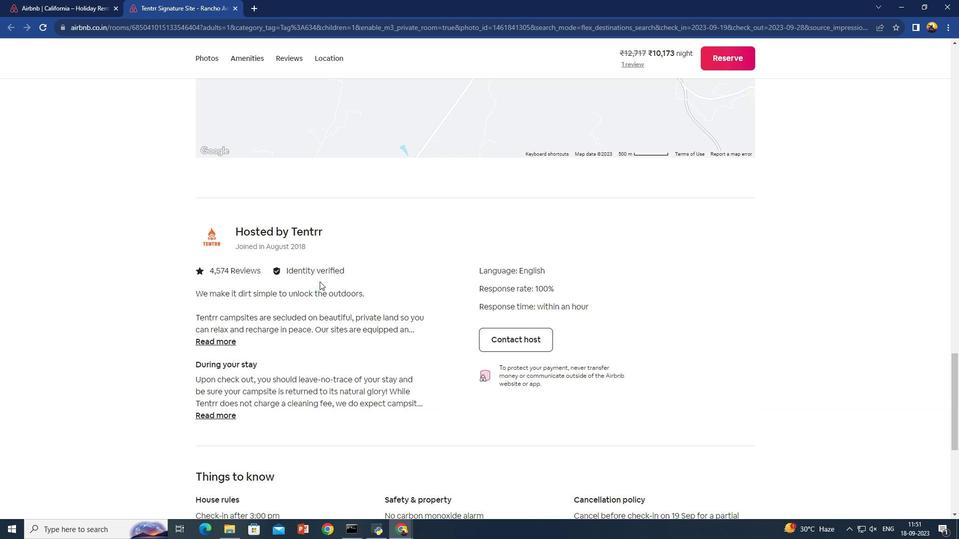 
Action: Mouse scrolled (319, 282) with delta (0, 0)
Screenshot: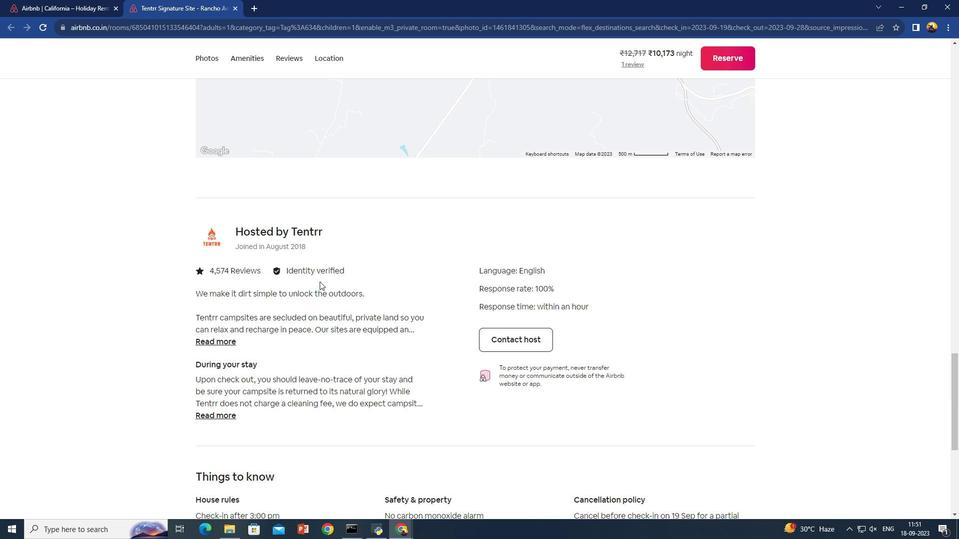 
Action: Mouse scrolled (319, 282) with delta (0, 0)
Screenshot: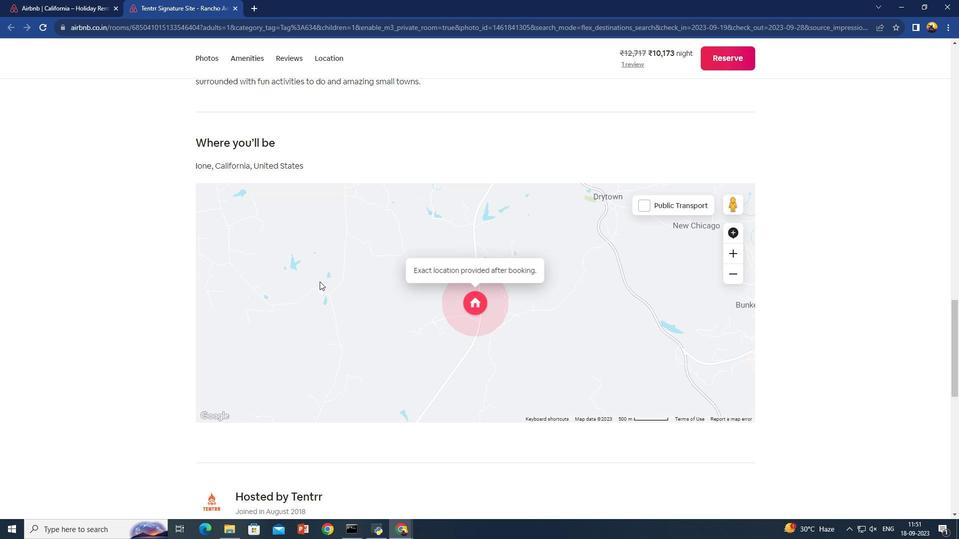 
Action: Mouse scrolled (319, 282) with delta (0, 0)
Screenshot: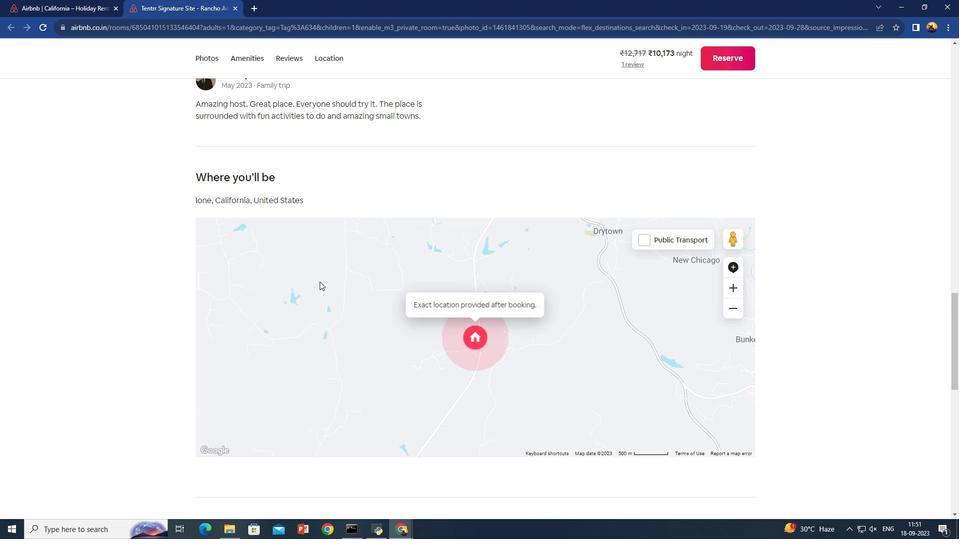 
Action: Mouse scrolled (319, 282) with delta (0, 0)
Screenshot: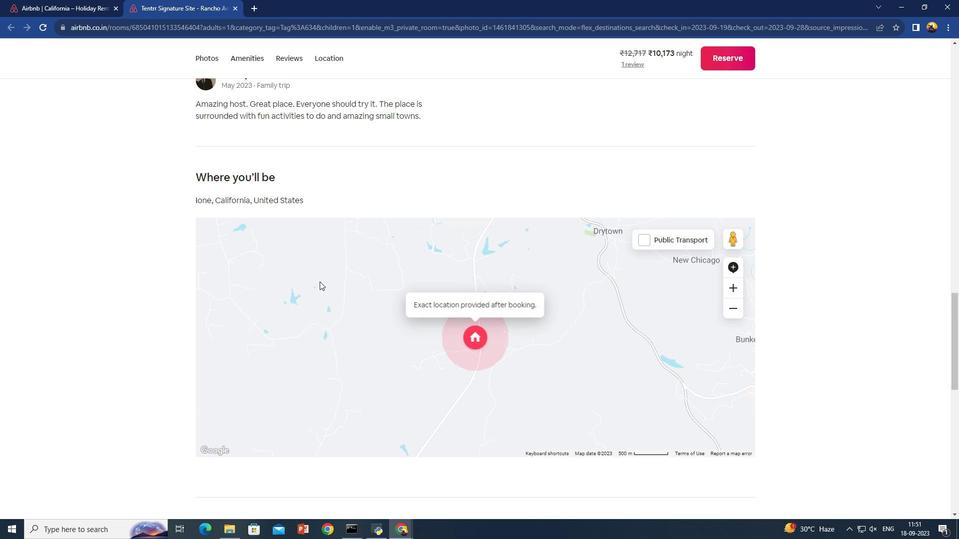 
Action: Mouse scrolled (319, 282) with delta (0, 0)
Screenshot: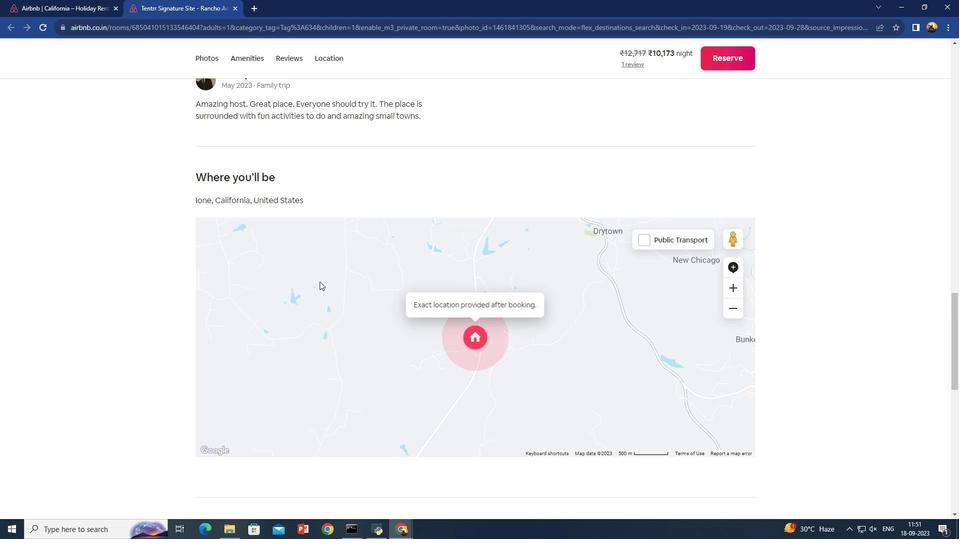 
Action: Mouse scrolled (319, 282) with delta (0, 0)
Screenshot: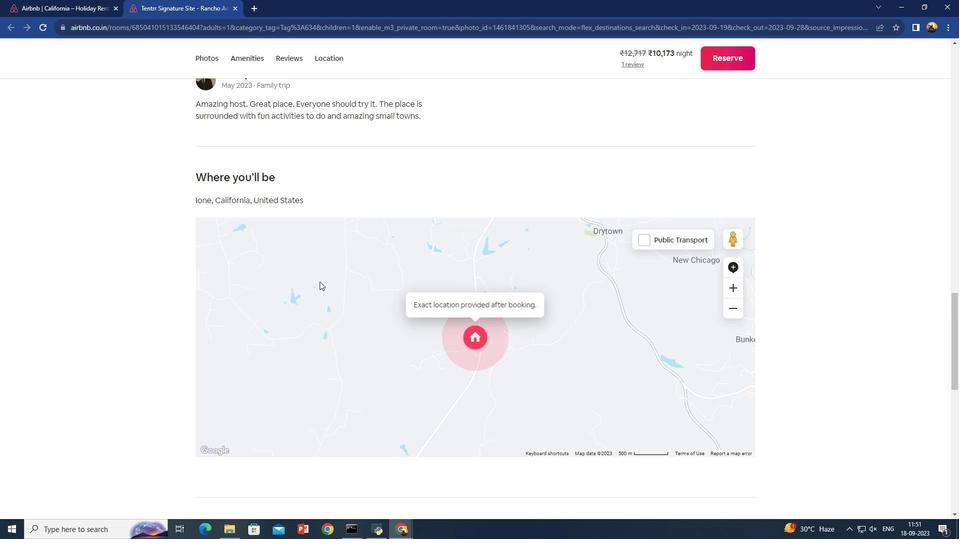 
Action: Mouse scrolled (319, 282) with delta (0, 0)
Screenshot: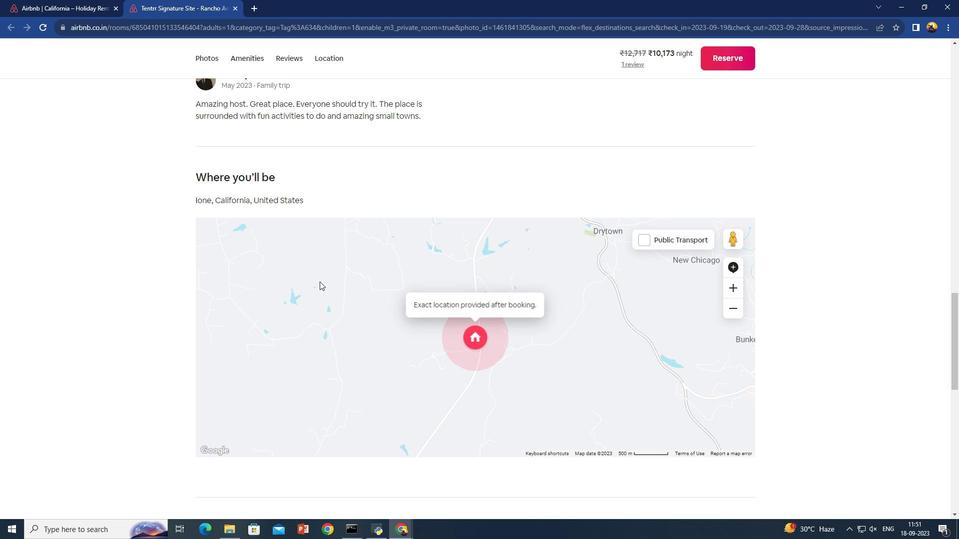 
Action: Mouse scrolled (319, 282) with delta (0, 0)
Screenshot: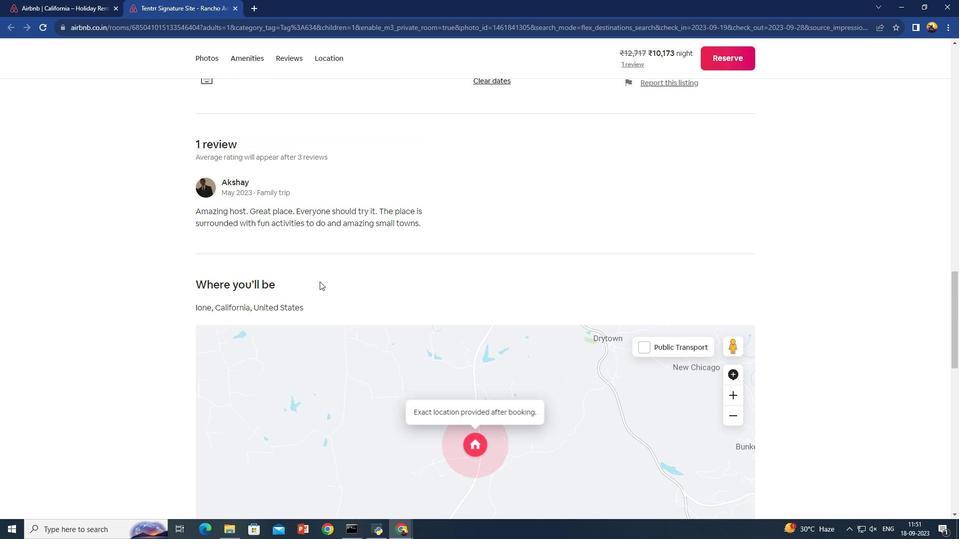 
Action: Mouse scrolled (319, 282) with delta (0, 0)
Screenshot: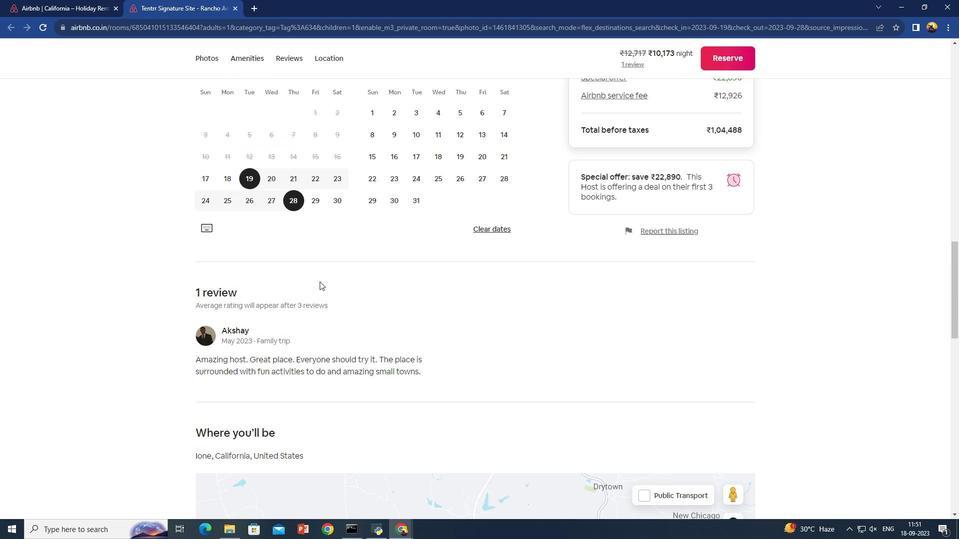 
Action: Mouse scrolled (319, 282) with delta (0, 0)
Screenshot: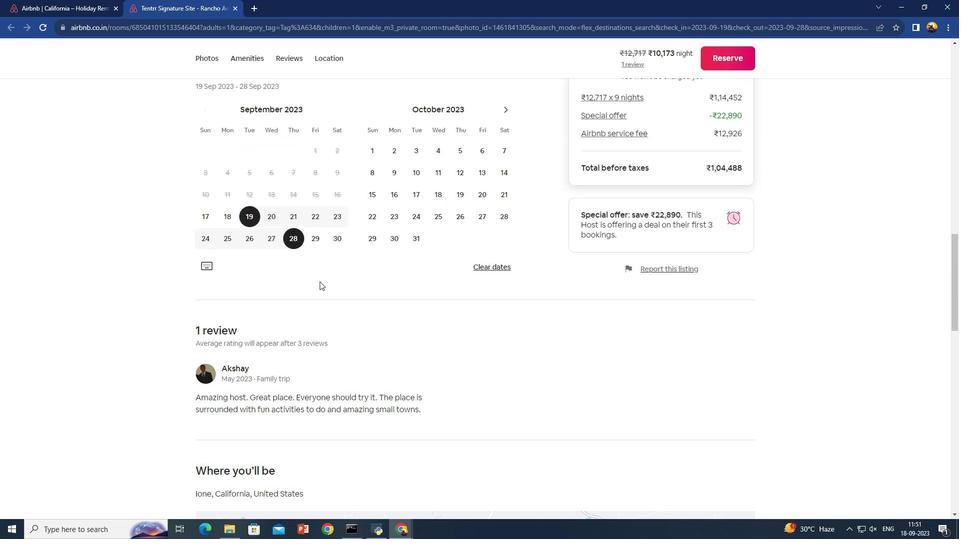 
Action: Mouse scrolled (319, 282) with delta (0, 0)
Screenshot: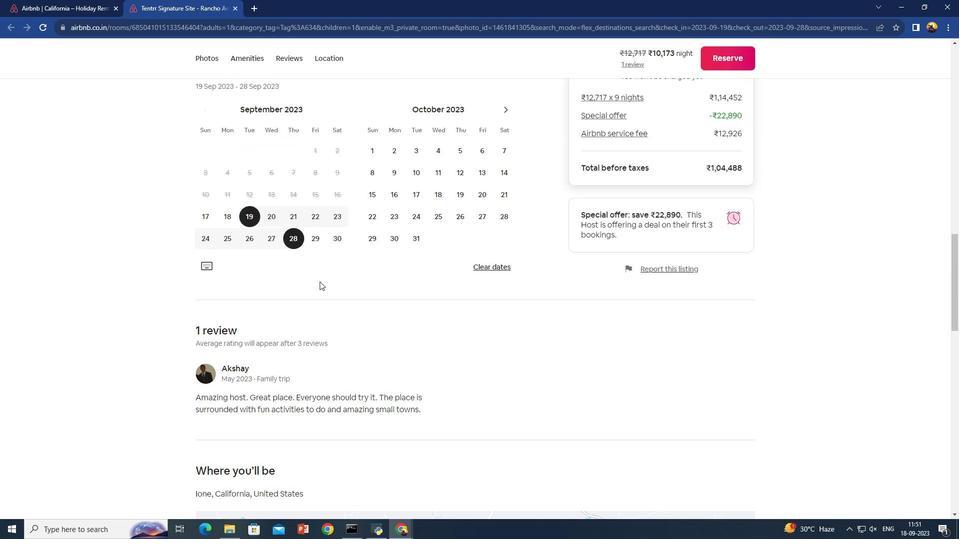 
Action: Mouse scrolled (319, 282) with delta (0, 0)
Screenshot: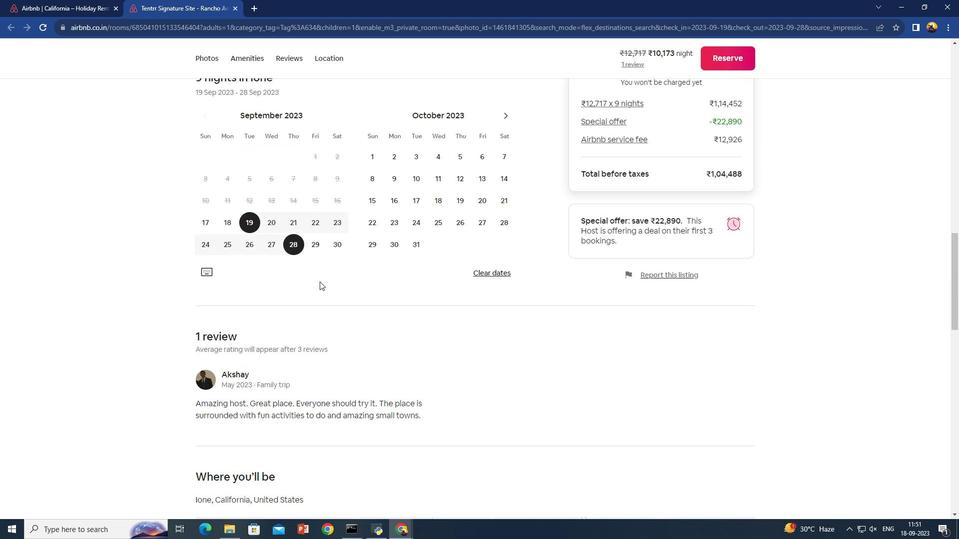 
Action: Mouse scrolled (319, 282) with delta (0, 0)
Screenshot: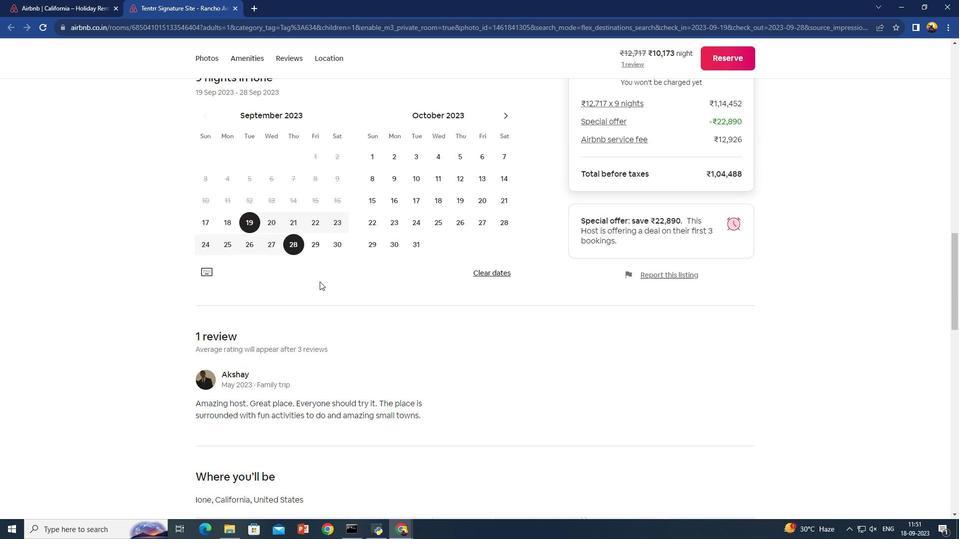
Action: Mouse scrolled (319, 282) with delta (0, 0)
Screenshot: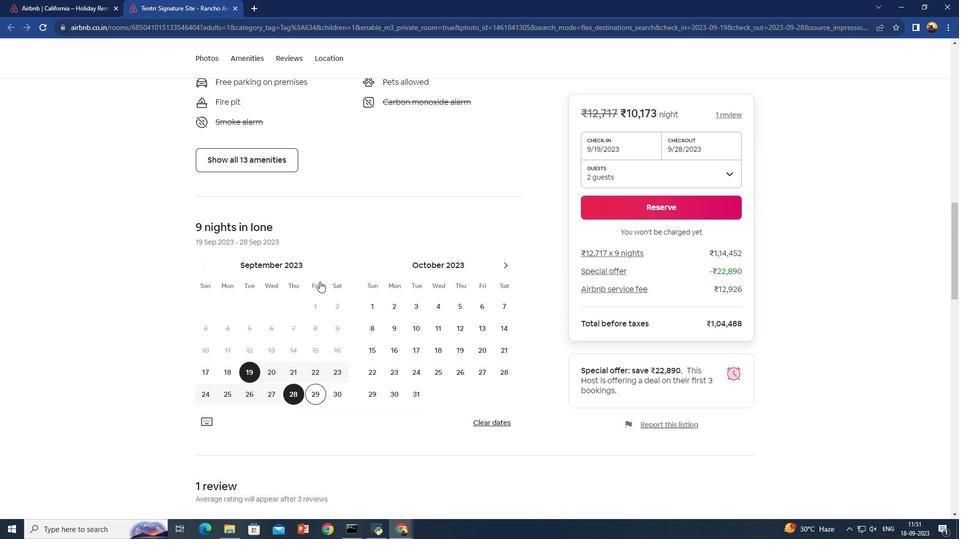 
Action: Mouse scrolled (319, 282) with delta (0, 0)
Screenshot: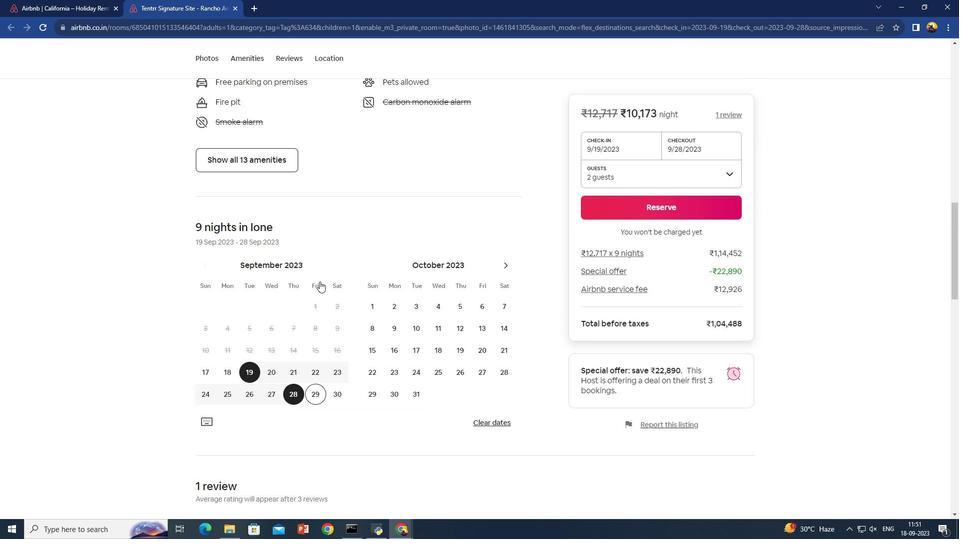 
Action: Mouse scrolled (319, 282) with delta (0, 0)
Screenshot: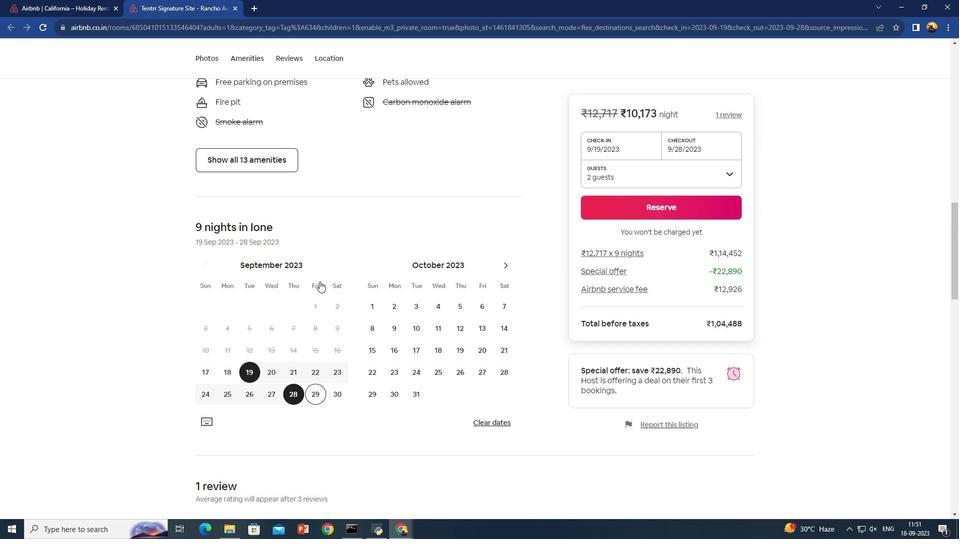 
Action: Mouse scrolled (319, 282) with delta (0, 0)
Screenshot: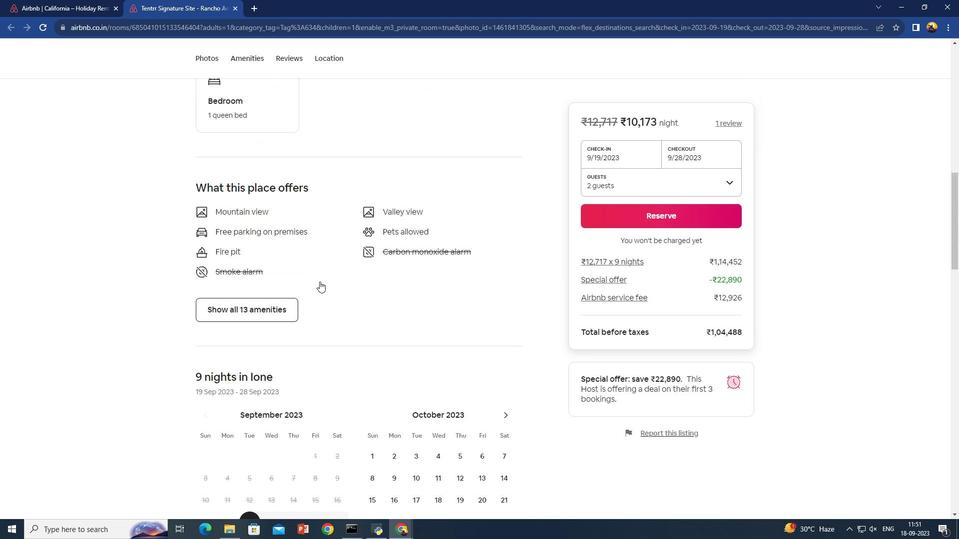 
Action: Mouse scrolled (319, 282) with delta (0, 0)
Screenshot: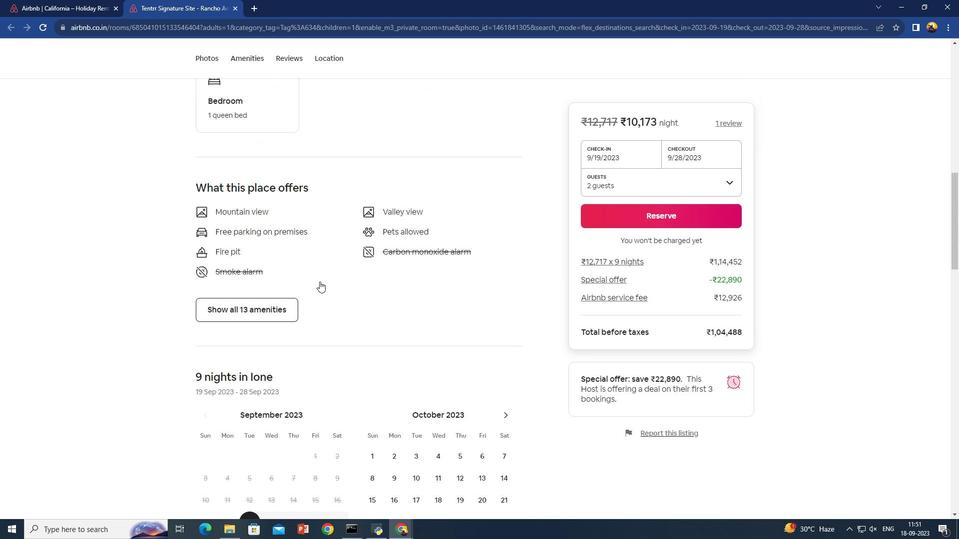 
Action: Mouse scrolled (319, 282) with delta (0, 0)
Screenshot: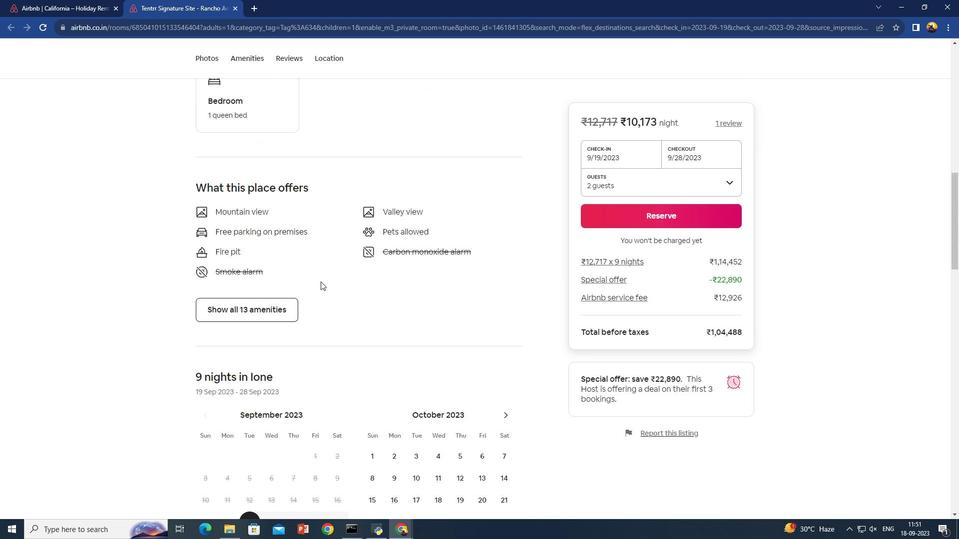 
Action: Mouse moved to (266, 311)
Screenshot: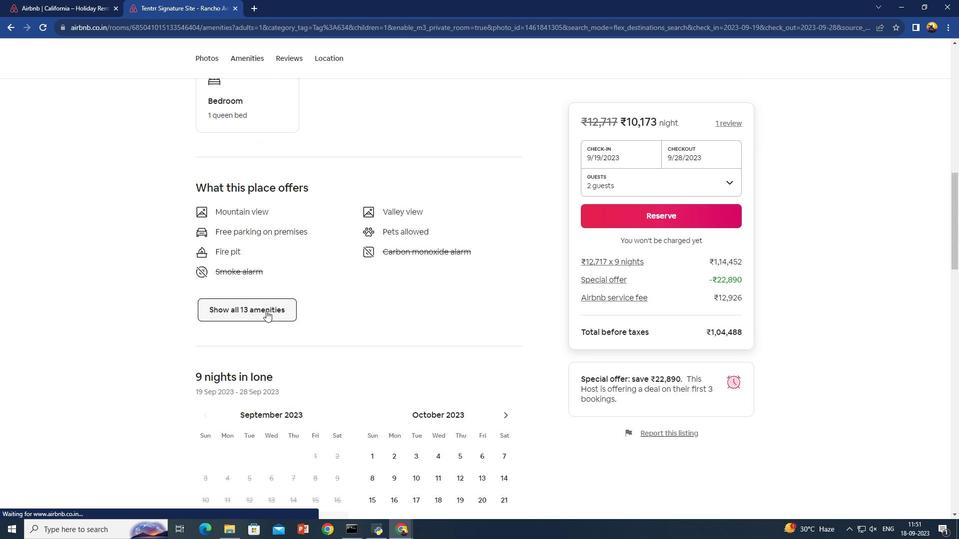 
Action: Mouse pressed left at (266, 311)
Screenshot: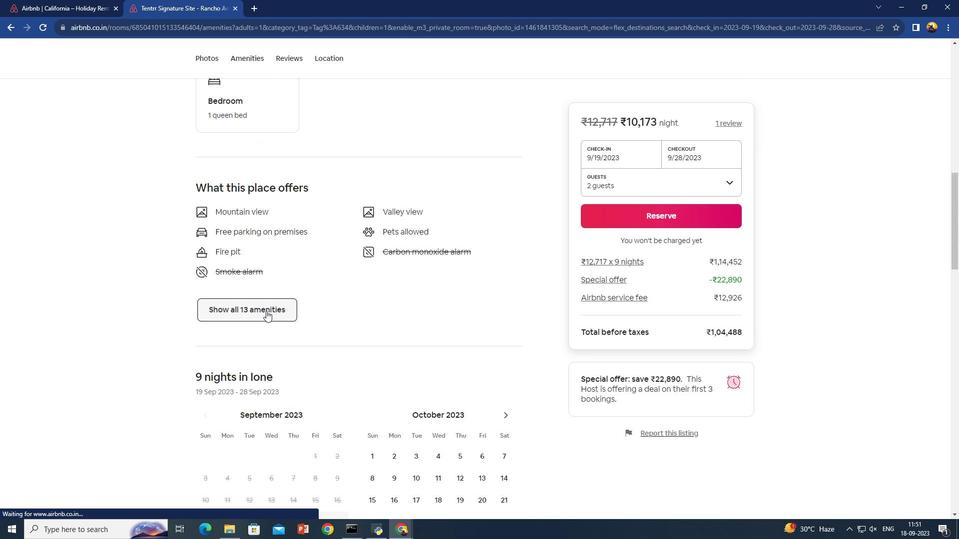 
Action: Mouse moved to (360, 257)
Screenshot: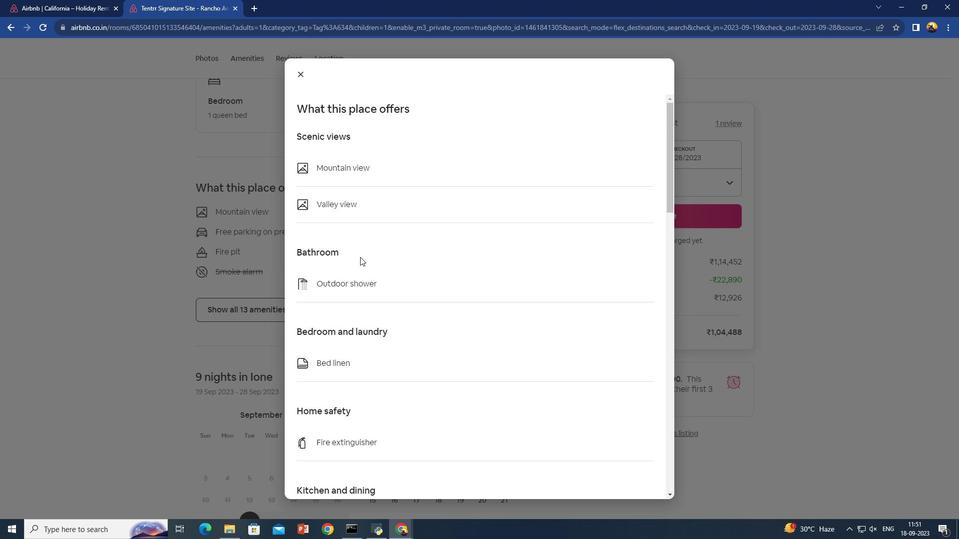 
Action: Mouse scrolled (360, 256) with delta (0, 0)
Screenshot: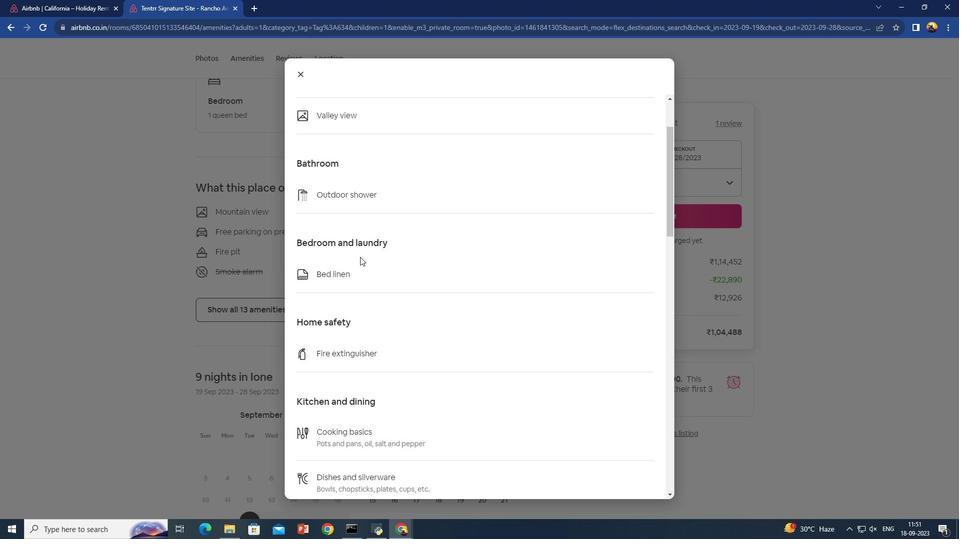 
Action: Mouse scrolled (360, 256) with delta (0, 0)
Screenshot: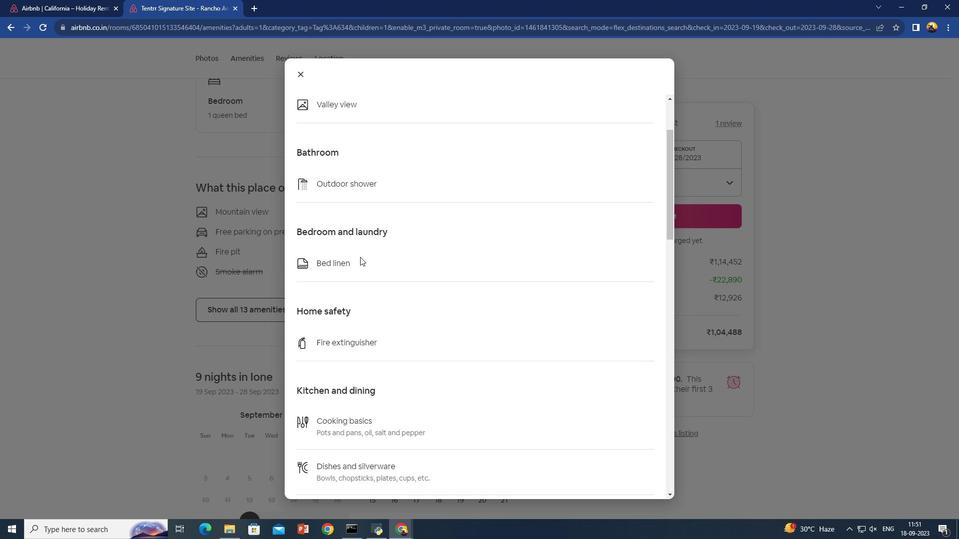 
Action: Mouse scrolled (360, 256) with delta (0, 0)
Screenshot: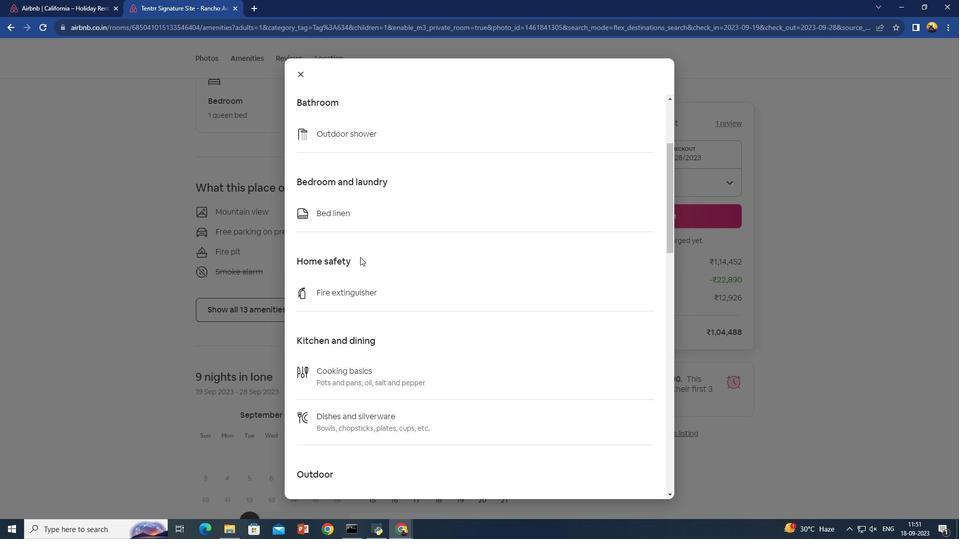 
Action: Mouse scrolled (360, 256) with delta (0, 0)
Screenshot: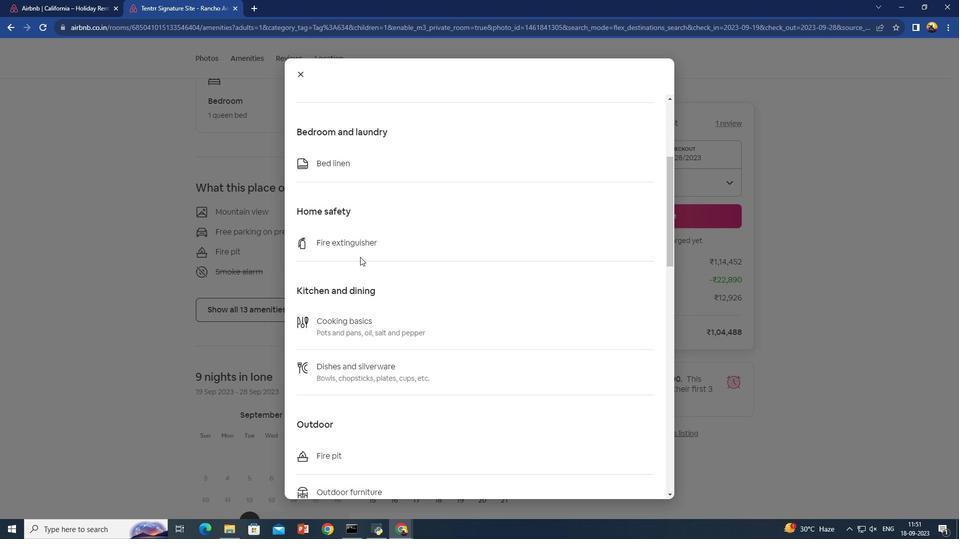 
Action: Mouse scrolled (360, 256) with delta (0, 0)
Screenshot: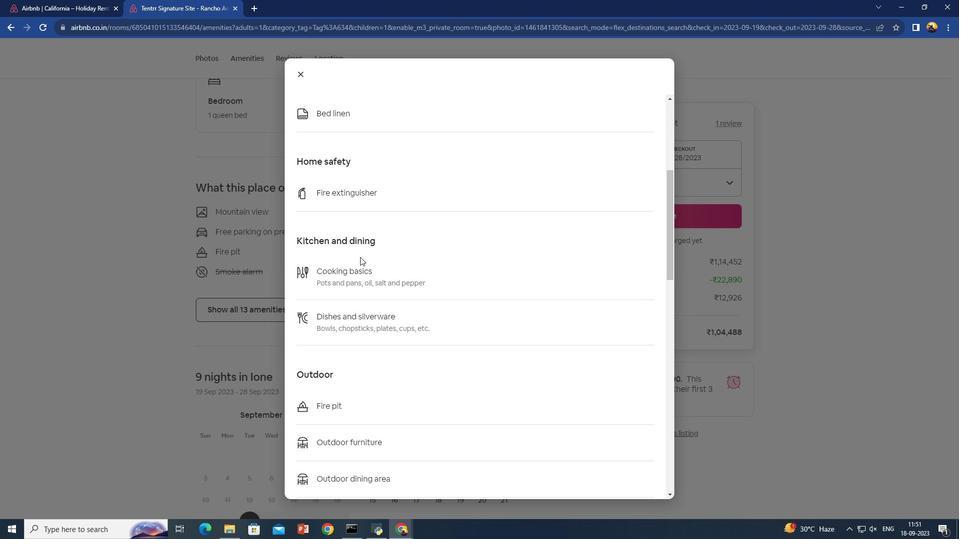 
Action: Mouse scrolled (360, 256) with delta (0, 0)
Screenshot: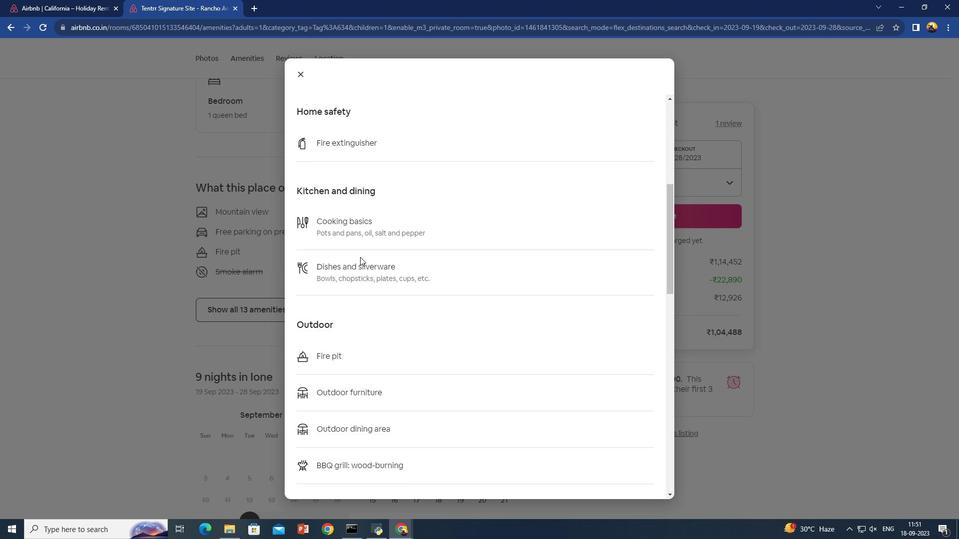 
Action: Mouse scrolled (360, 256) with delta (0, 0)
Screenshot: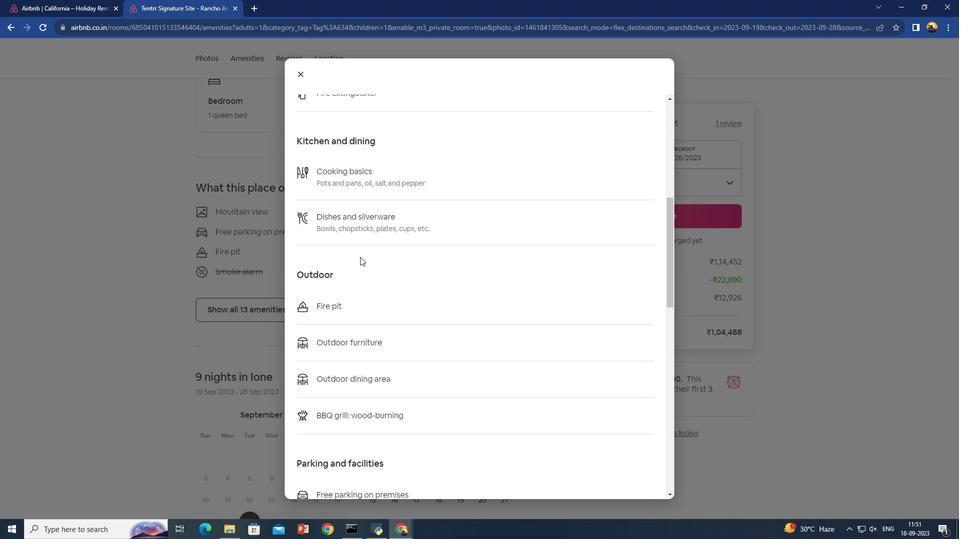 
Action: Mouse scrolled (360, 256) with delta (0, 0)
Screenshot: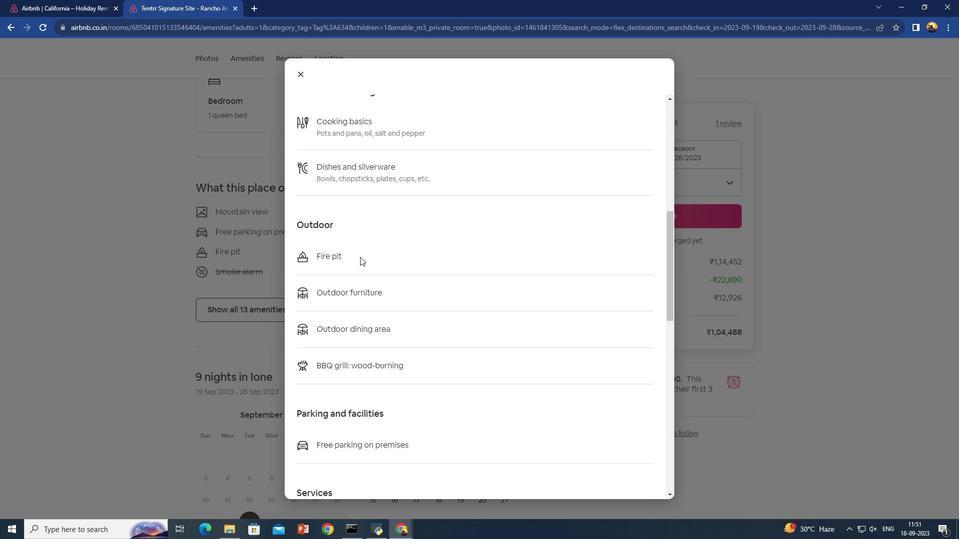 
Action: Mouse scrolled (360, 256) with delta (0, 0)
Screenshot: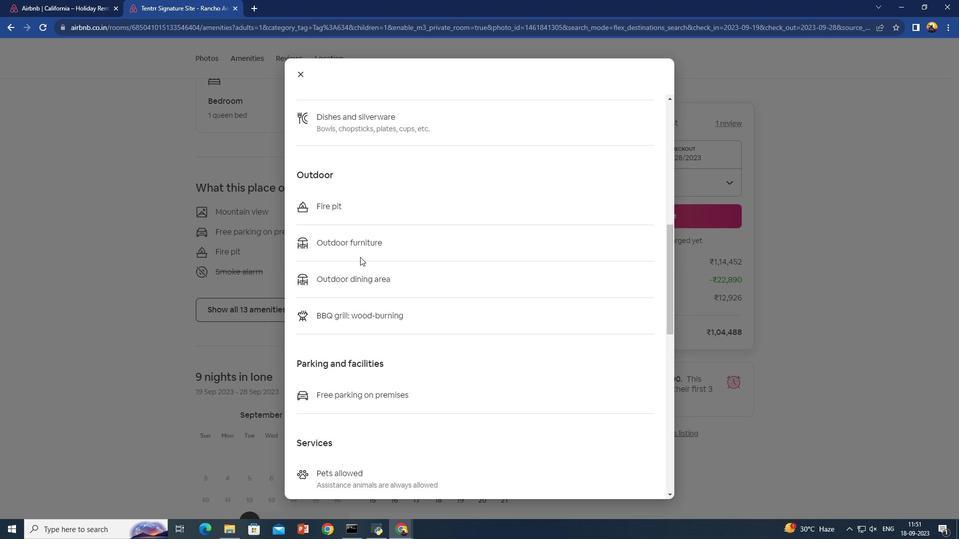 
Action: Mouse scrolled (360, 256) with delta (0, 0)
Screenshot: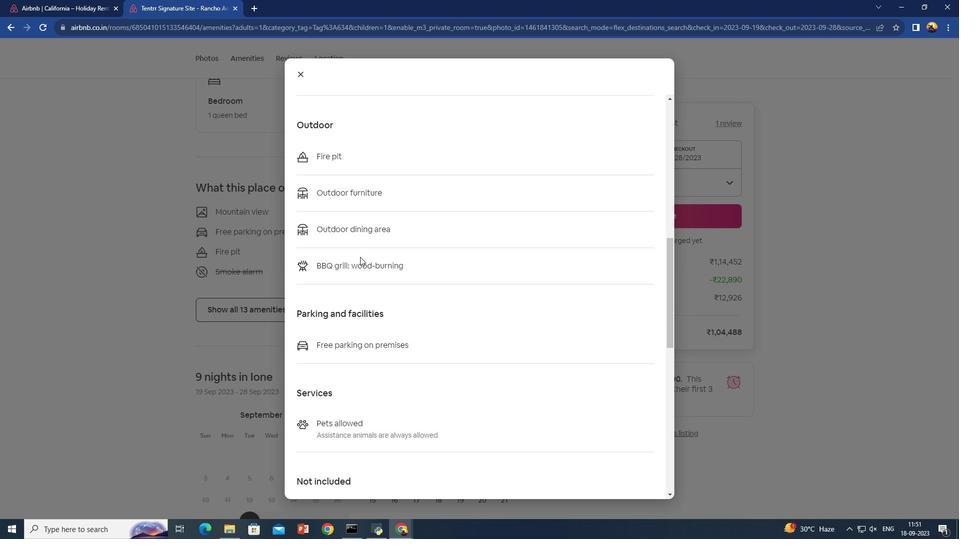 
Action: Mouse scrolled (360, 256) with delta (0, 0)
Screenshot: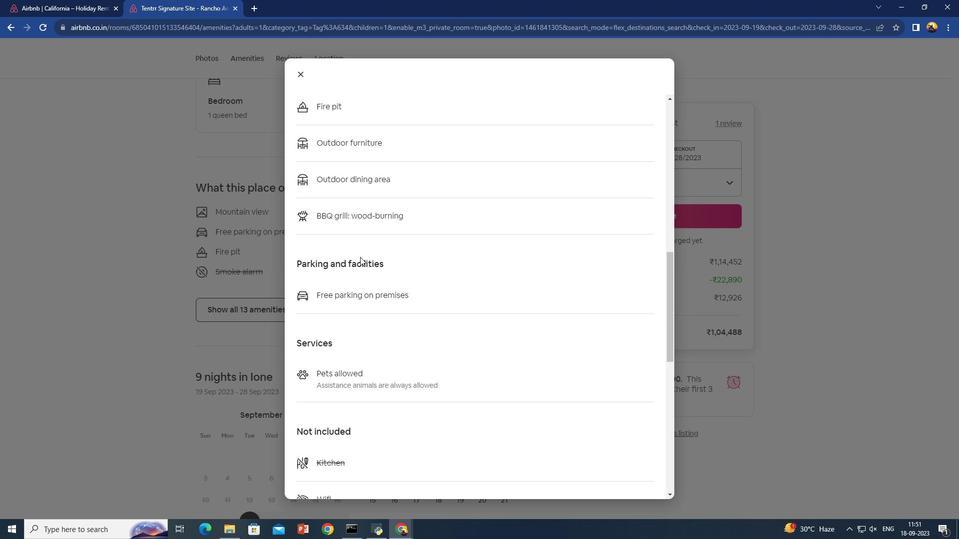 
Action: Mouse scrolled (360, 256) with delta (0, 0)
Screenshot: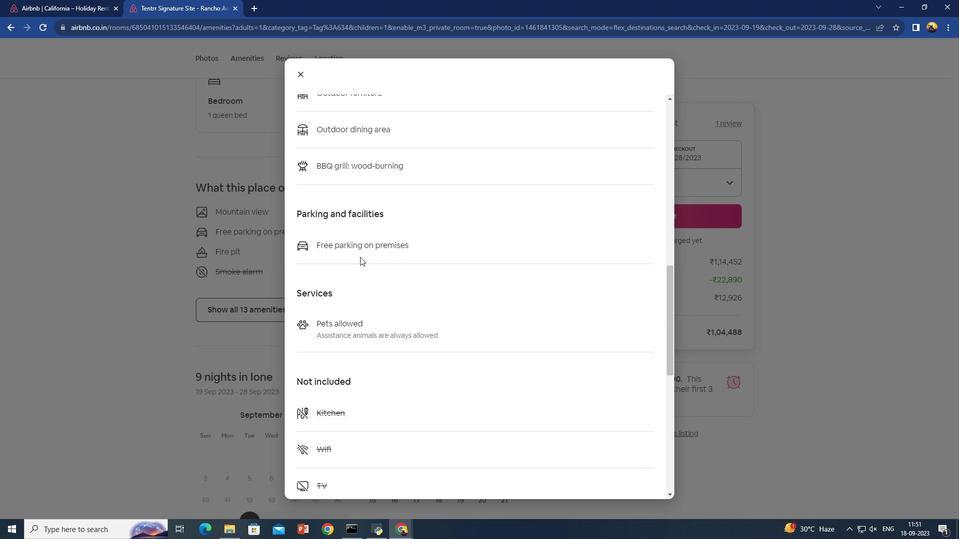 
Action: Mouse scrolled (360, 256) with delta (0, 0)
Screenshot: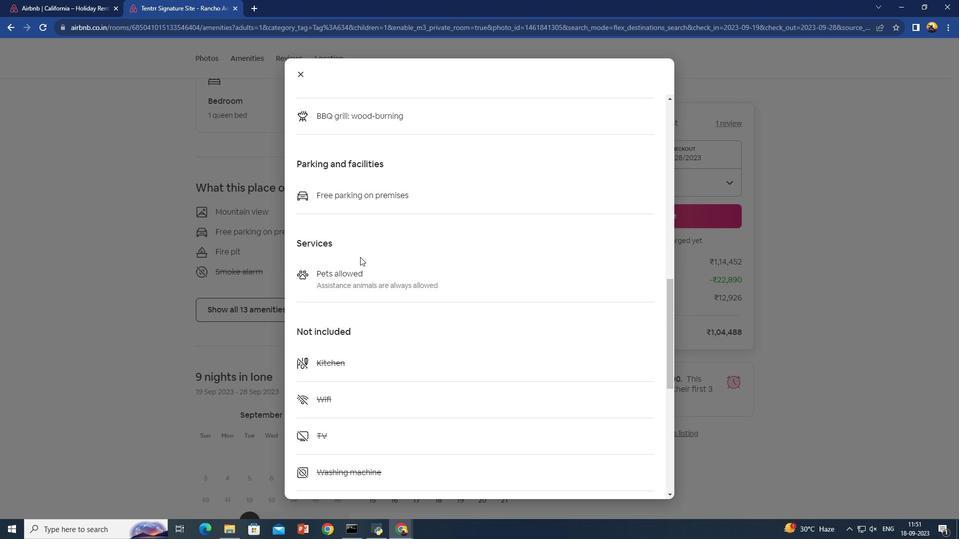 
Action: Mouse scrolled (360, 256) with delta (0, 0)
Screenshot: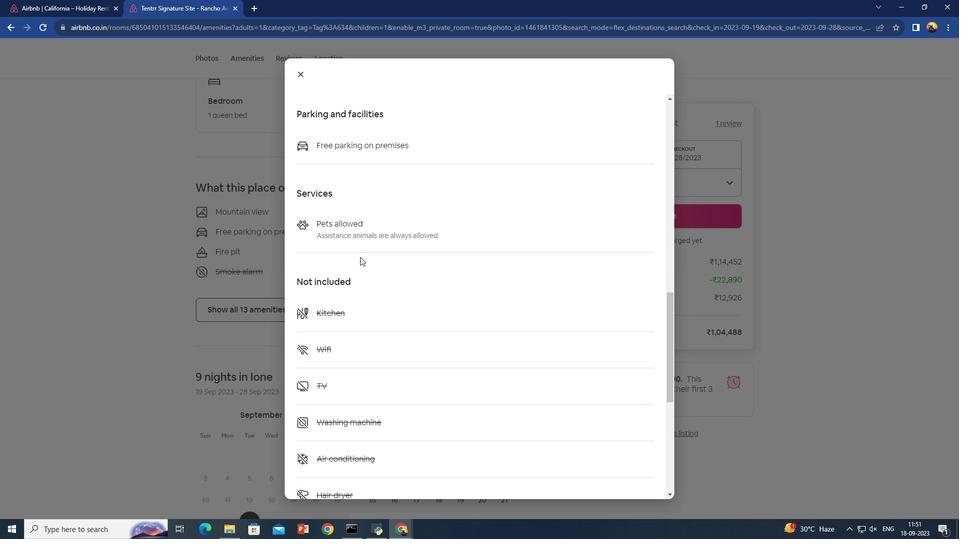 
Action: Mouse scrolled (360, 256) with delta (0, 0)
Screenshot: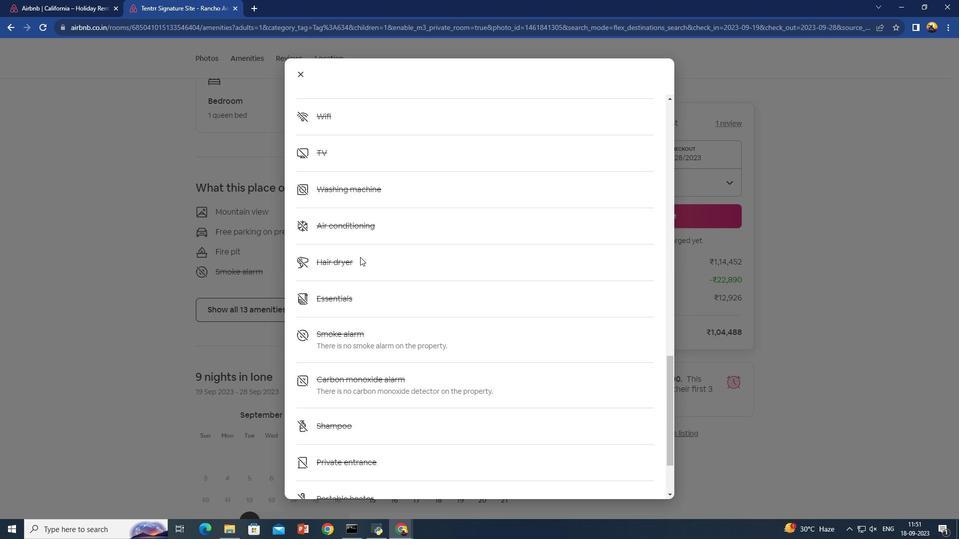 
Action: Mouse scrolled (360, 256) with delta (0, 0)
Screenshot: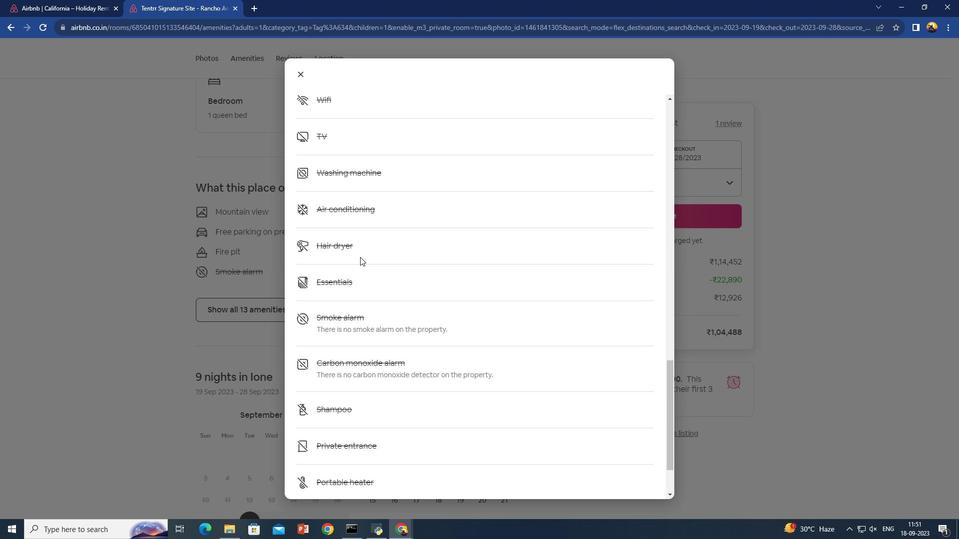 
Action: Mouse scrolled (360, 256) with delta (0, 0)
Screenshot: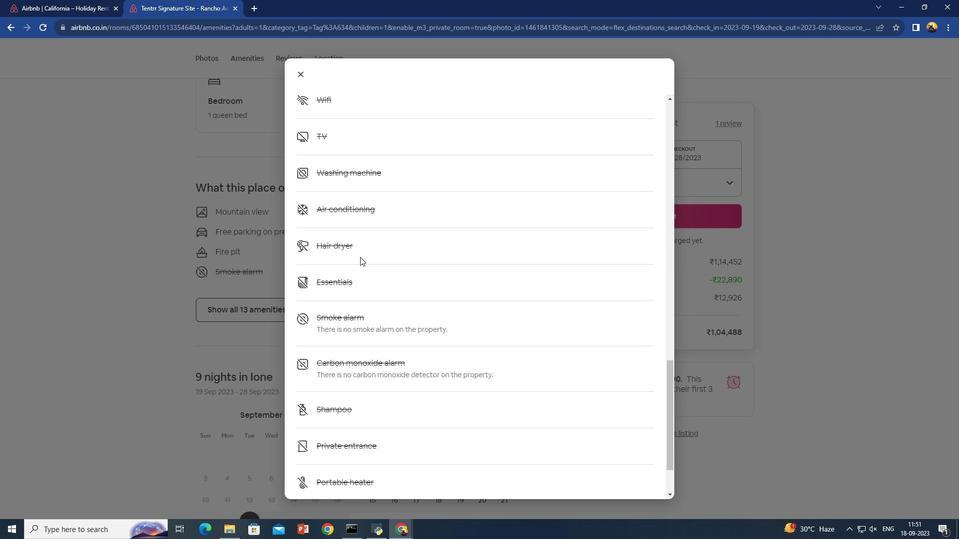 
Action: Mouse scrolled (360, 256) with delta (0, 0)
Screenshot: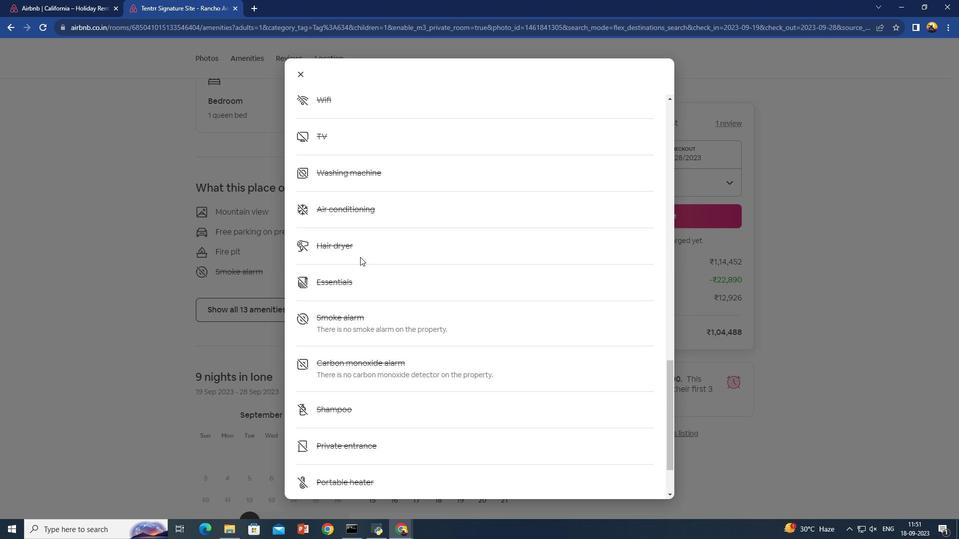 
Action: Mouse scrolled (360, 256) with delta (0, 0)
Screenshot: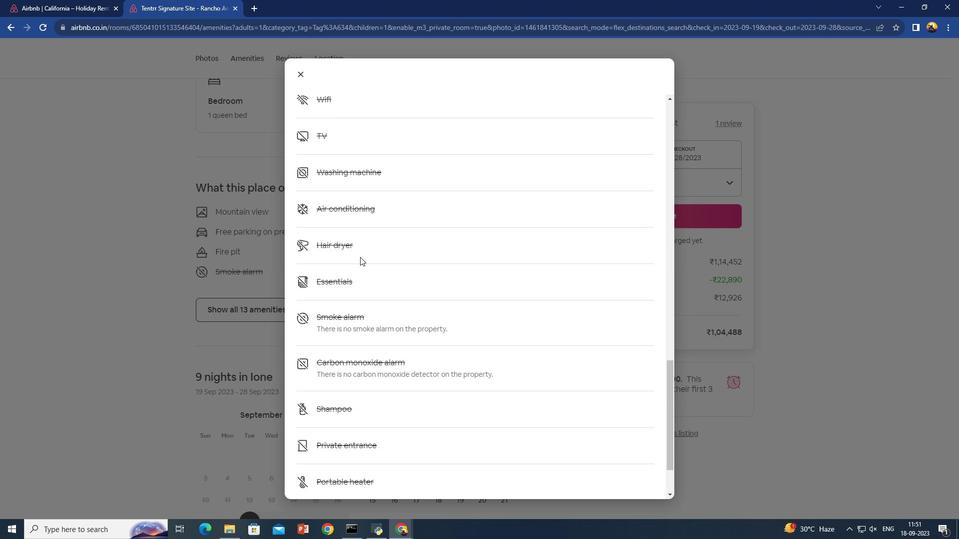 
Action: Mouse scrolled (360, 256) with delta (0, 0)
Screenshot: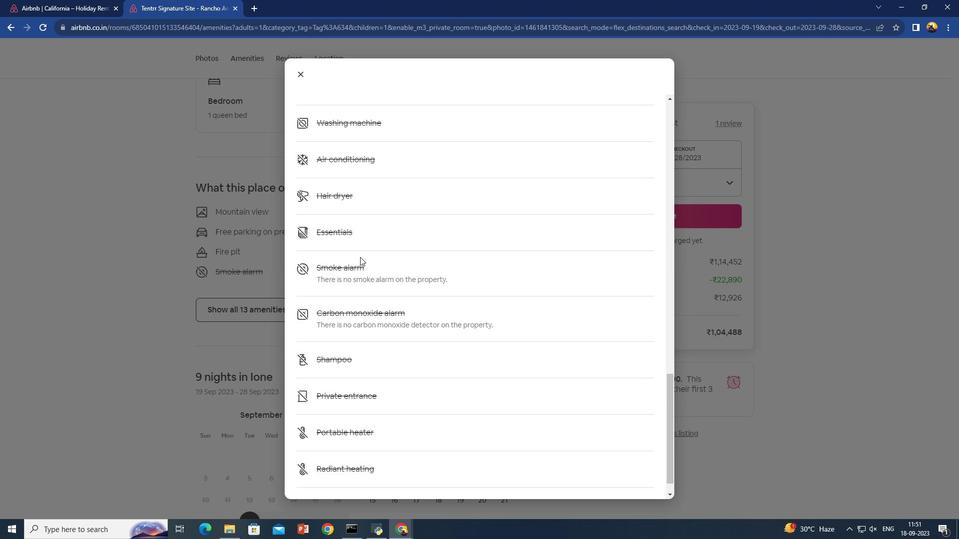 
Action: Mouse scrolled (360, 256) with delta (0, 0)
Screenshot: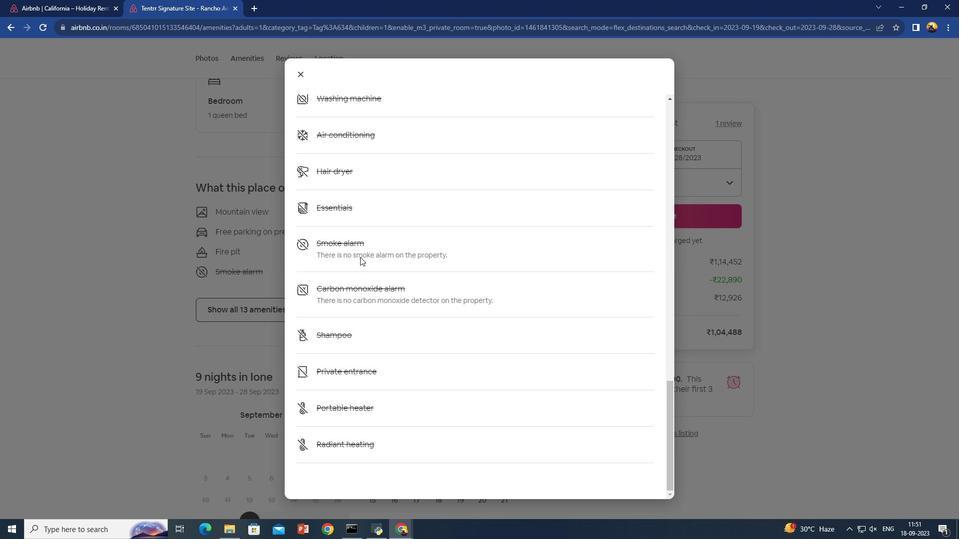
Action: Mouse scrolled (360, 256) with delta (0, 0)
Screenshot: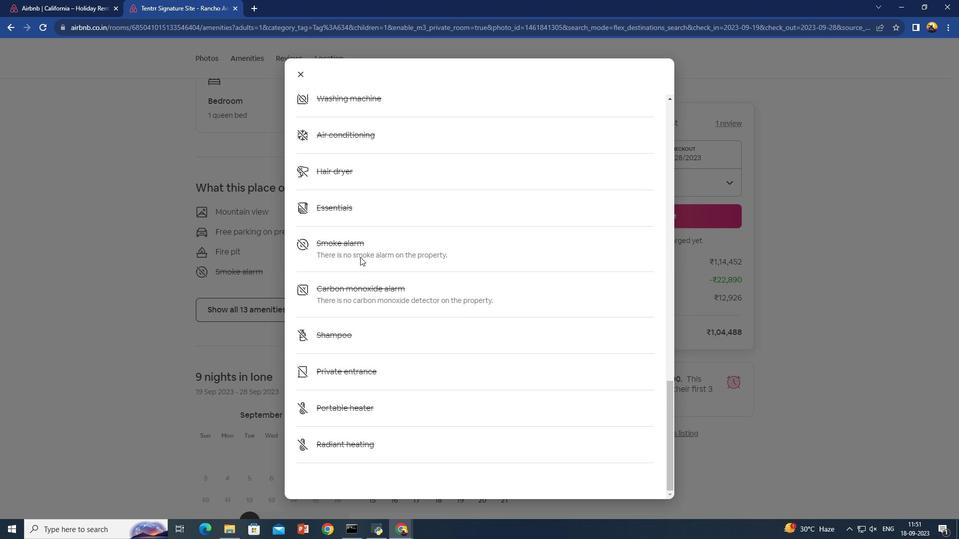 
Action: Mouse scrolled (360, 256) with delta (0, 0)
Screenshot: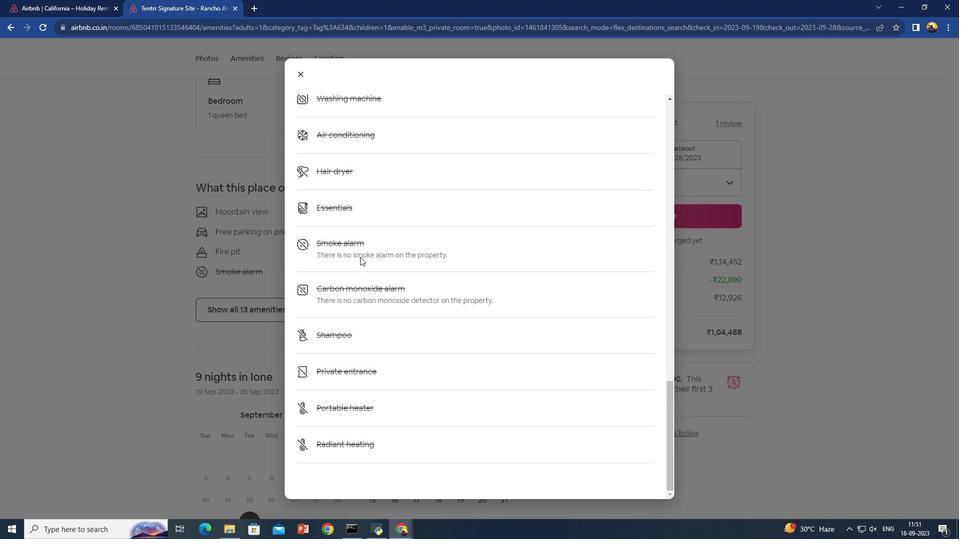 
Action: Mouse scrolled (360, 256) with delta (0, 0)
Screenshot: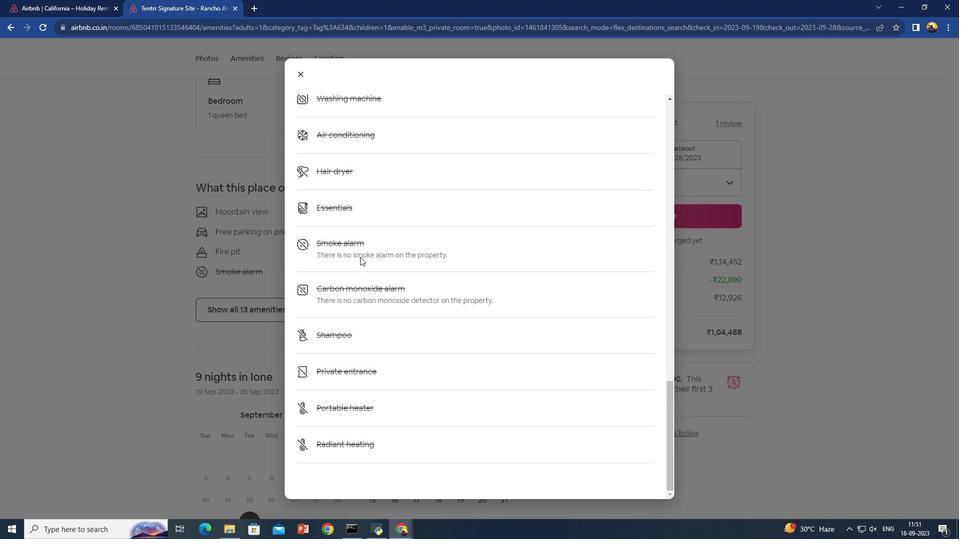 
Action: Mouse scrolled (360, 256) with delta (0, 0)
Screenshot: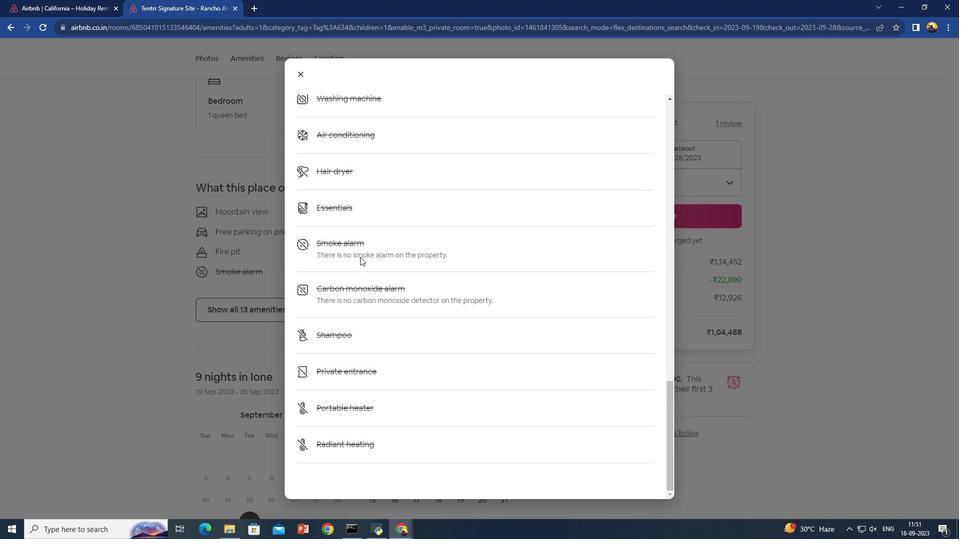 
Action: Mouse scrolled (360, 256) with delta (0, 0)
Screenshot: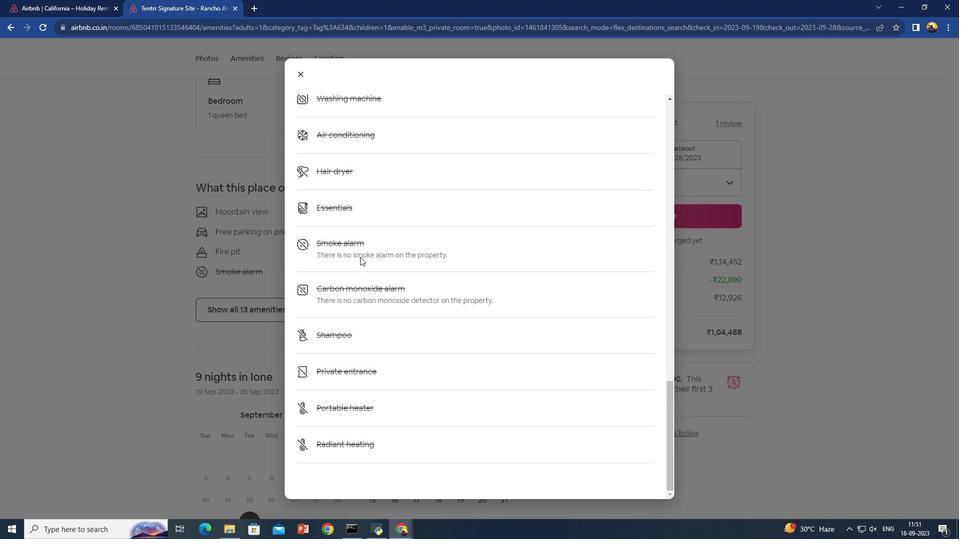 
Action: Mouse scrolled (360, 256) with delta (0, 0)
Screenshot: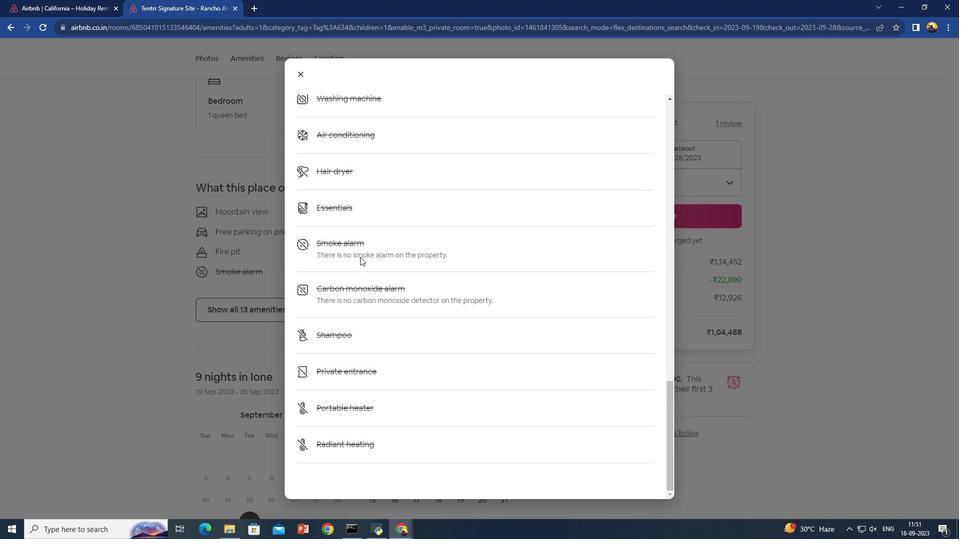 
Action: Mouse scrolled (360, 257) with delta (0, 0)
Screenshot: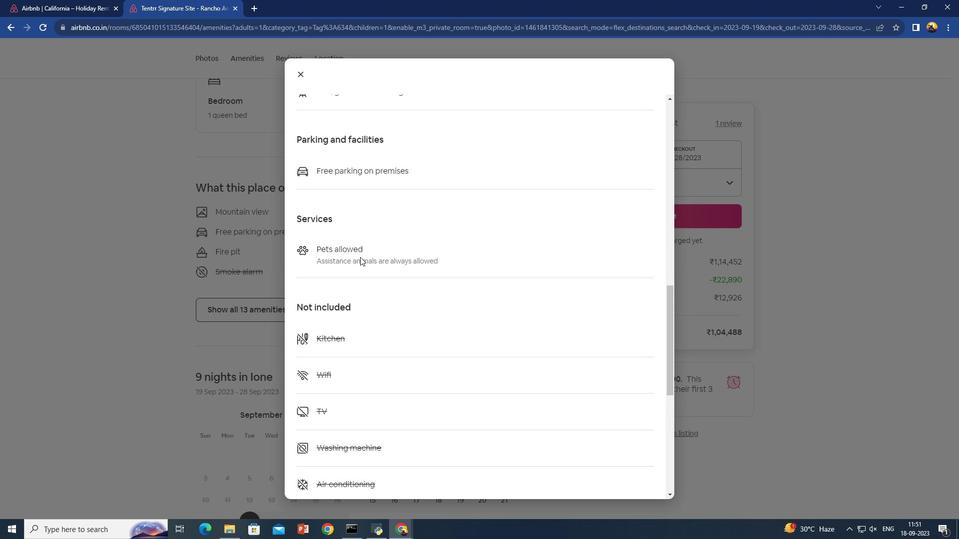 
Action: Mouse scrolled (360, 257) with delta (0, 0)
Screenshot: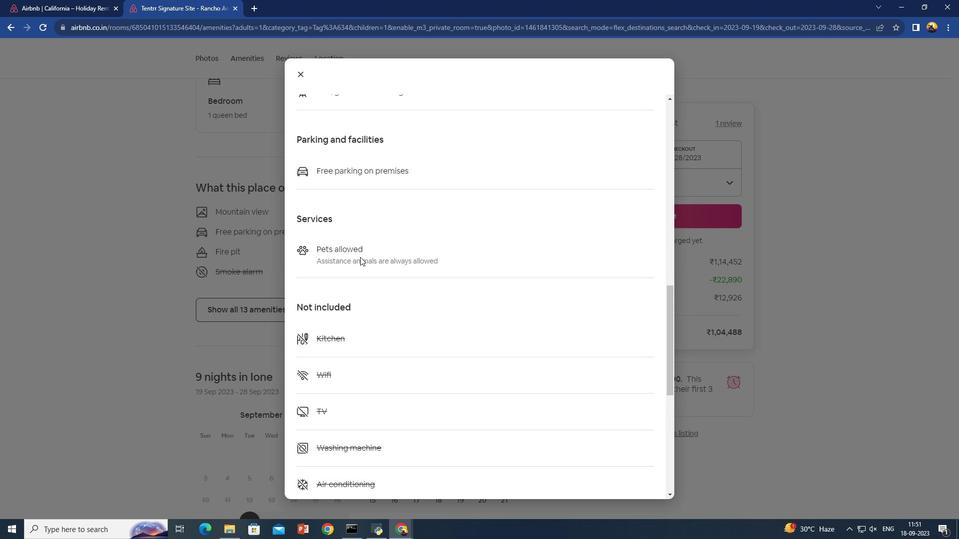 
Action: Mouse scrolled (360, 257) with delta (0, 0)
Screenshot: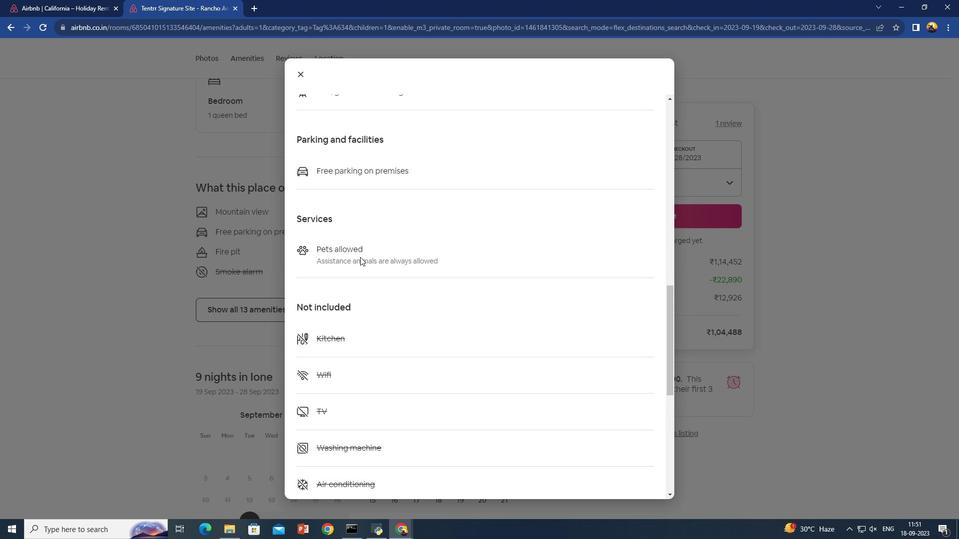 
Action: Mouse scrolled (360, 257) with delta (0, 0)
Screenshot: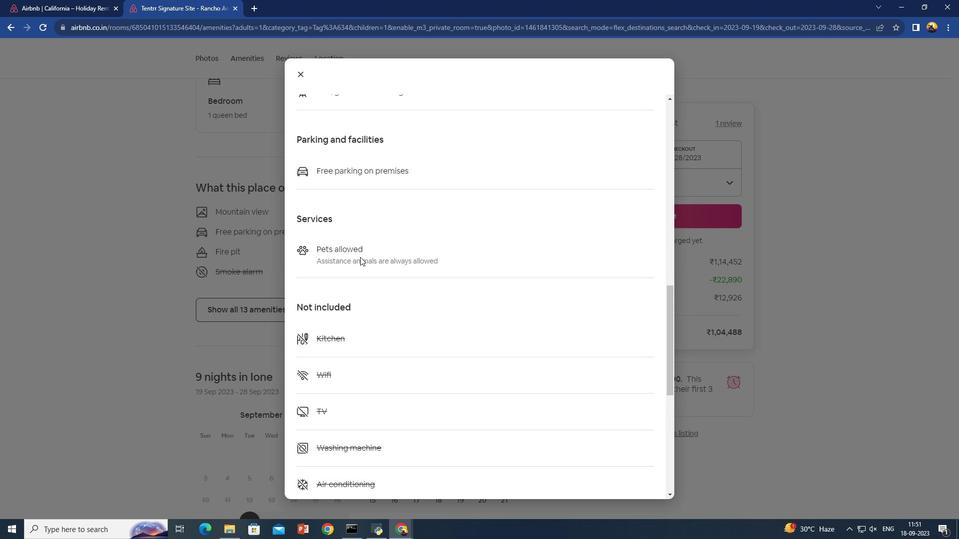
Action: Mouse scrolled (360, 257) with delta (0, 0)
Screenshot: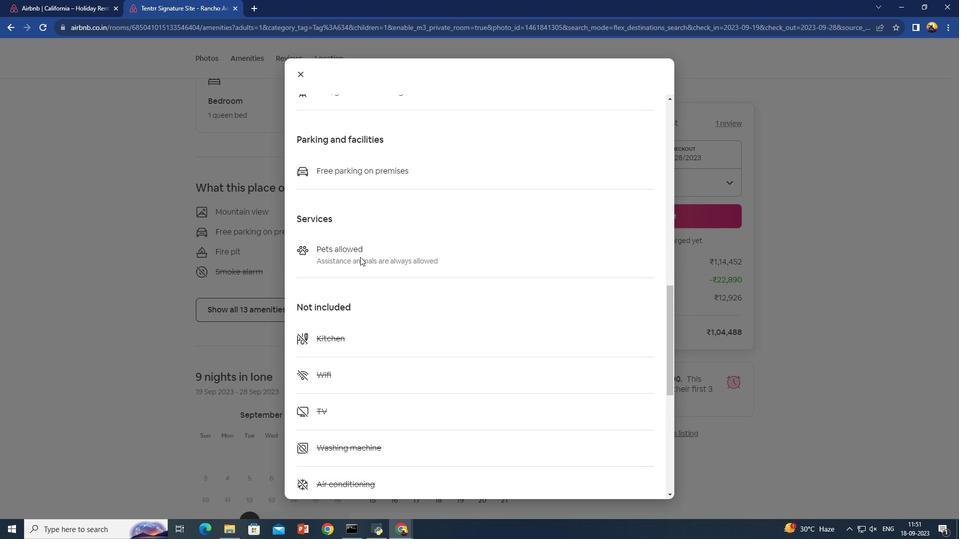 
Action: Mouse scrolled (360, 257) with delta (0, 0)
Screenshot: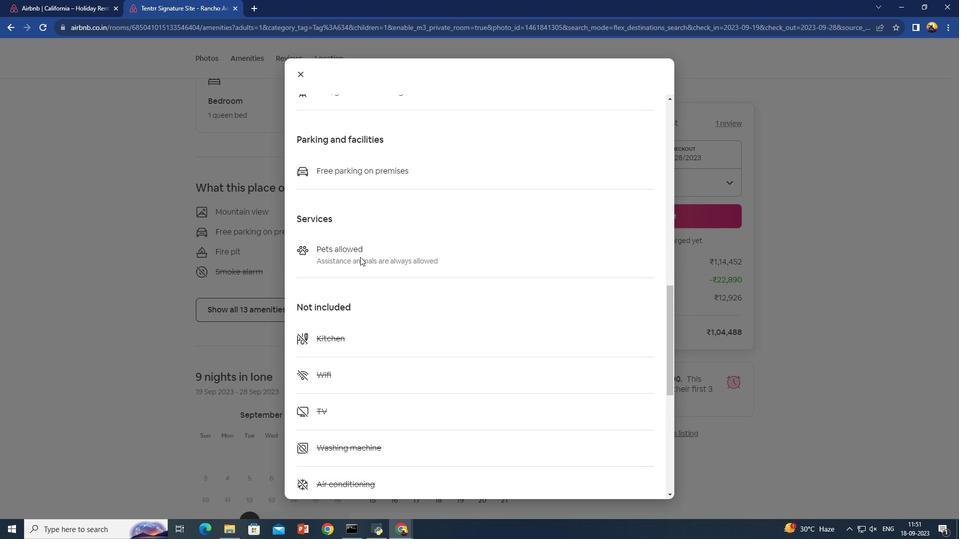 
Action: Mouse scrolled (360, 257) with delta (0, 0)
Screenshot: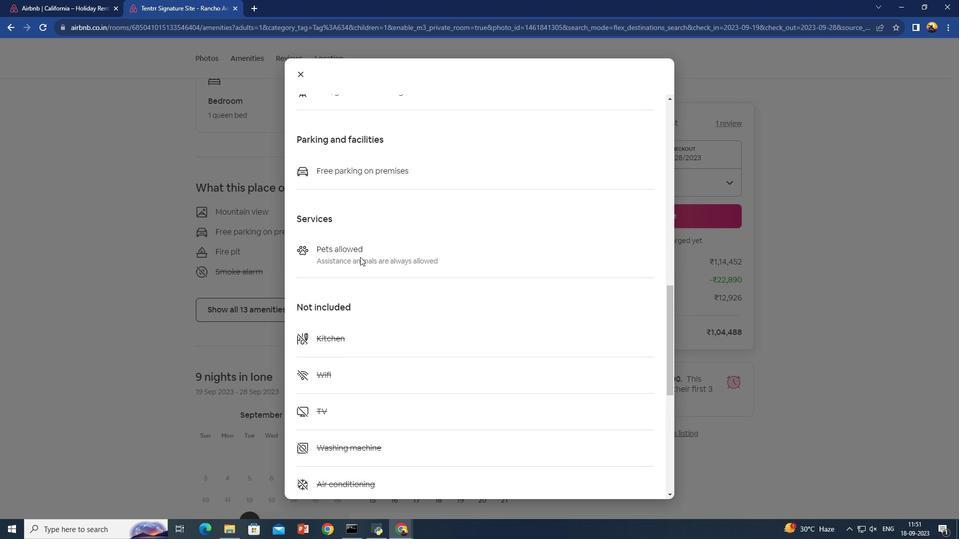
Action: Mouse scrolled (360, 257) with delta (0, 0)
Screenshot: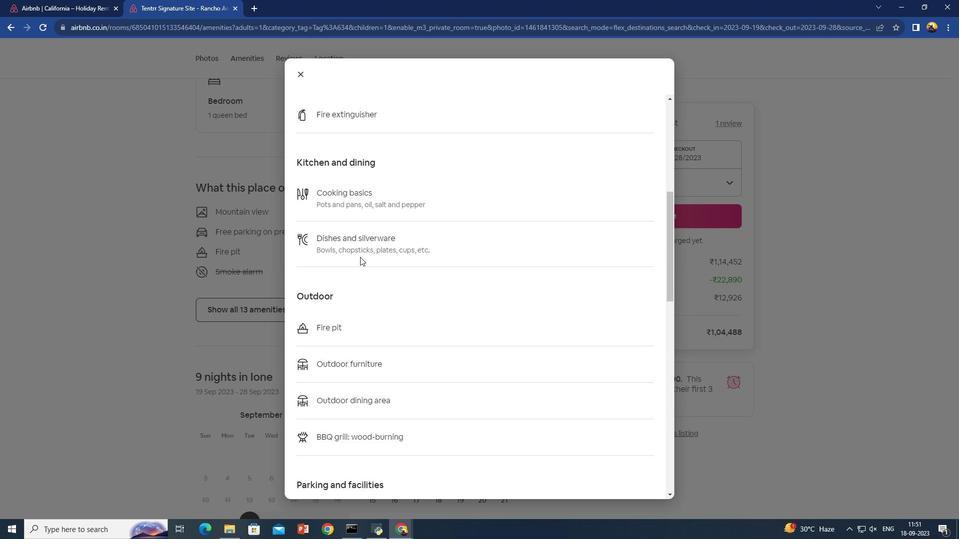 
Action: Mouse scrolled (360, 257) with delta (0, 0)
Screenshot: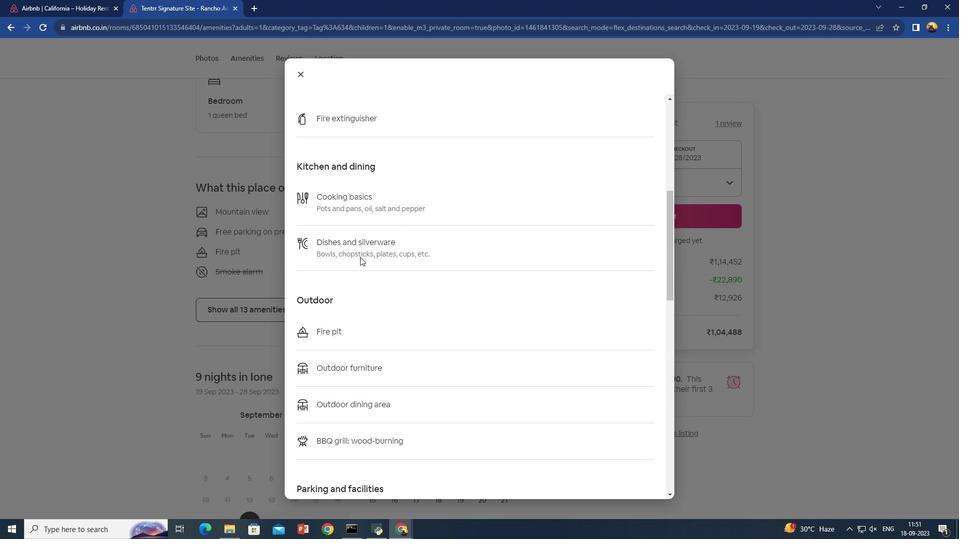 
Action: Mouse scrolled (360, 257) with delta (0, 0)
Screenshot: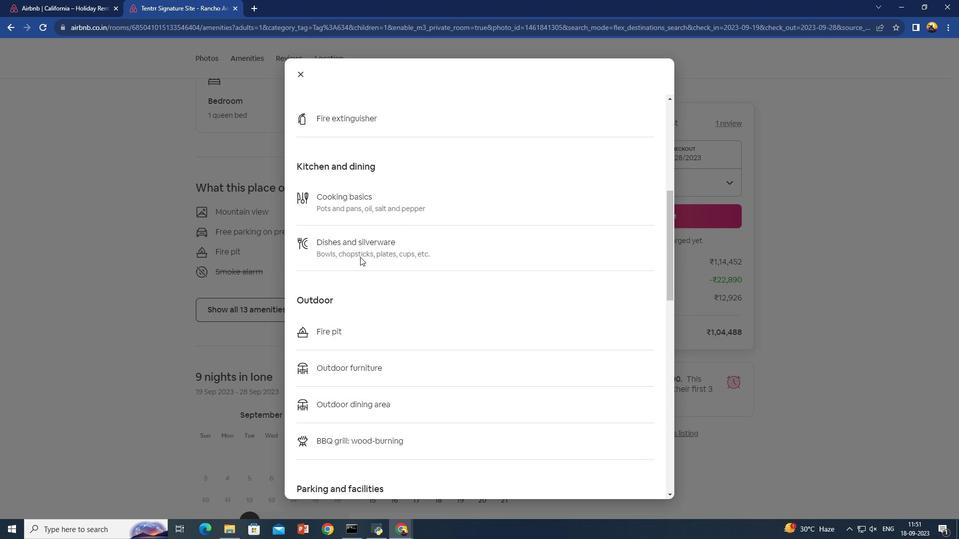 
Action: Mouse scrolled (360, 257) with delta (0, 0)
Screenshot: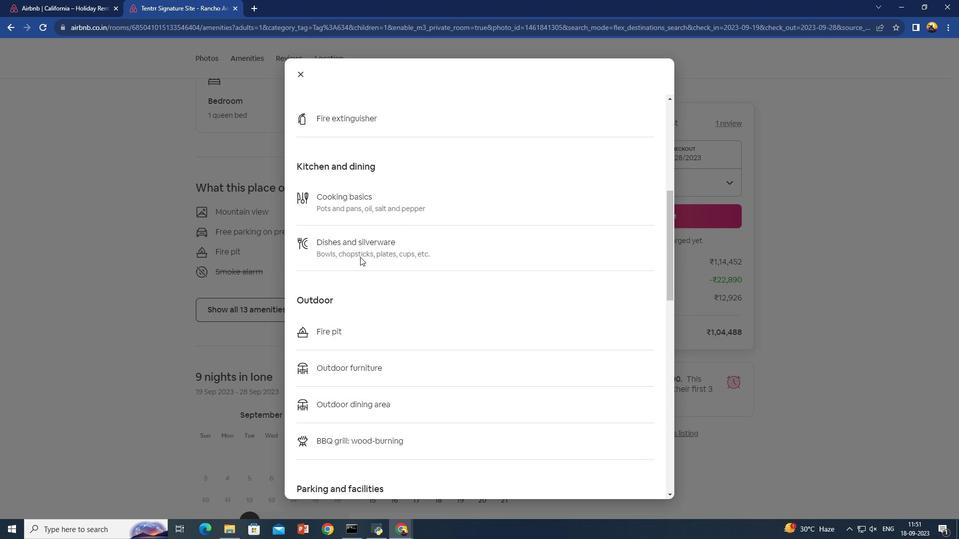 
Action: Mouse scrolled (360, 257) with delta (0, 0)
Screenshot: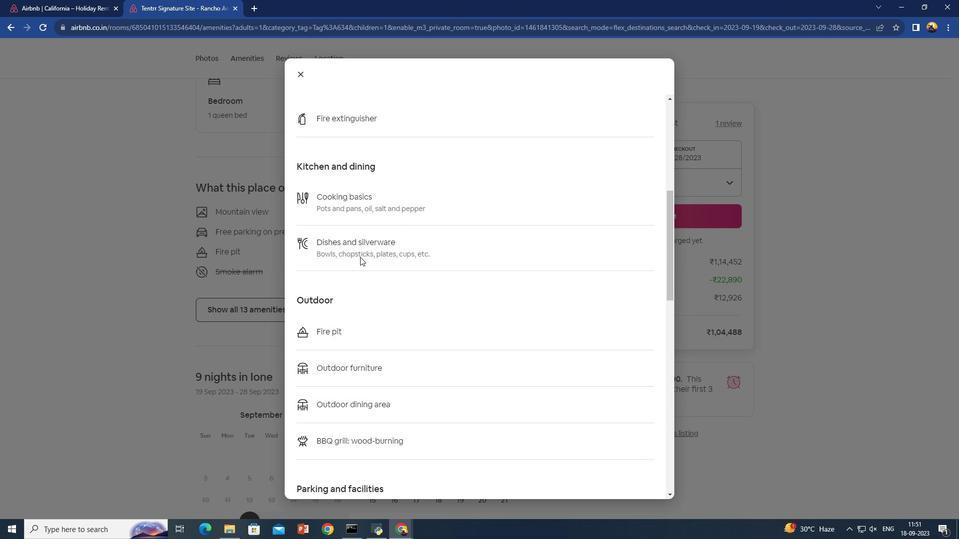 
Action: Mouse scrolled (360, 257) with delta (0, 0)
Screenshot: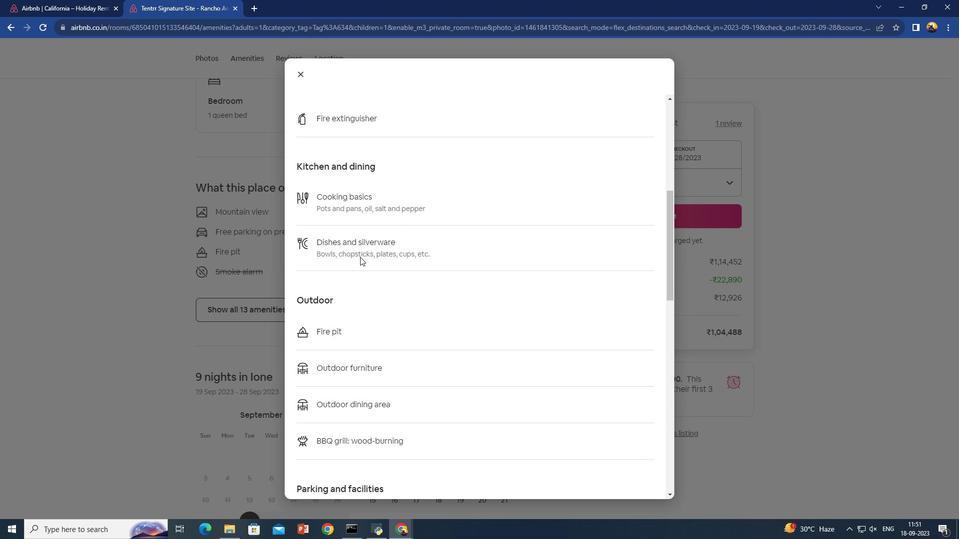 
Action: Mouse scrolled (360, 257) with delta (0, 0)
Screenshot: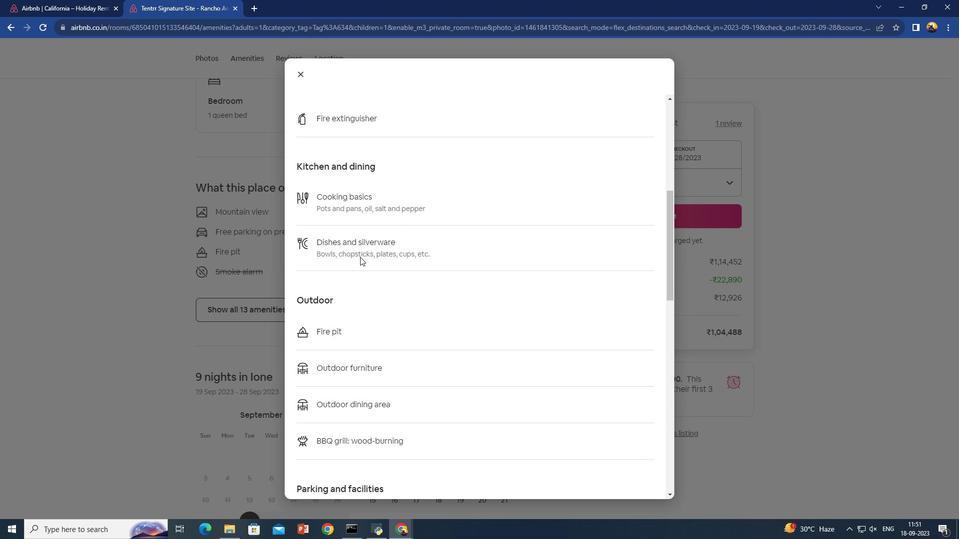 
Action: Mouse scrolled (360, 257) with delta (0, 0)
Screenshot: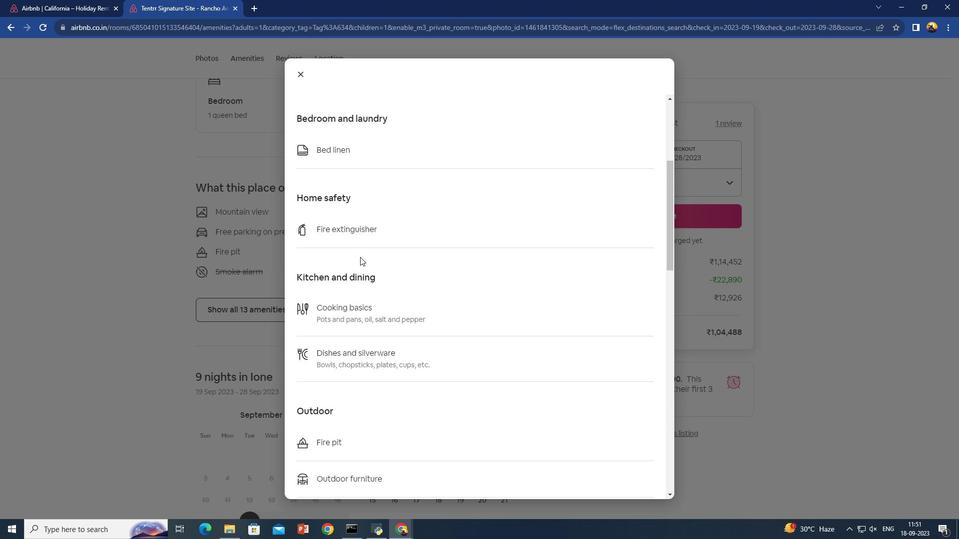 
Action: Mouse scrolled (360, 257) with delta (0, 0)
Screenshot: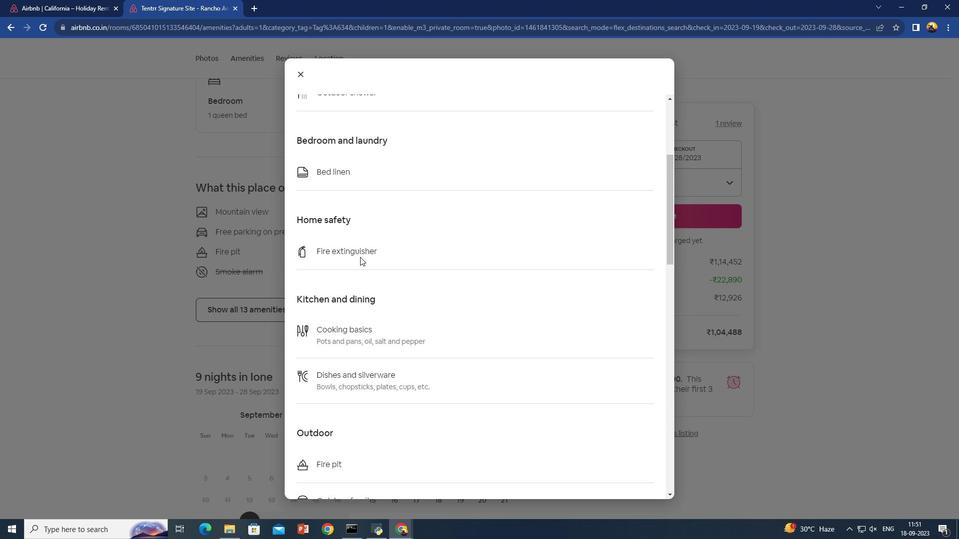 
Action: Mouse scrolled (360, 257) with delta (0, 0)
Screenshot: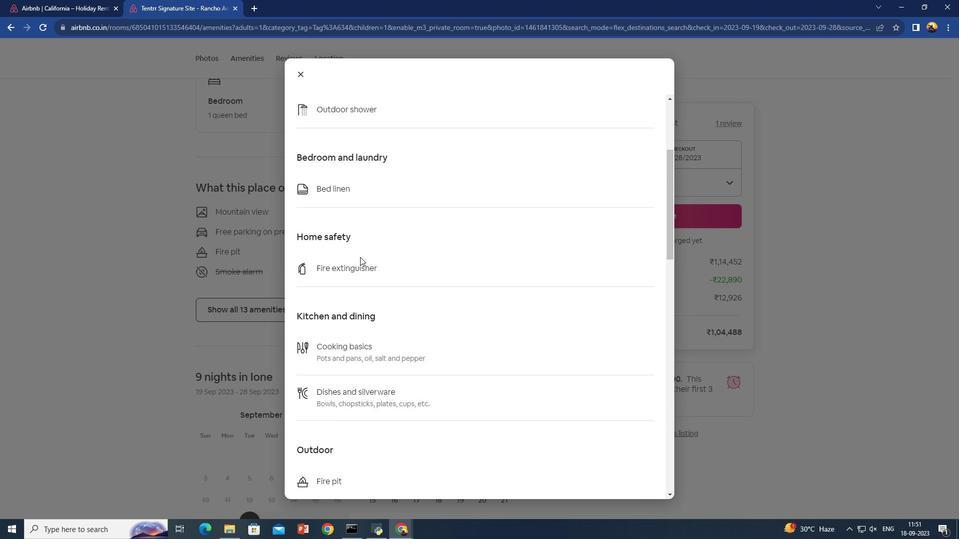 
Action: Mouse scrolled (360, 257) with delta (0, 0)
Screenshot: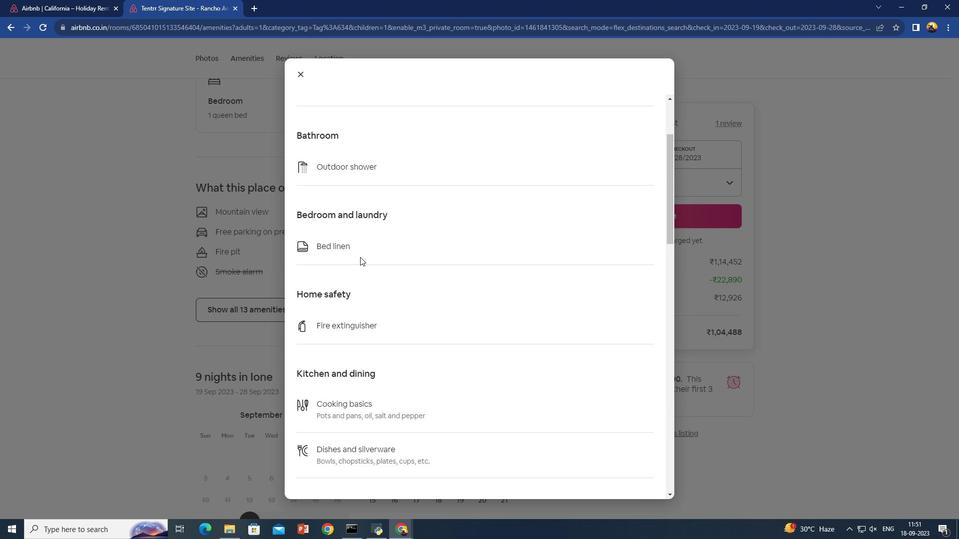 
Action: Mouse scrolled (360, 257) with delta (0, 0)
Screenshot: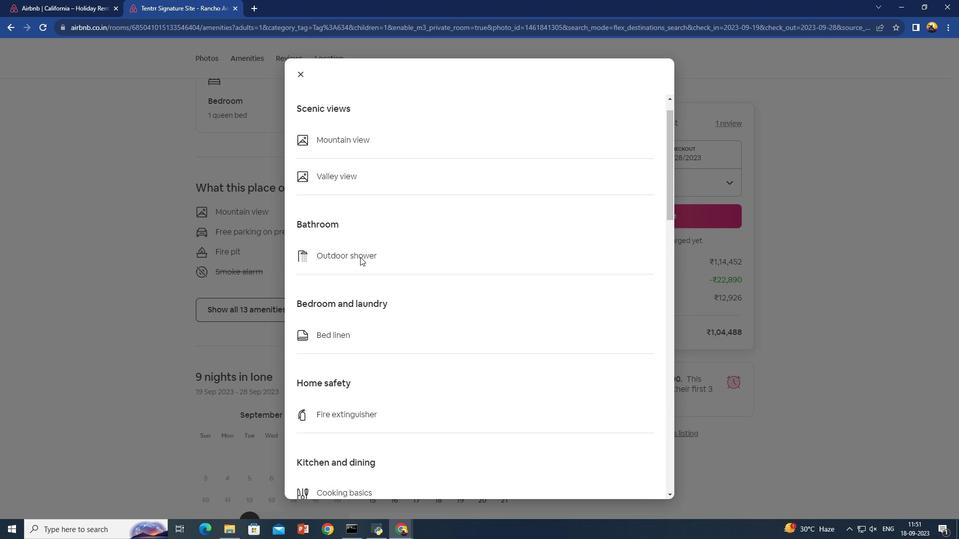 
Action: Mouse scrolled (360, 257) with delta (0, 0)
Screenshot: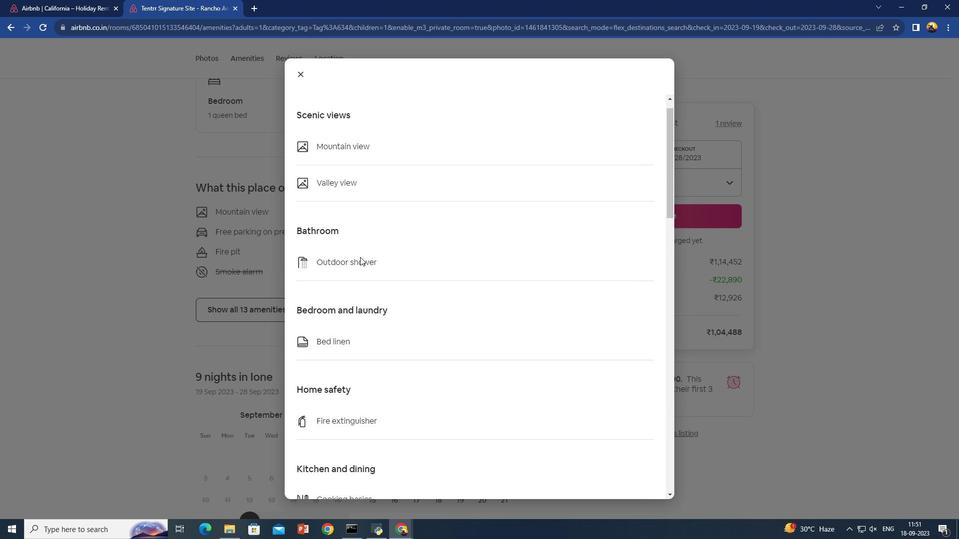 
Action: Mouse scrolled (360, 257) with delta (0, 0)
Screenshot: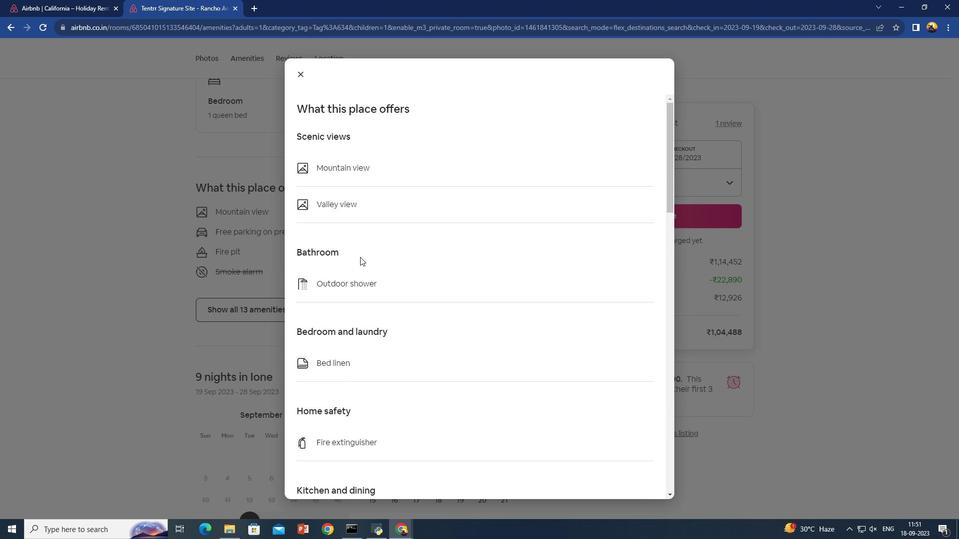 
Action: Mouse scrolled (360, 257) with delta (0, 0)
Screenshot: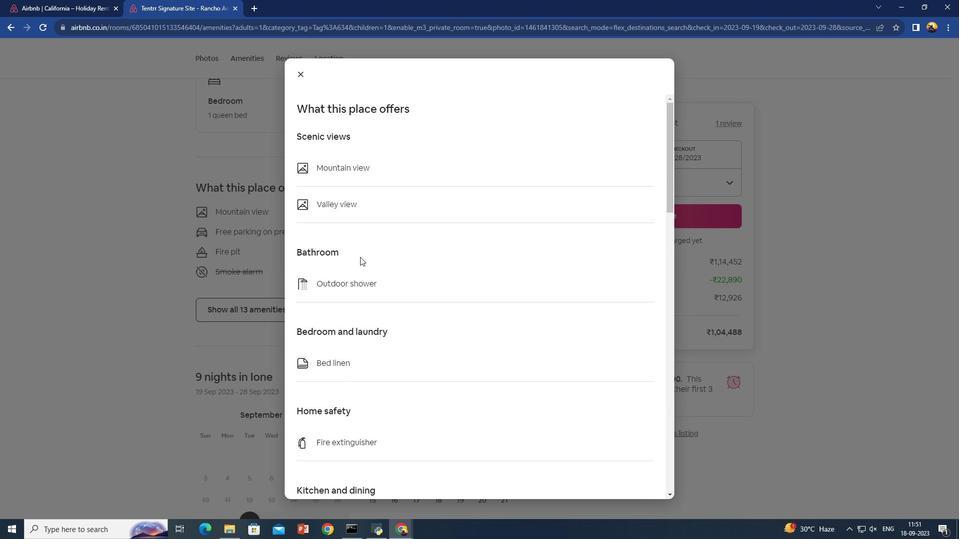 
Action: Mouse scrolled (360, 257) with delta (0, 0)
Screenshot: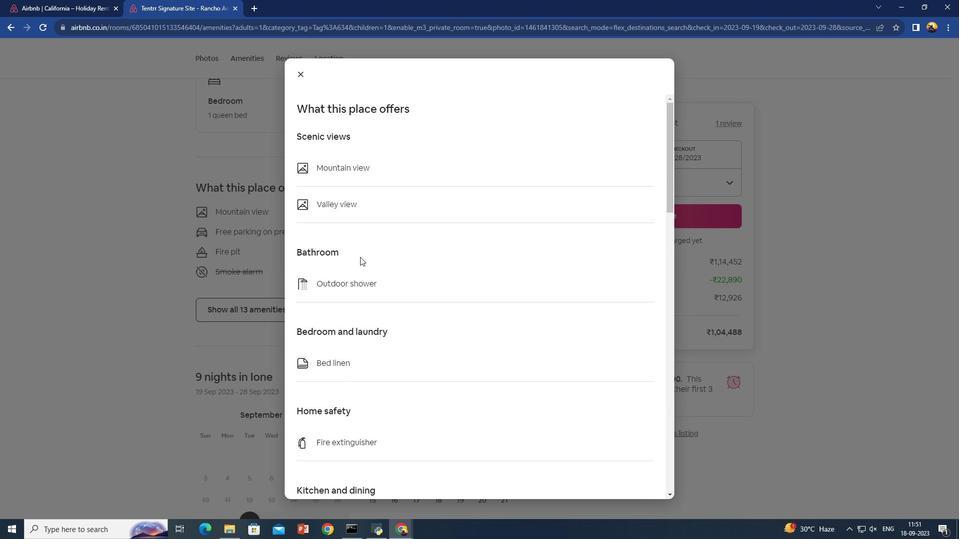 
Action: Mouse scrolled (360, 257) with delta (0, 0)
Screenshot: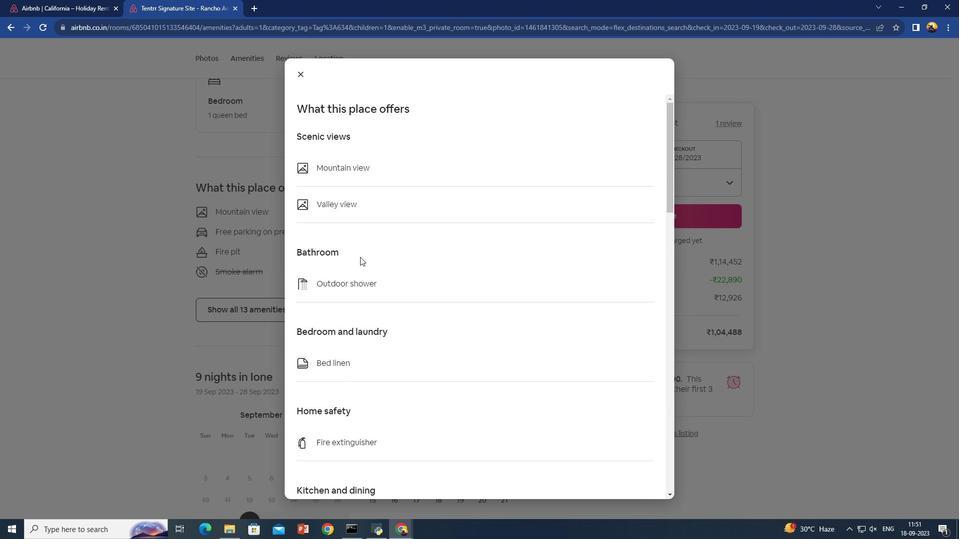 
Action: Mouse scrolled (360, 257) with delta (0, 0)
Screenshot: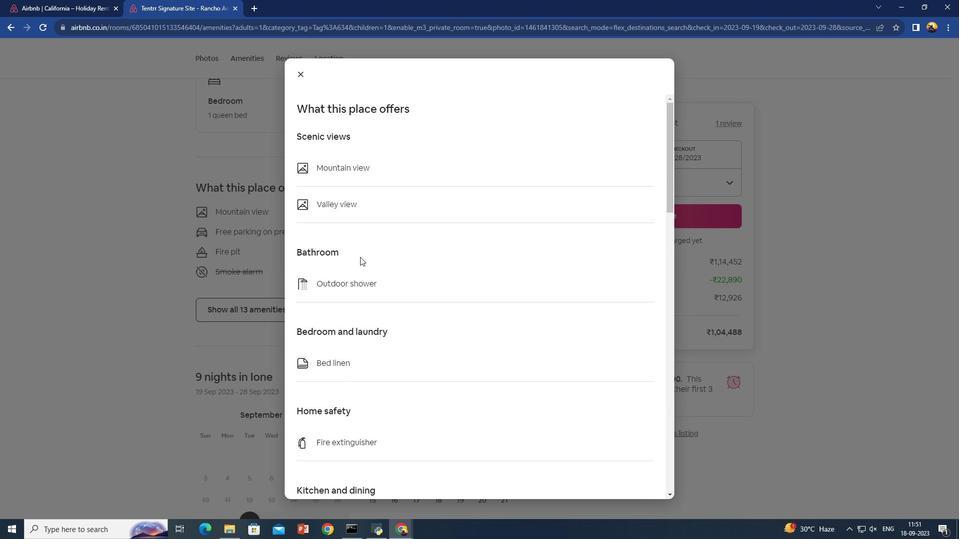 
Action: Mouse scrolled (360, 257) with delta (0, 0)
Screenshot: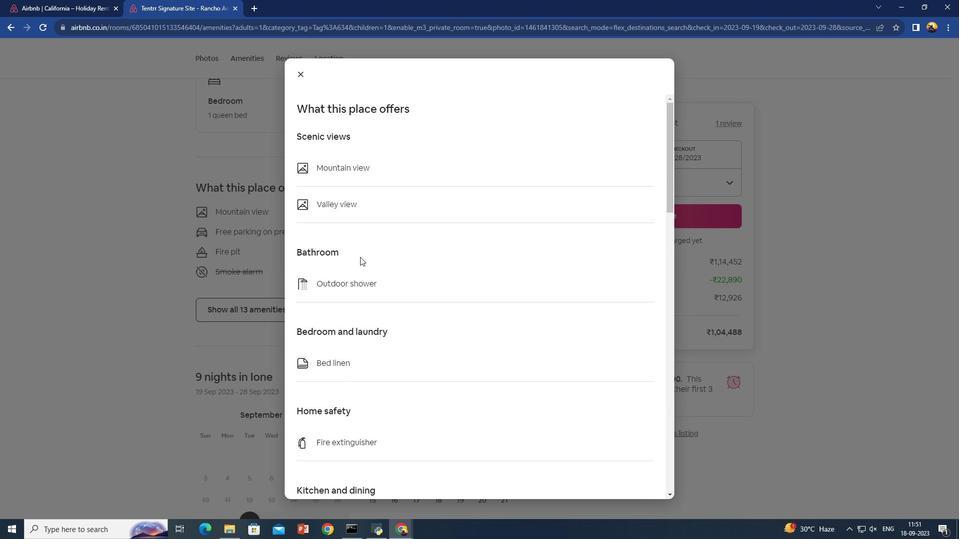 
Action: Mouse moved to (307, 70)
Screenshot: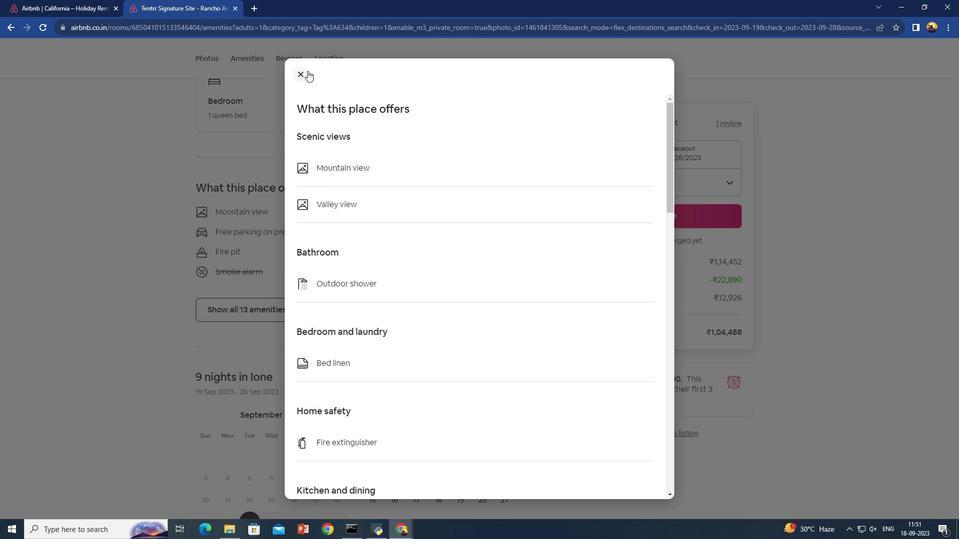 
Action: Mouse pressed left at (307, 70)
Screenshot: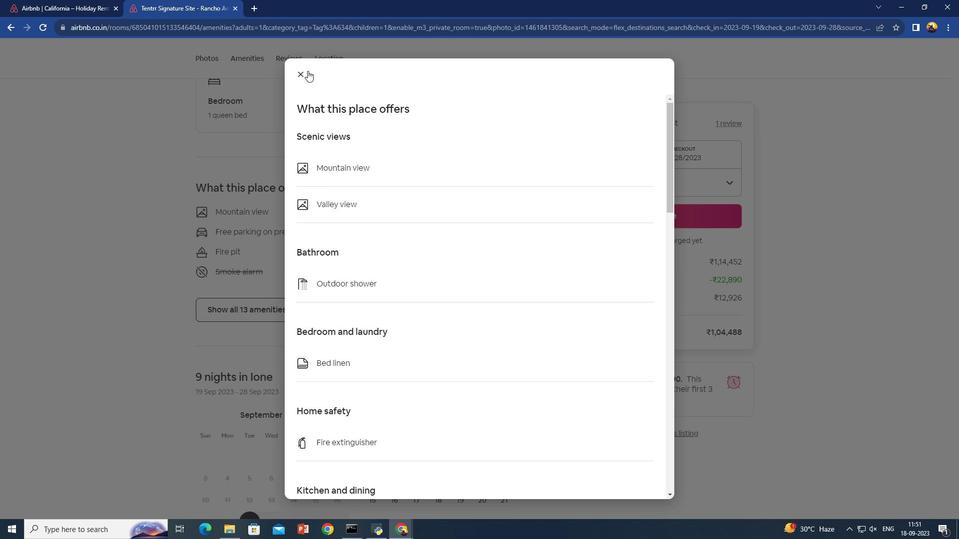 
Action: Mouse moved to (299, 75)
Screenshot: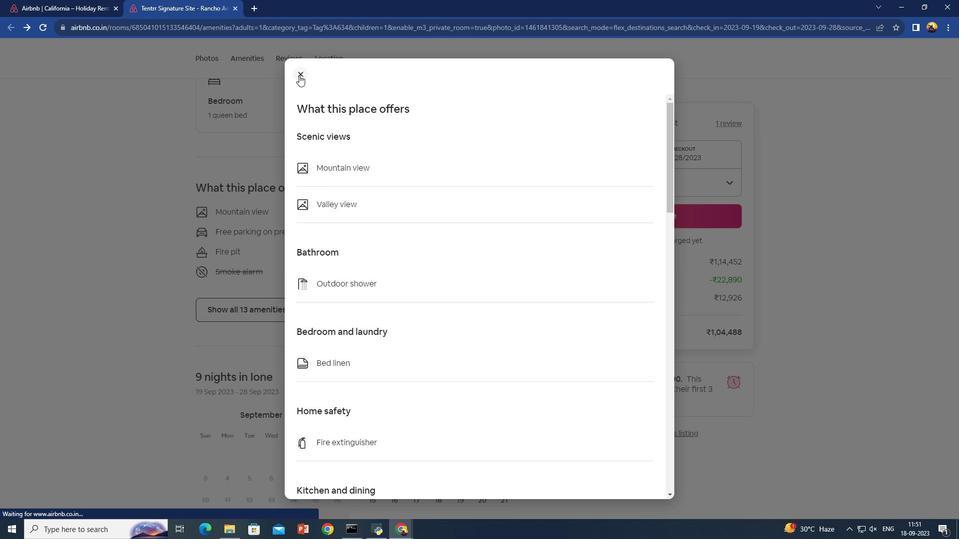 
Action: Mouse pressed left at (299, 75)
Screenshot: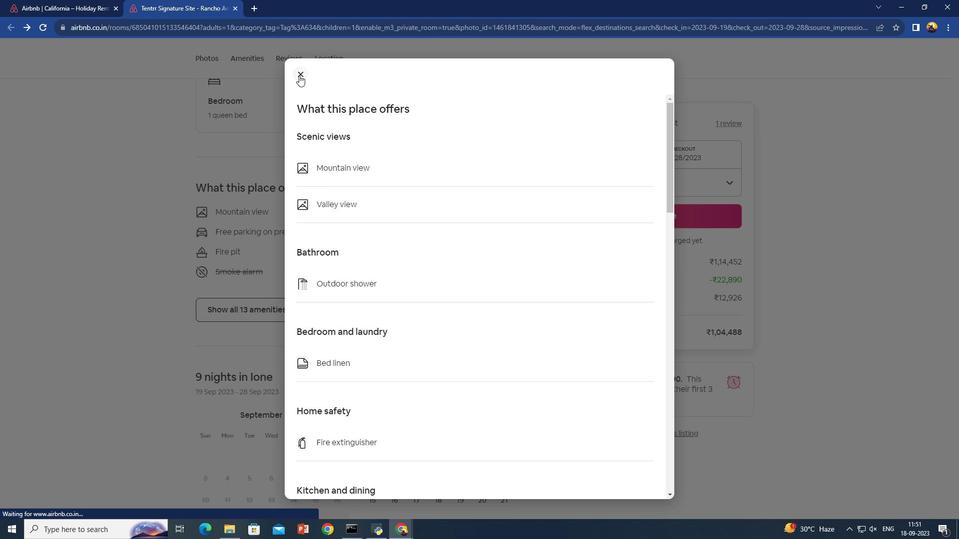 
Action: Mouse moved to (436, 240)
Screenshot: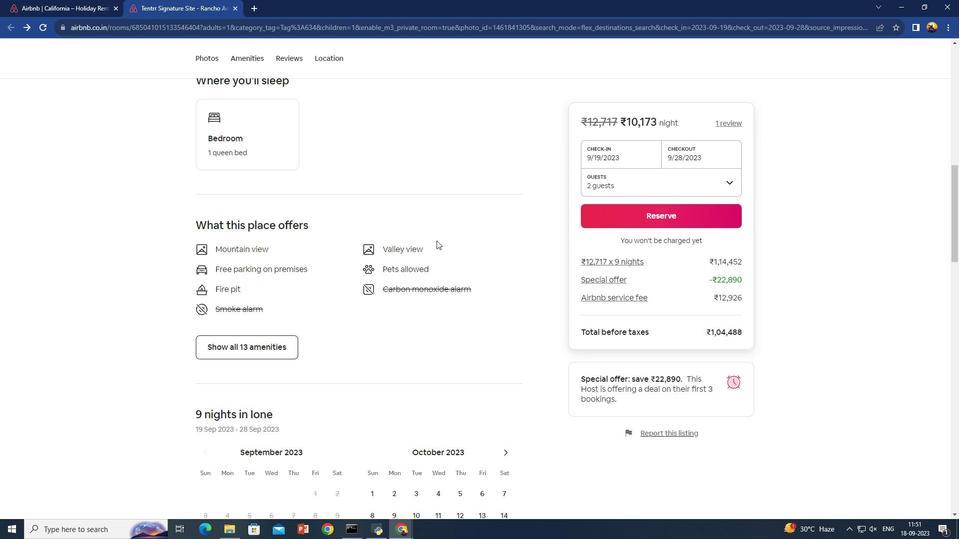 
Action: Mouse scrolled (436, 241) with delta (0, 0)
Screenshot: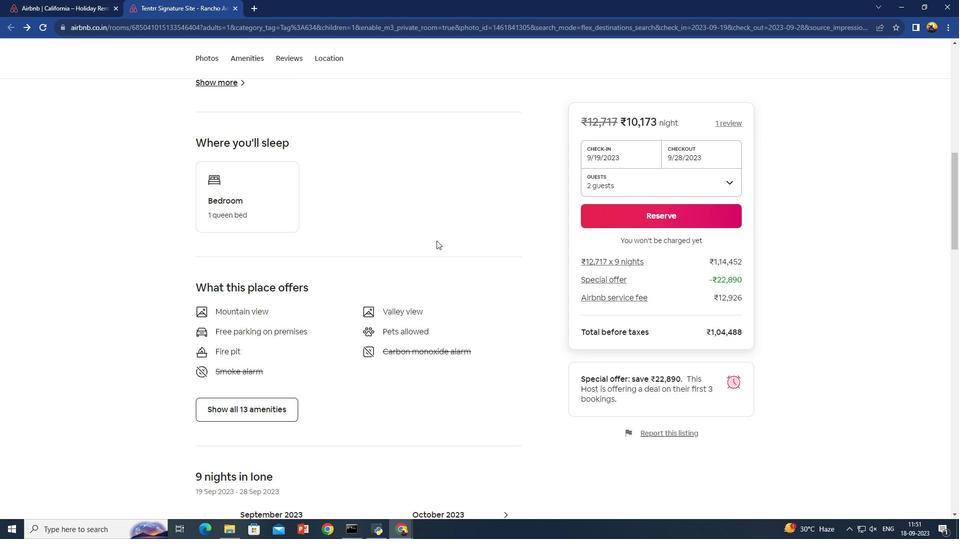 
Action: Mouse scrolled (436, 241) with delta (0, 0)
Screenshot: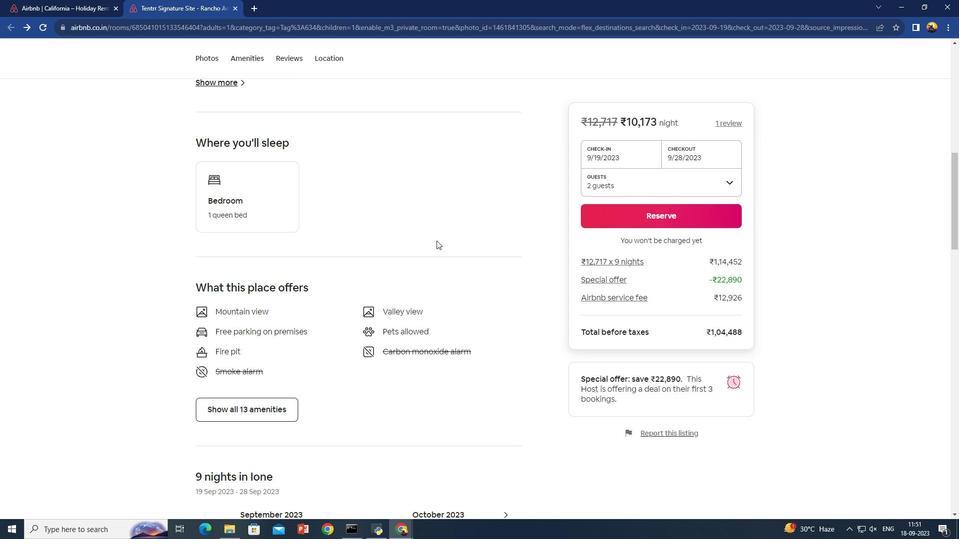 
Action: Mouse scrolled (436, 241) with delta (0, 0)
Screenshot: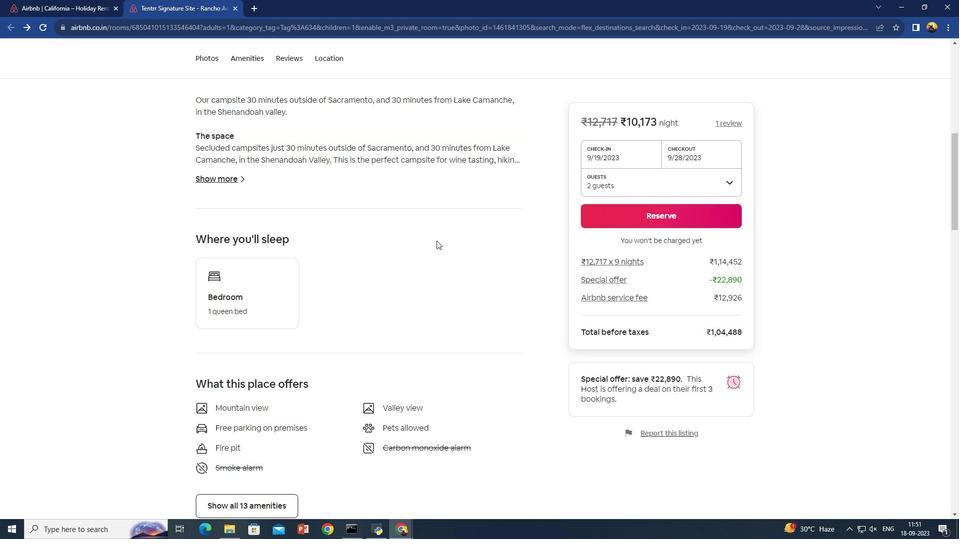 
Action: Mouse scrolled (436, 241) with delta (0, 0)
Screenshot: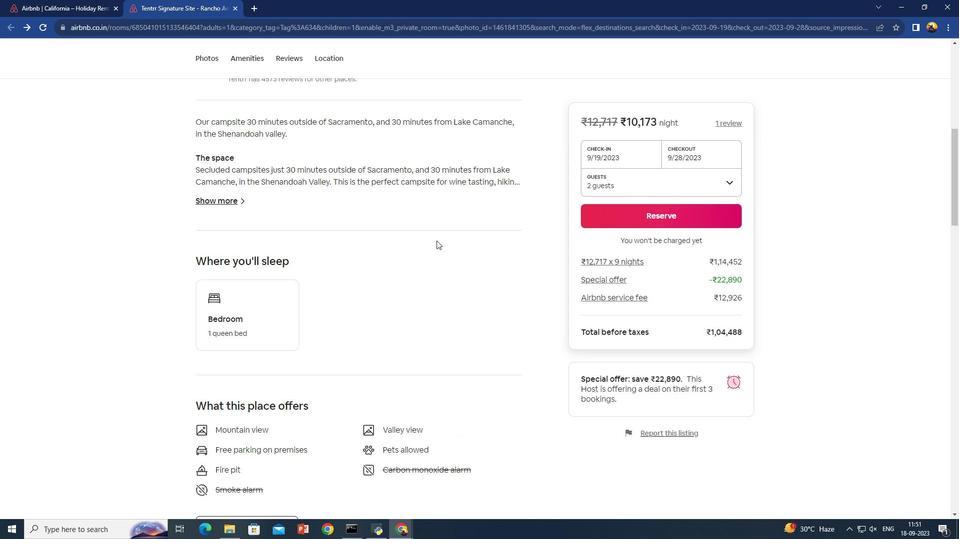 
Action: Mouse scrolled (436, 241) with delta (0, 0)
Screenshot: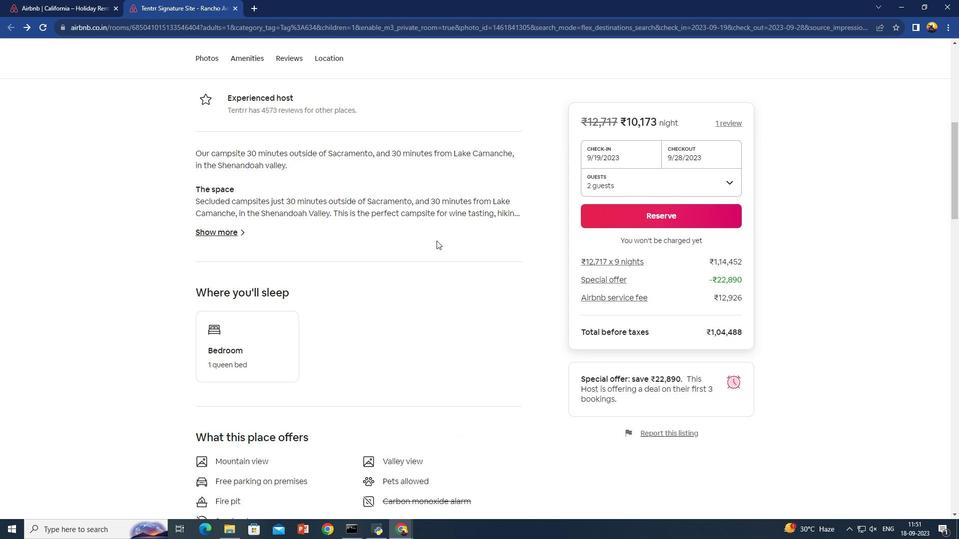 
Action: Mouse scrolled (436, 241) with delta (0, 0)
Screenshot: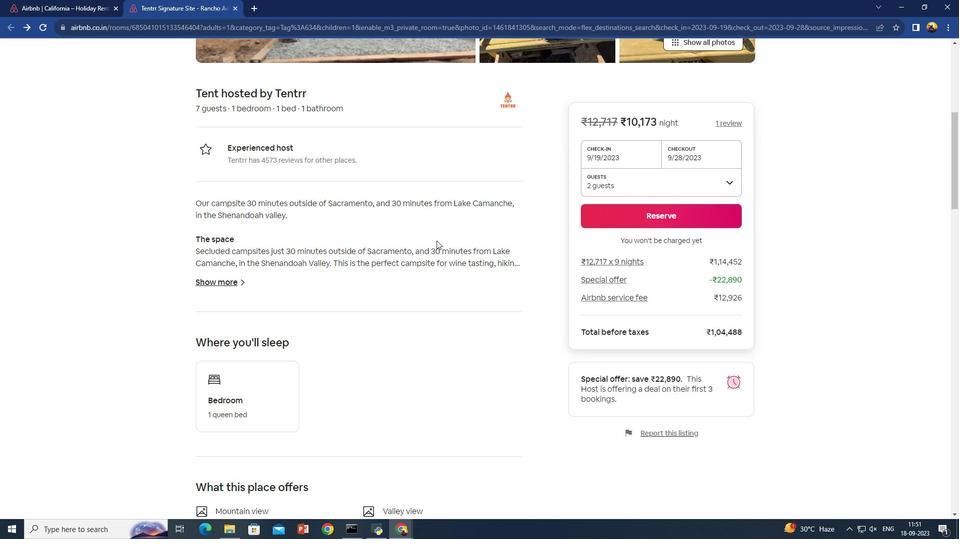 
Action: Mouse scrolled (436, 241) with delta (0, 0)
Screenshot: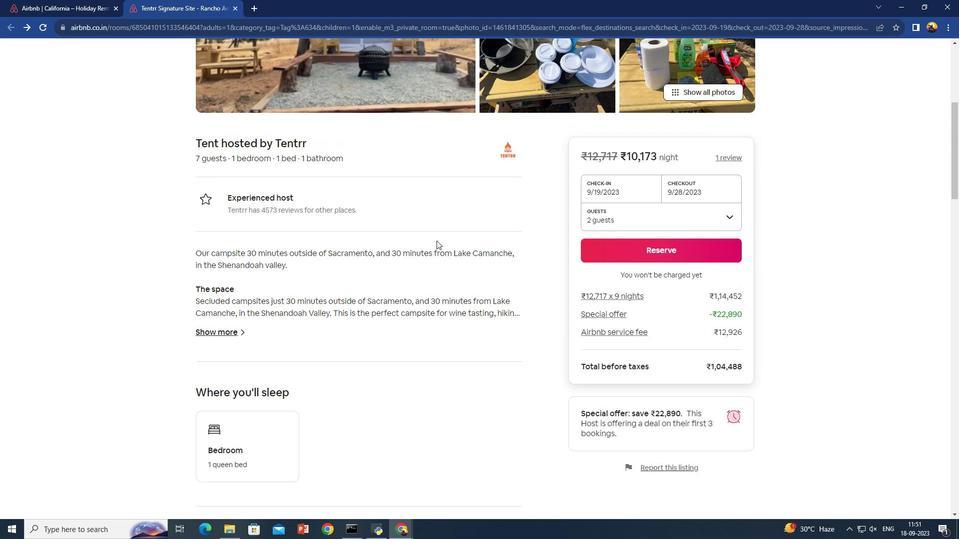 
Action: Mouse moved to (210, 332)
Screenshot: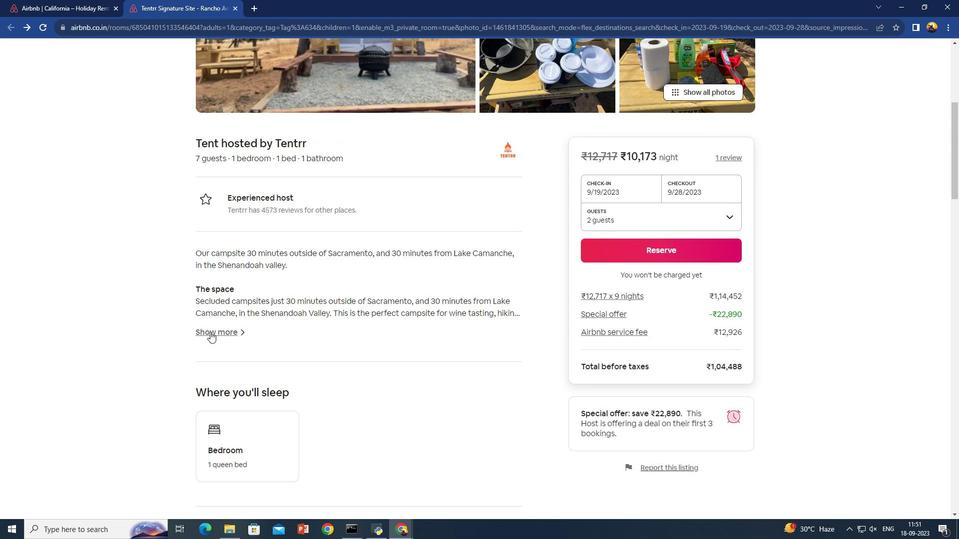 
Action: Mouse pressed left at (210, 332)
Screenshot: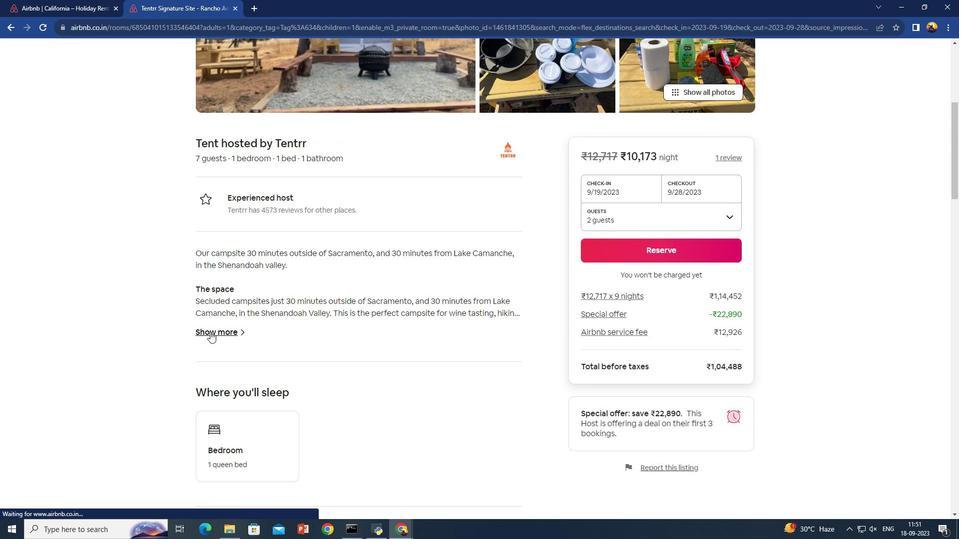 
Action: Mouse moved to (382, 355)
Screenshot: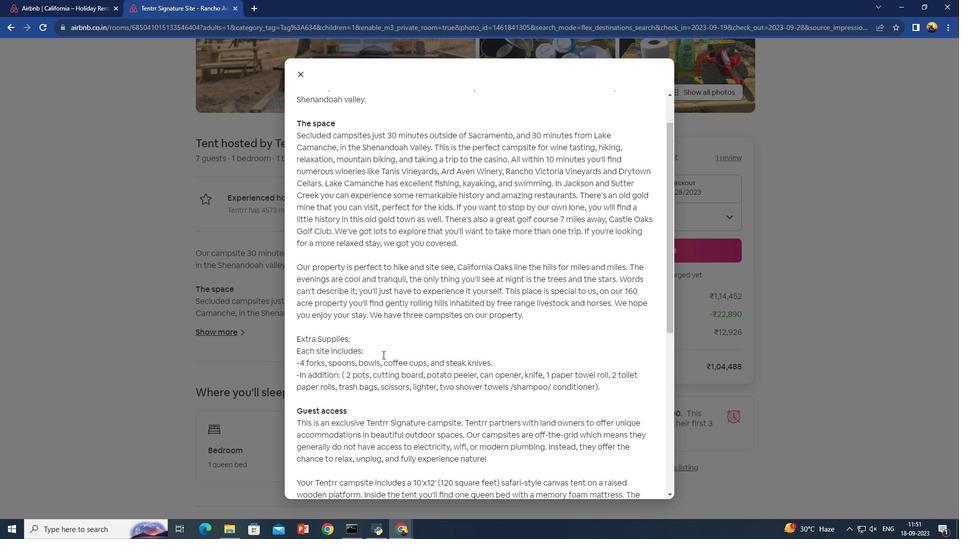 
Action: Mouse scrolled (382, 354) with delta (0, 0)
Screenshot: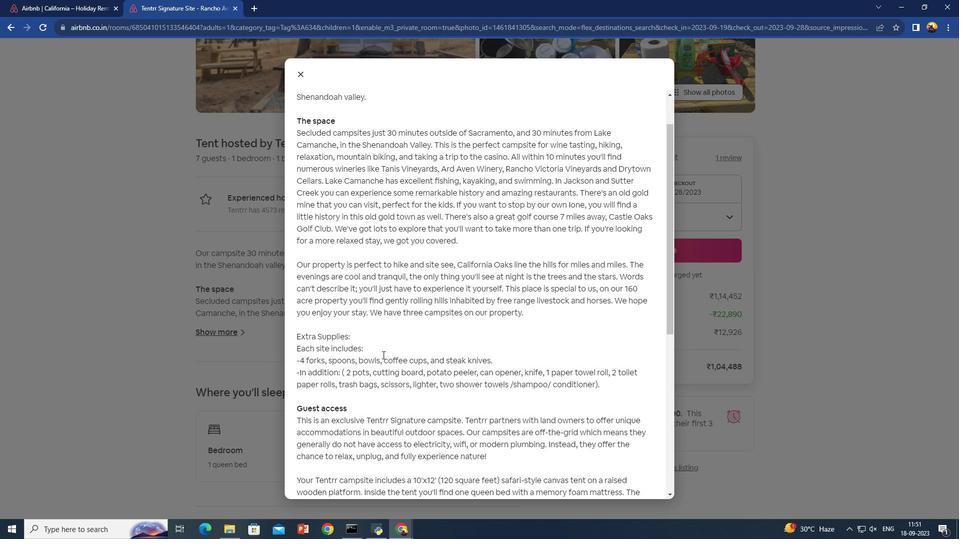
Action: Mouse scrolled (382, 354) with delta (0, 0)
Screenshot: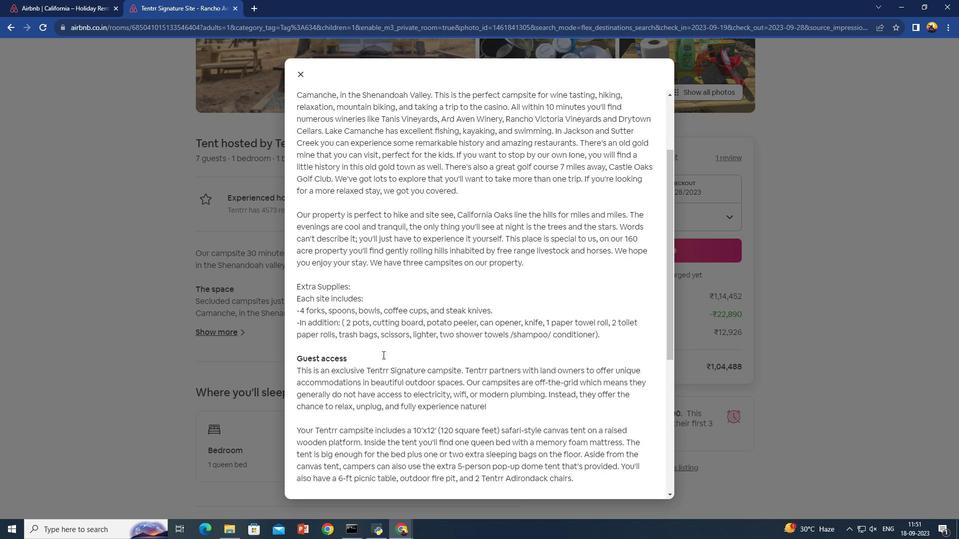 
Action: Mouse moved to (359, 343)
Screenshot: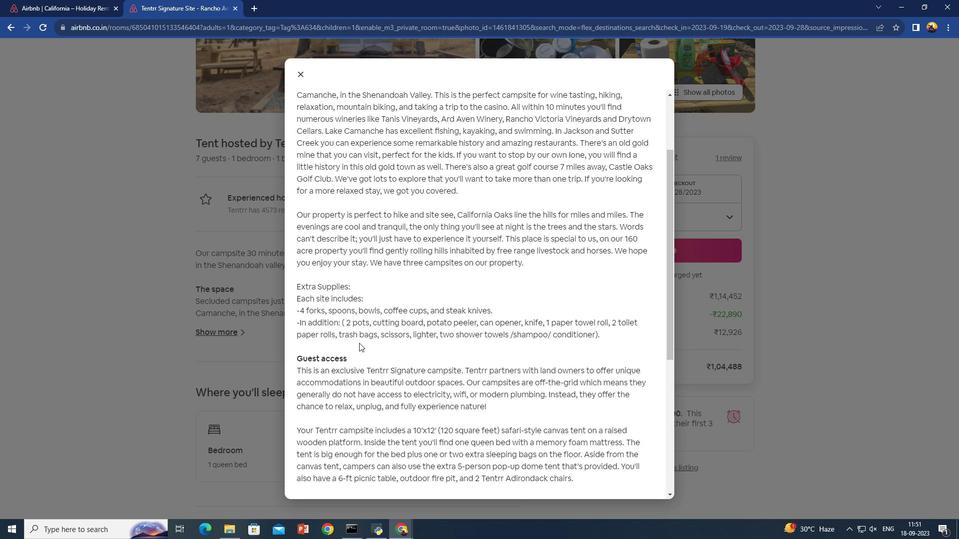 
Action: Mouse scrolled (359, 342) with delta (0, 0)
Screenshot: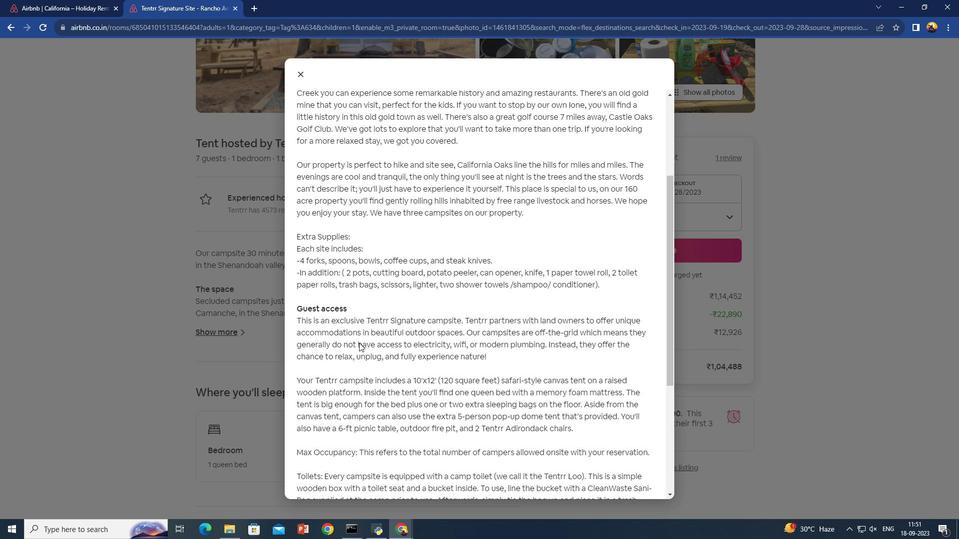 
Action: Mouse scrolled (359, 342) with delta (0, 0)
Screenshot: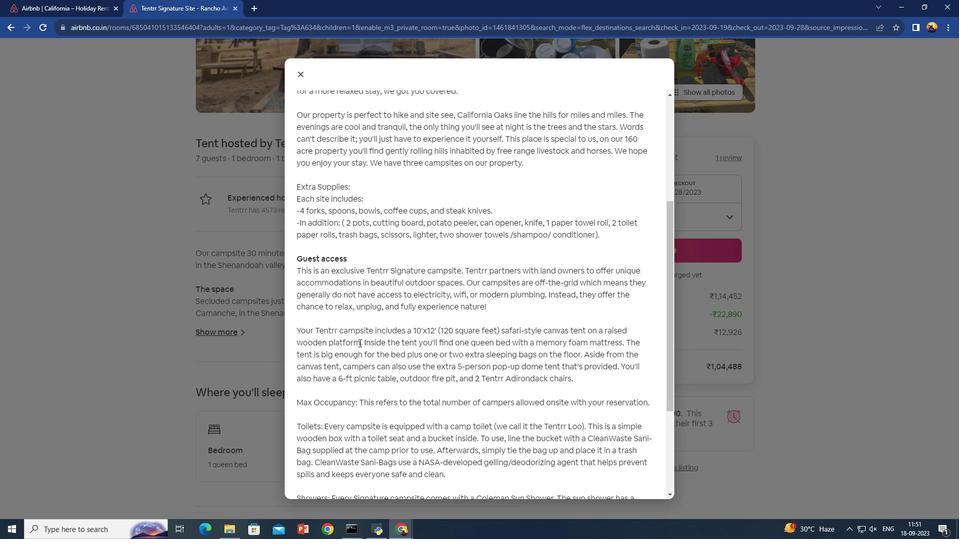 
Action: Mouse scrolled (359, 342) with delta (0, 0)
Screenshot: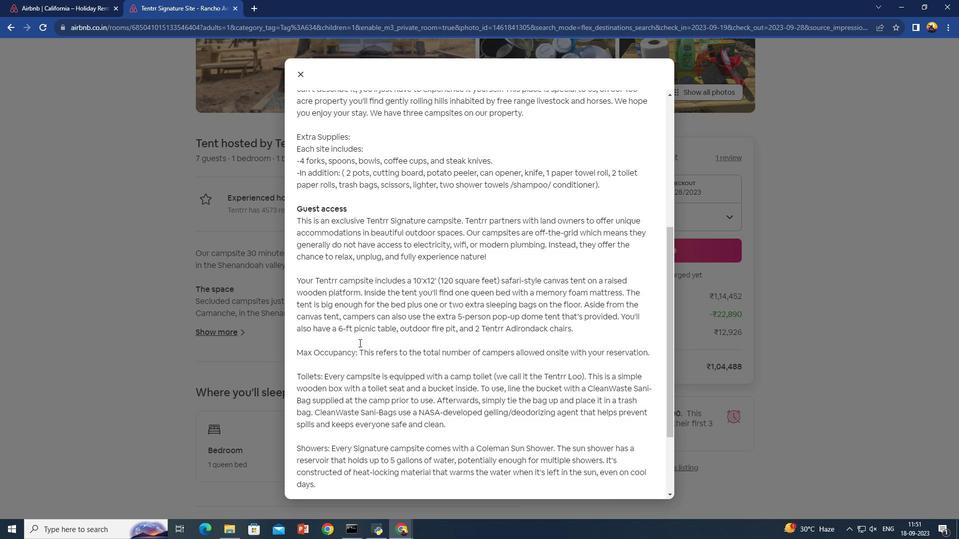 
Action: Mouse scrolled (359, 342) with delta (0, 0)
Screenshot: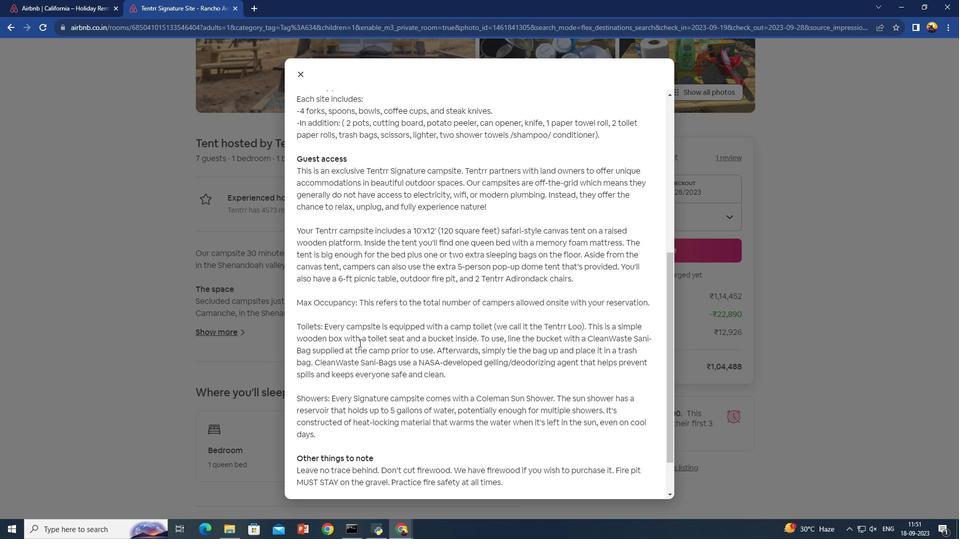 
Action: Mouse scrolled (359, 342) with delta (0, 0)
Screenshot: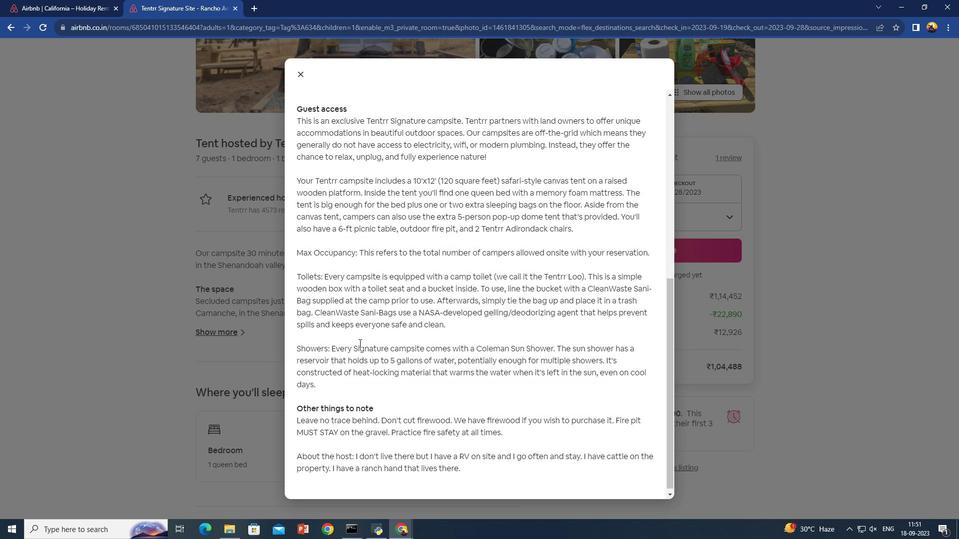 
Action: Mouse scrolled (359, 342) with delta (0, 0)
Screenshot: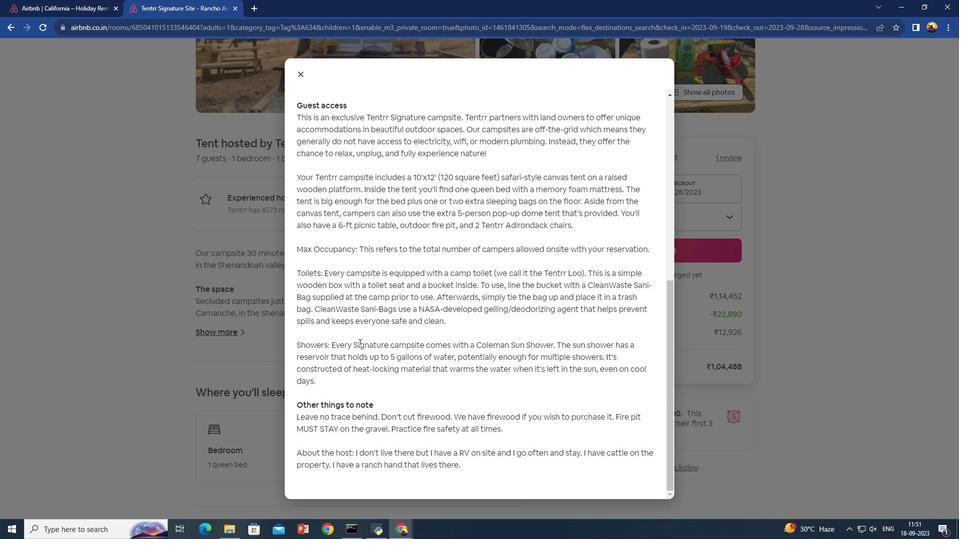 
Action: Mouse scrolled (359, 342) with delta (0, 0)
Screenshot: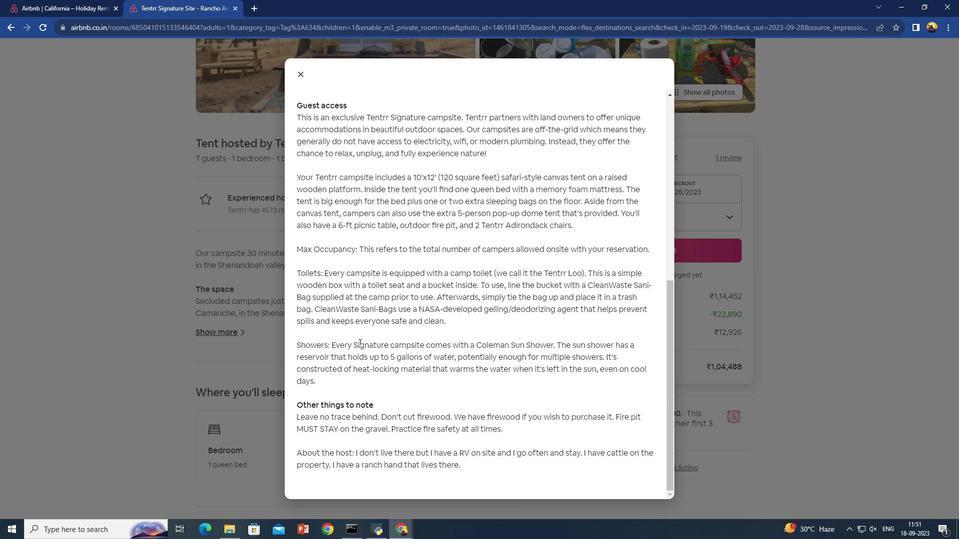 
Action: Mouse scrolled (359, 342) with delta (0, 0)
Screenshot: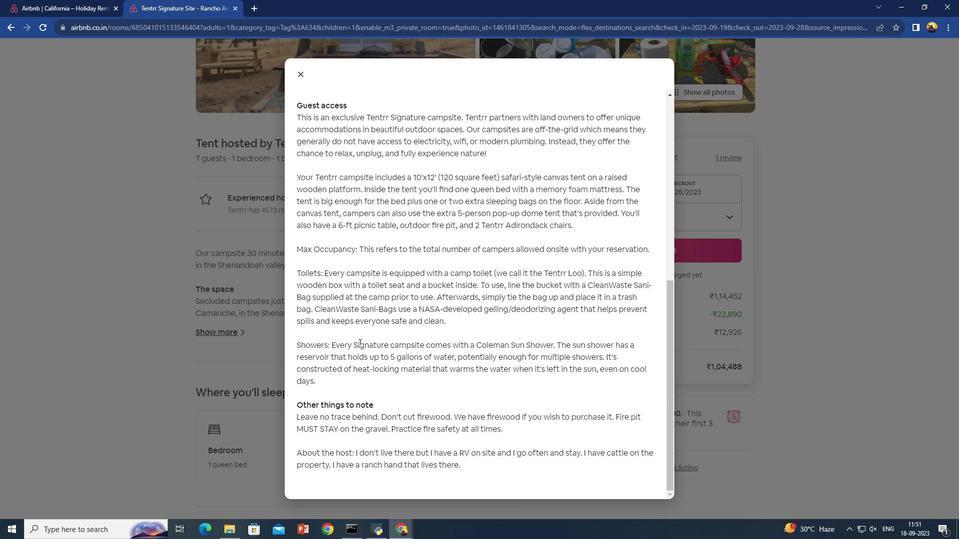 
Action: Mouse scrolled (359, 342) with delta (0, 0)
Screenshot: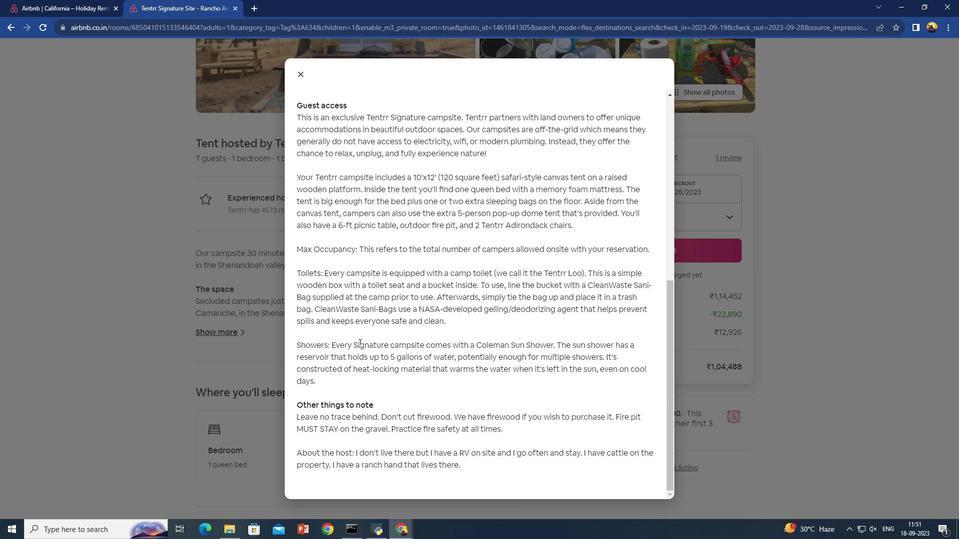 
Action: Mouse scrolled (359, 343) with delta (0, 0)
Screenshot: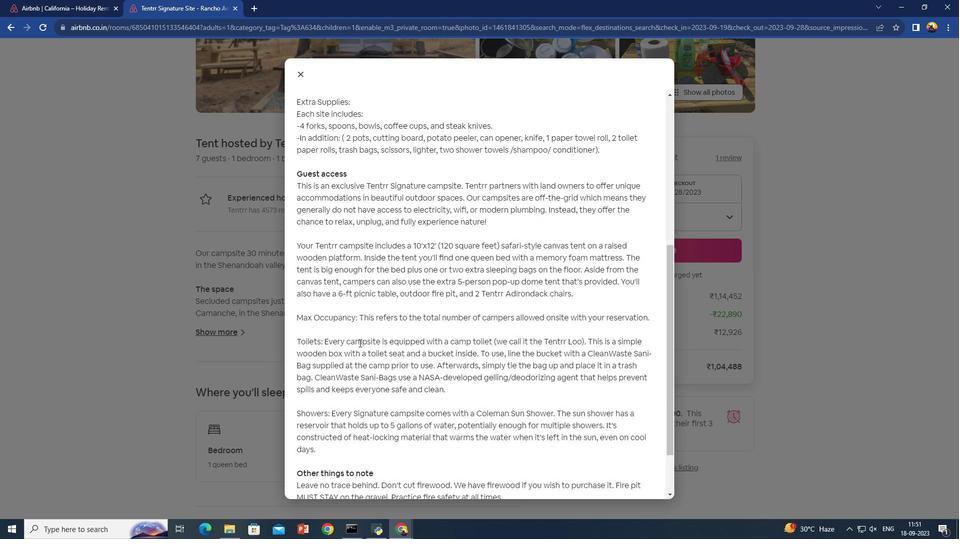 
Action: Mouse scrolled (359, 343) with delta (0, 0)
Screenshot: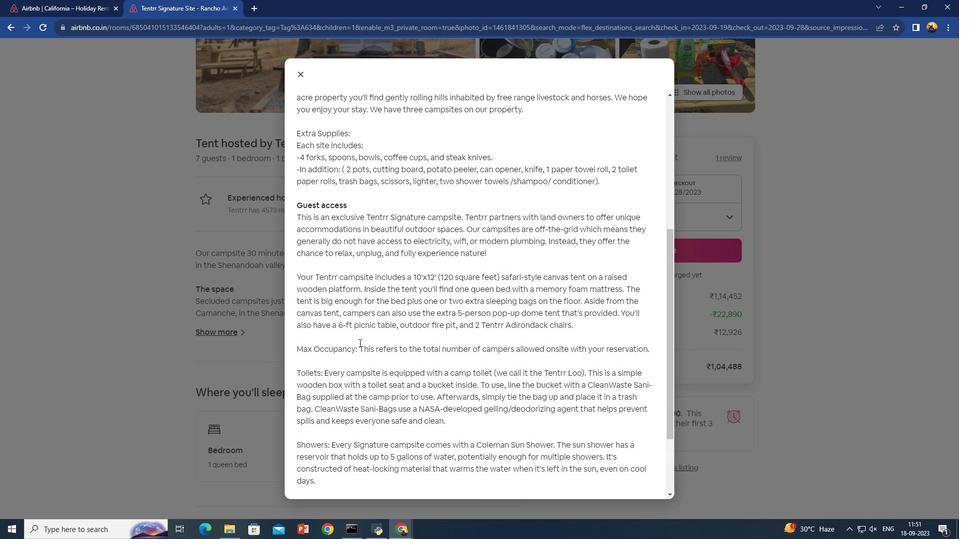 
Action: Mouse scrolled (359, 343) with delta (0, 0)
Screenshot: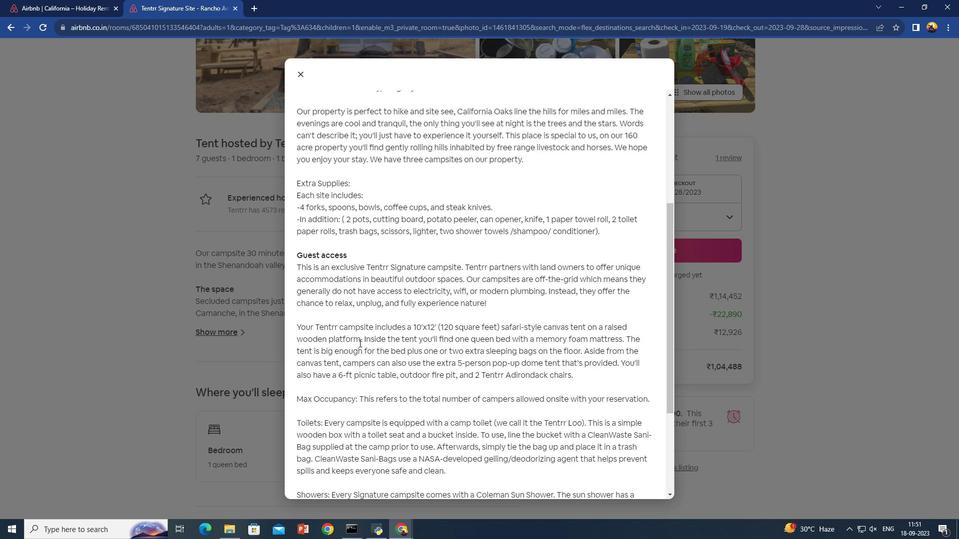 
Action: Mouse scrolled (359, 343) with delta (0, 0)
Screenshot: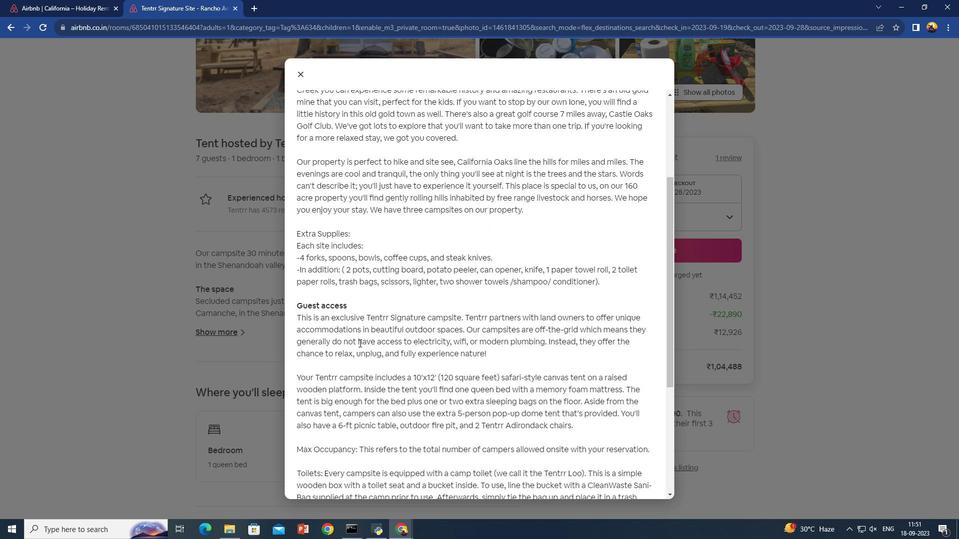 
Action: Mouse scrolled (359, 343) with delta (0, 0)
Screenshot: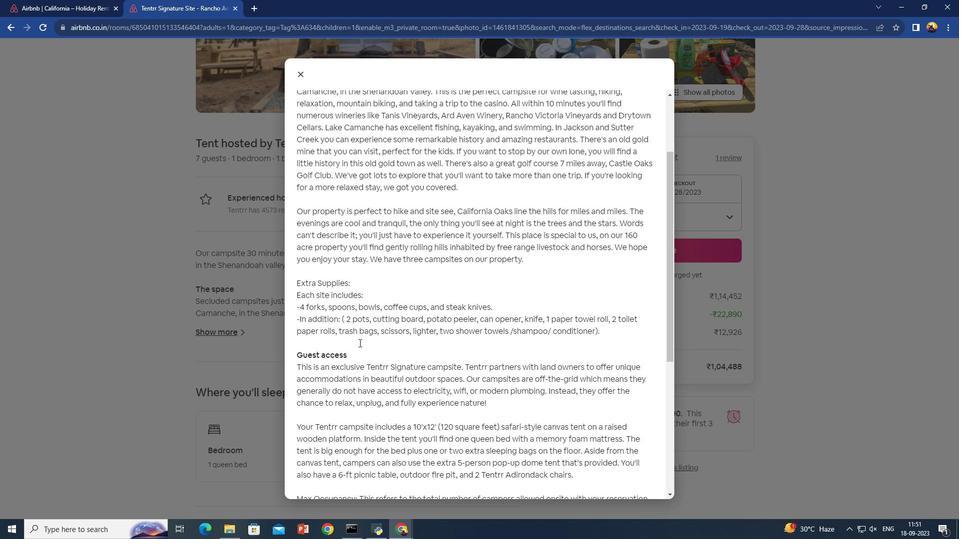 
Action: Mouse scrolled (359, 343) with delta (0, 0)
Screenshot: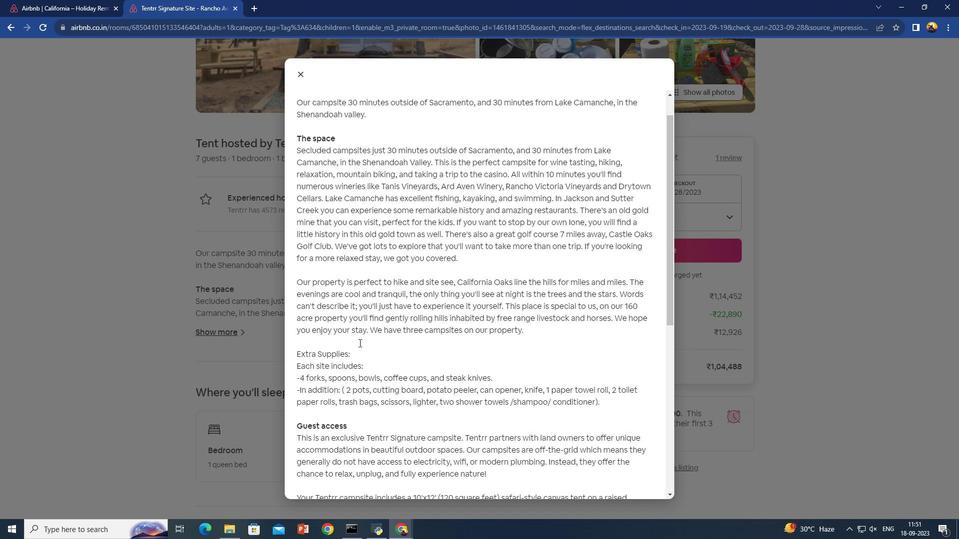 
Action: Mouse scrolled (359, 343) with delta (0, 0)
Screenshot: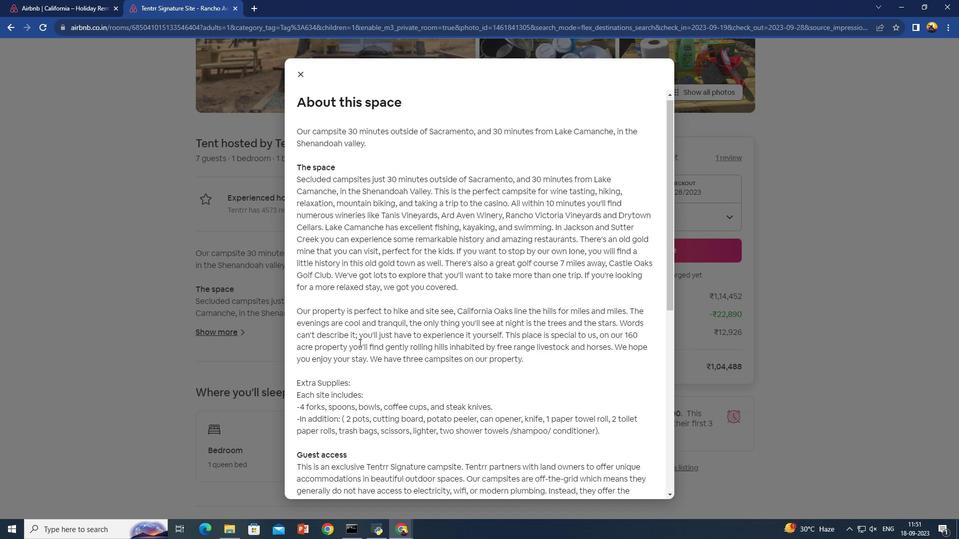 
Action: Mouse moved to (359, 343)
Screenshot: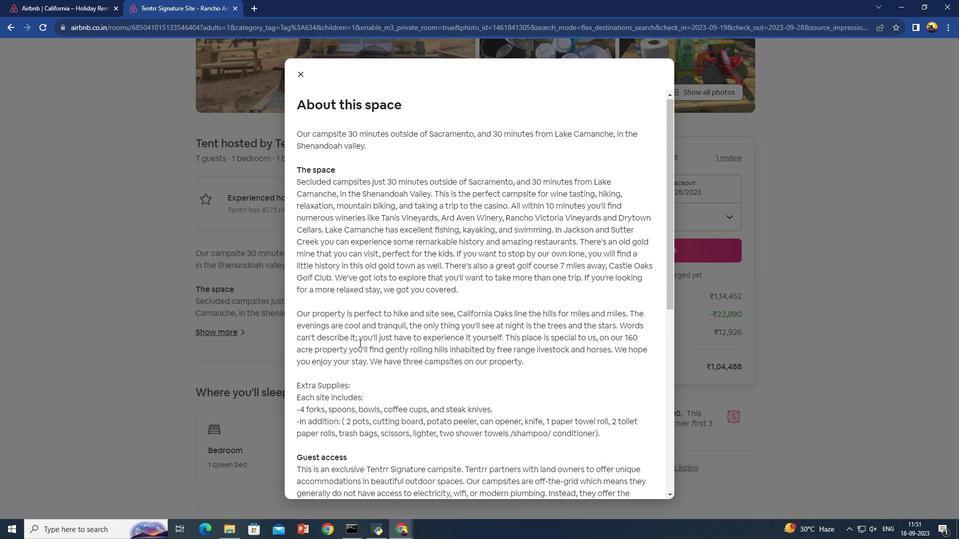 
Action: Mouse scrolled (359, 343) with delta (0, 0)
Screenshot: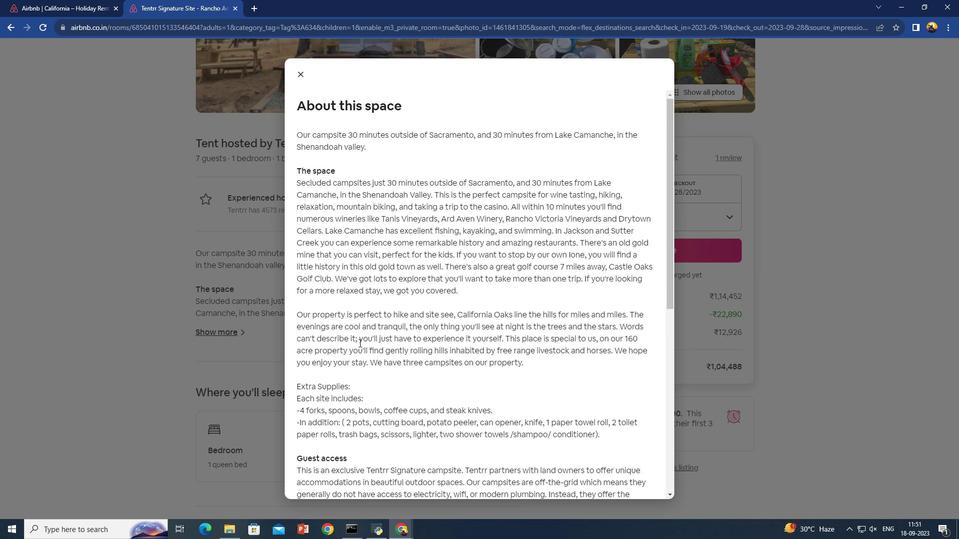 
Action: Mouse scrolled (359, 343) with delta (0, 0)
Screenshot: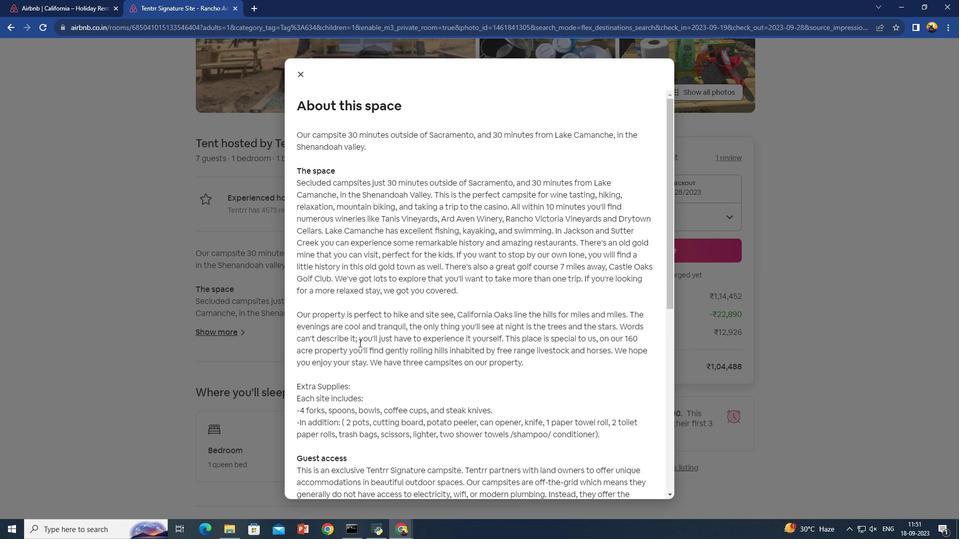 
Action: Mouse scrolled (359, 343) with delta (0, 0)
Screenshot: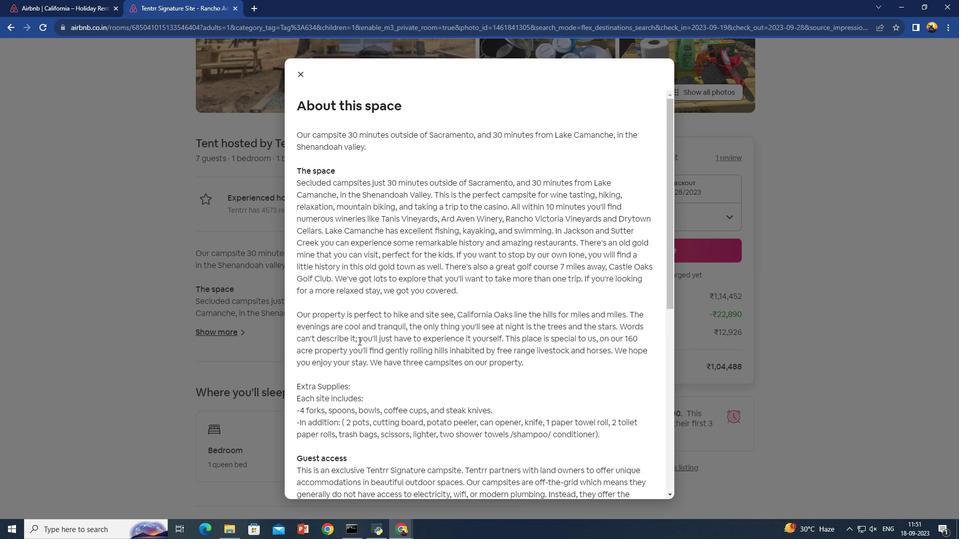 
Action: Mouse scrolled (359, 343) with delta (0, 0)
Screenshot: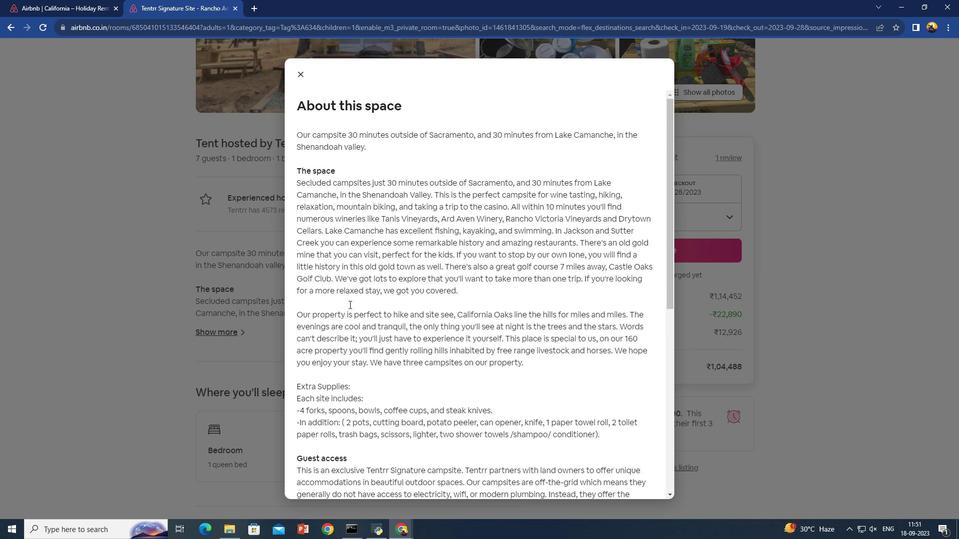 
Action: Mouse moved to (296, 80)
Screenshot: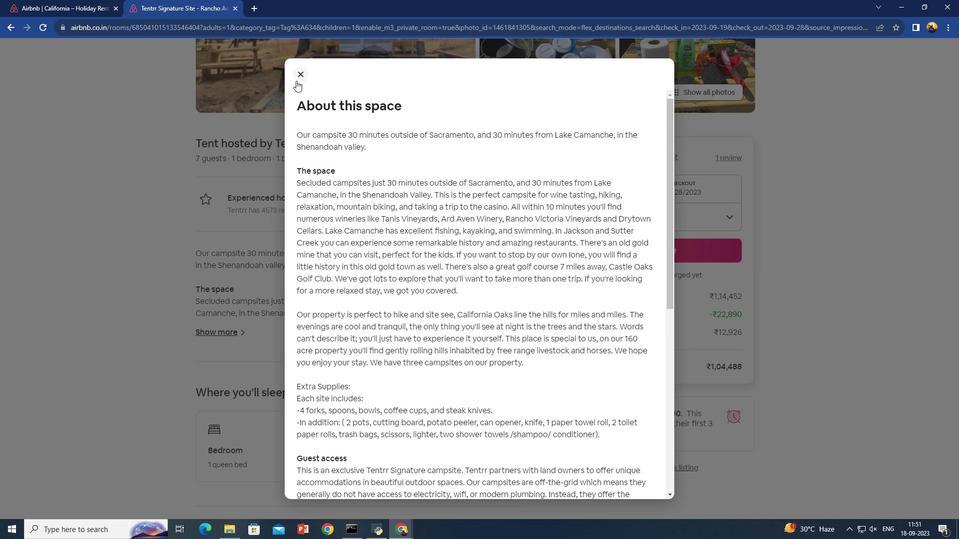 
Action: Mouse pressed left at (296, 80)
Screenshot: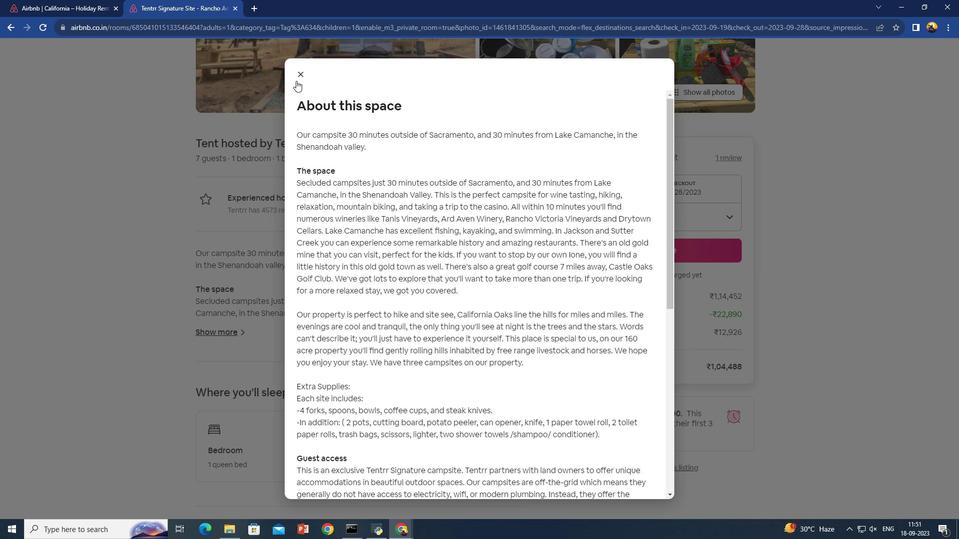 
Action: Mouse moved to (302, 71)
Screenshot: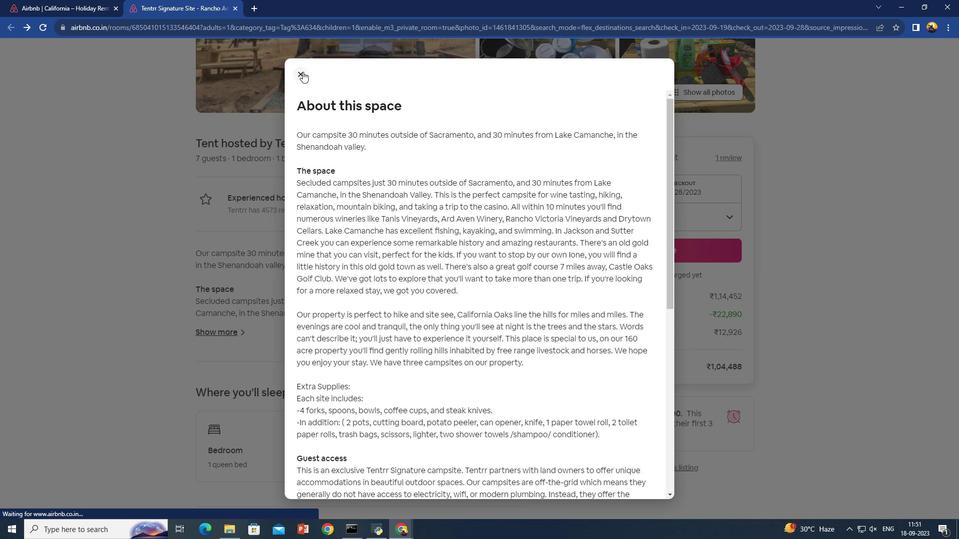 
Action: Mouse pressed left at (302, 71)
Screenshot: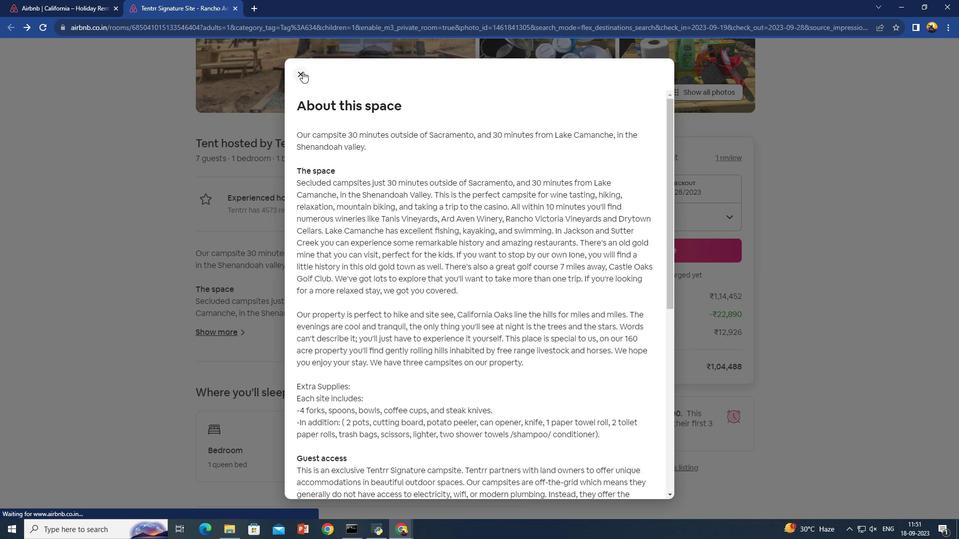 
Action: Mouse moved to (483, 199)
Screenshot: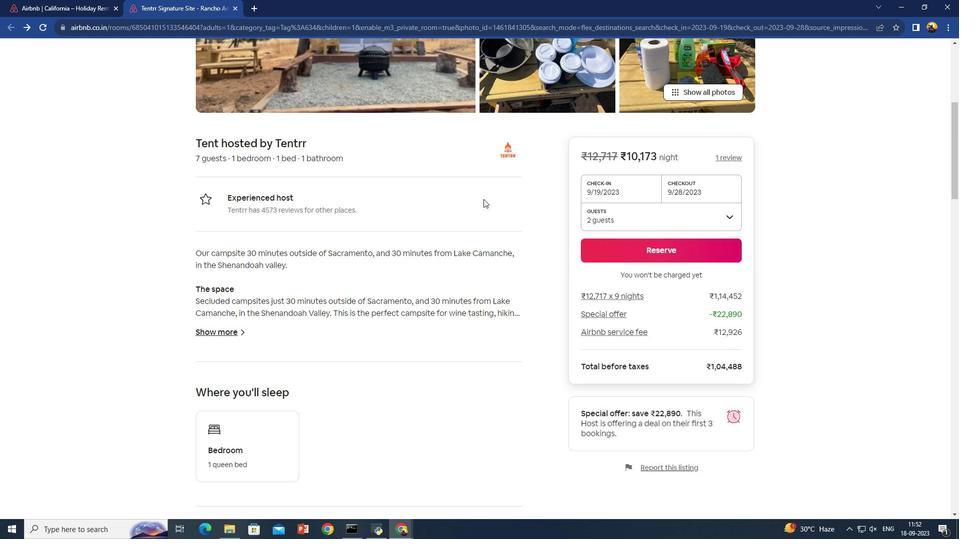 
Action: Mouse scrolled (483, 199) with delta (0, 0)
Screenshot: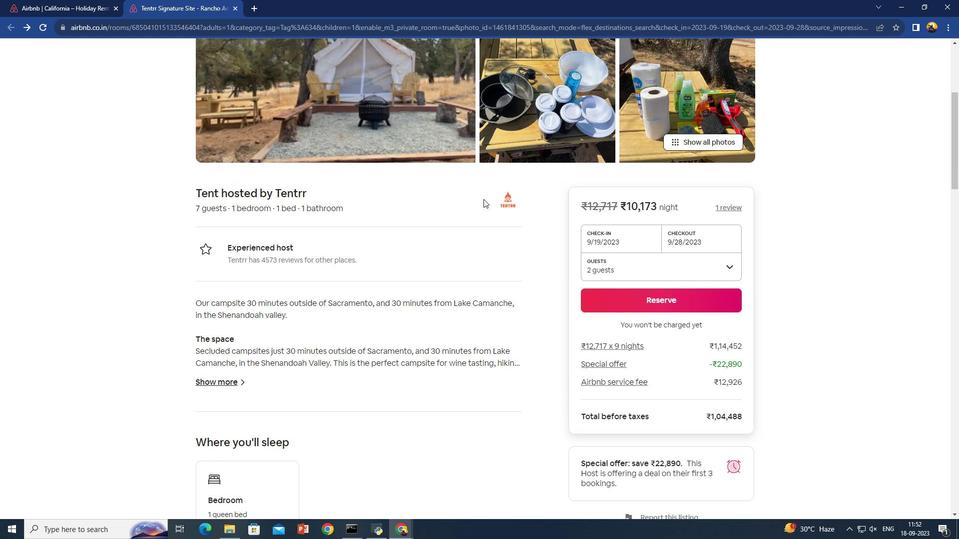 
Action: Mouse scrolled (483, 199) with delta (0, 0)
Screenshot: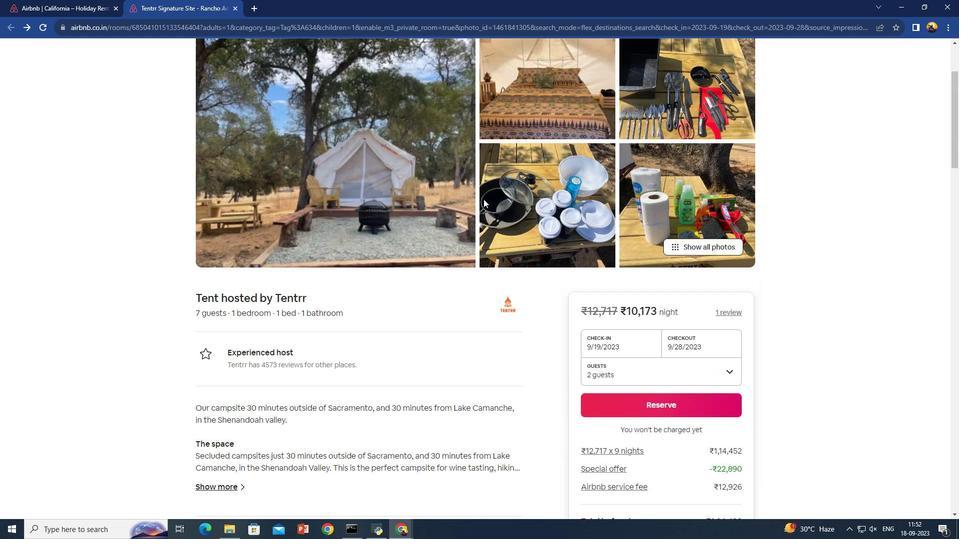 
Action: Mouse scrolled (483, 199) with delta (0, 0)
